 Task: Find connections with filter location Esztergom with filter topic #bestadvicewith filter profile language Potuguese with filter current company Center for Creative Leadership with filter school St. Teresa's College  with filter industry Loan Brokers with filter service category DJing with filter keywords title Customer Care Associate
Action: Mouse moved to (678, 96)
Screenshot: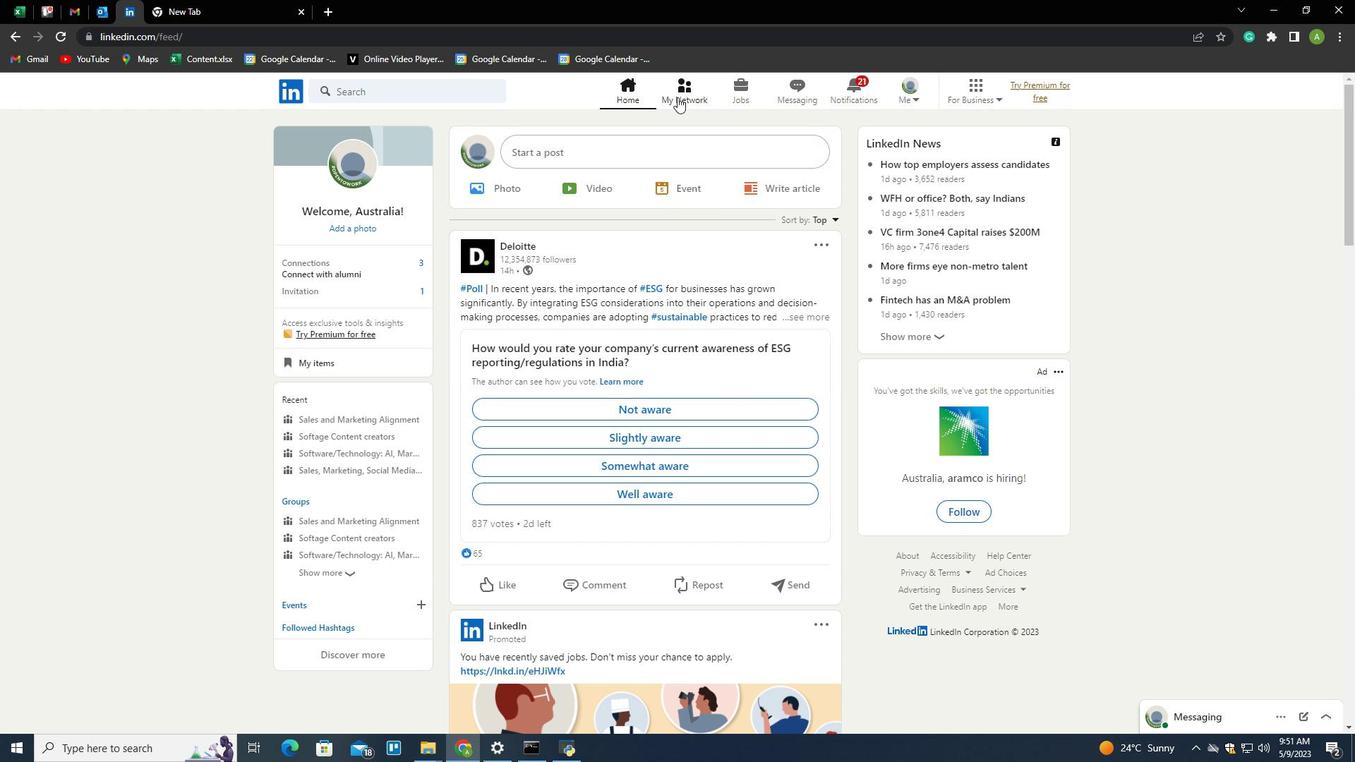 
Action: Mouse pressed left at (678, 96)
Screenshot: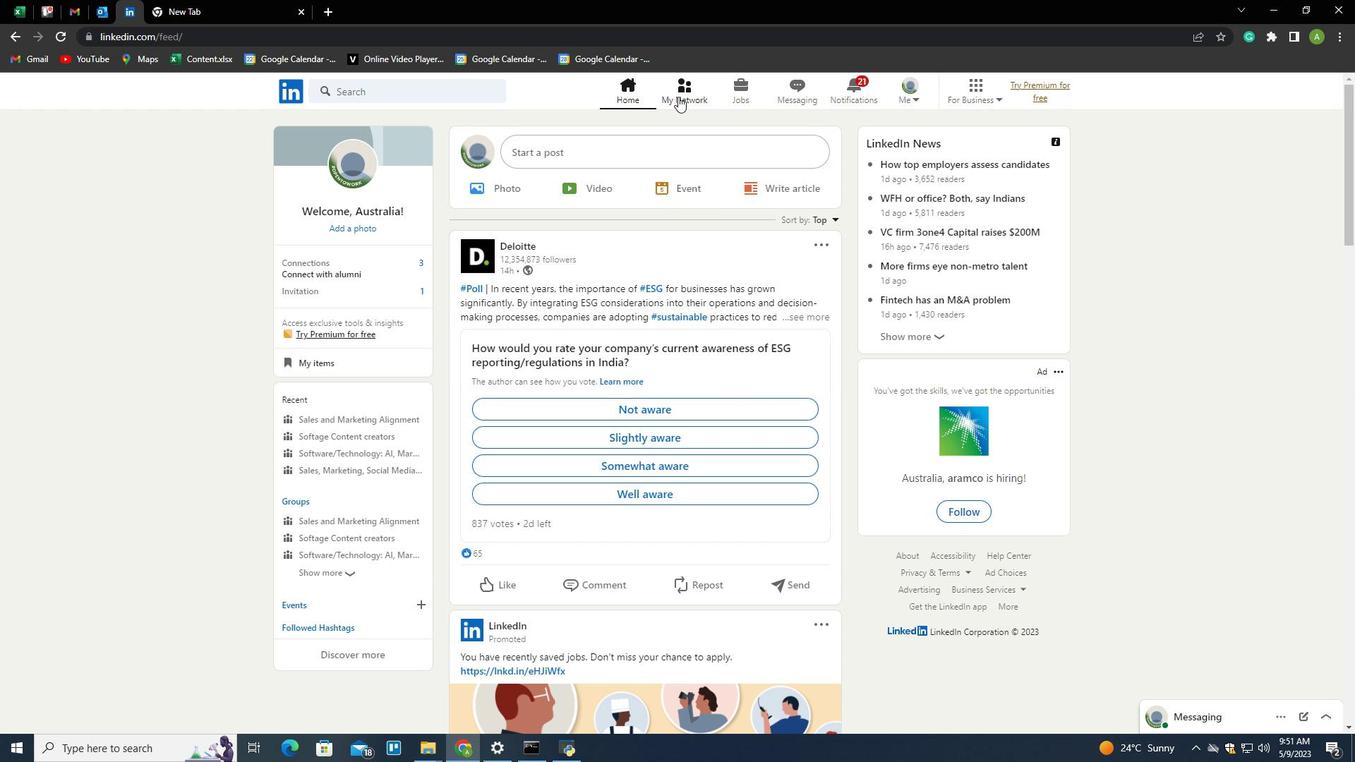 
Action: Mouse moved to (340, 170)
Screenshot: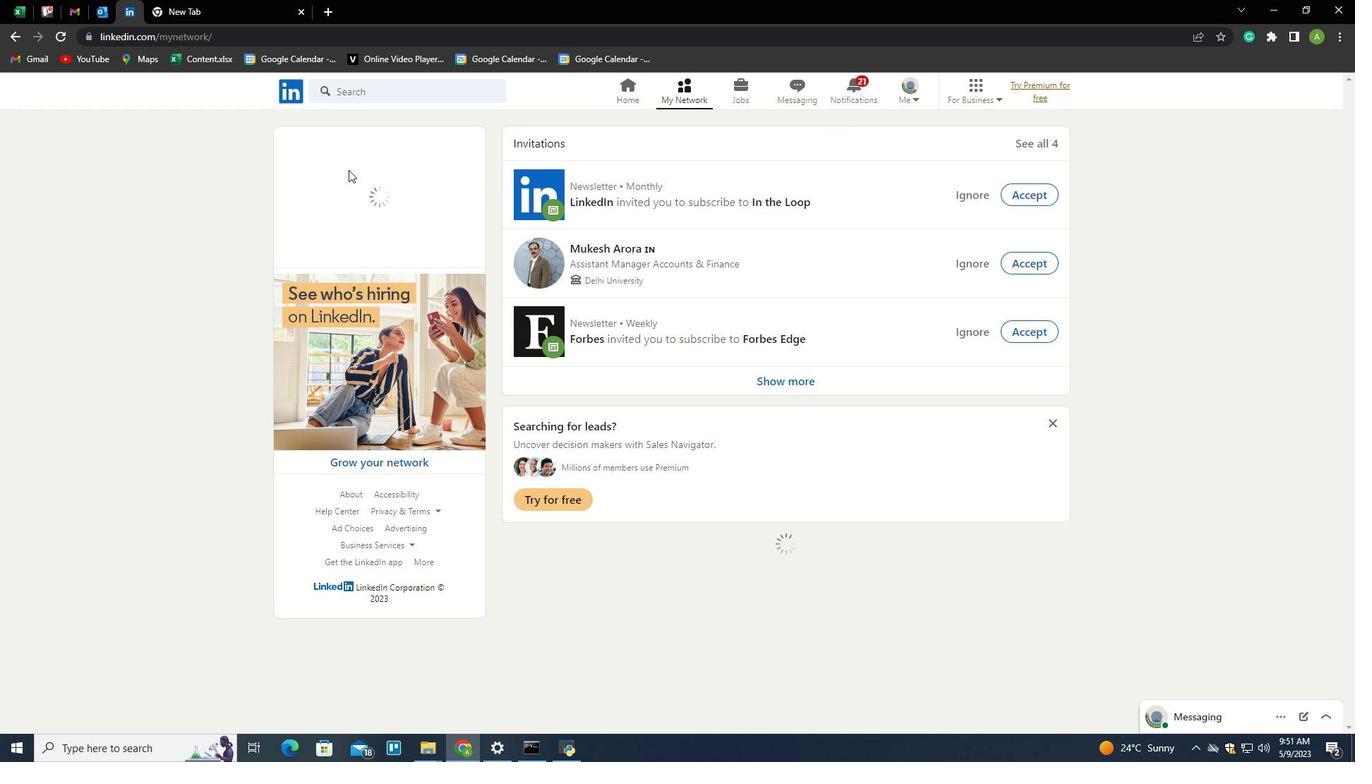 
Action: Mouse pressed left at (340, 170)
Screenshot: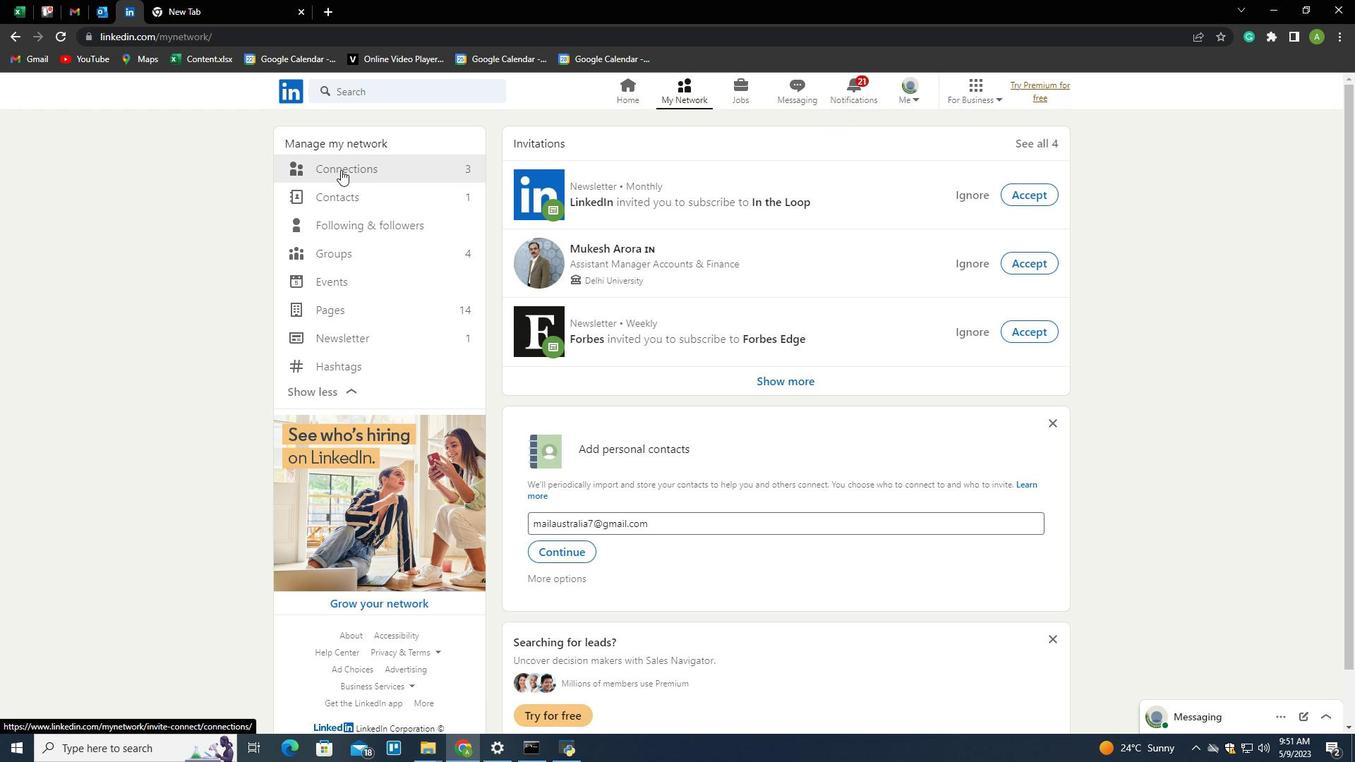 
Action: Mouse moved to (797, 160)
Screenshot: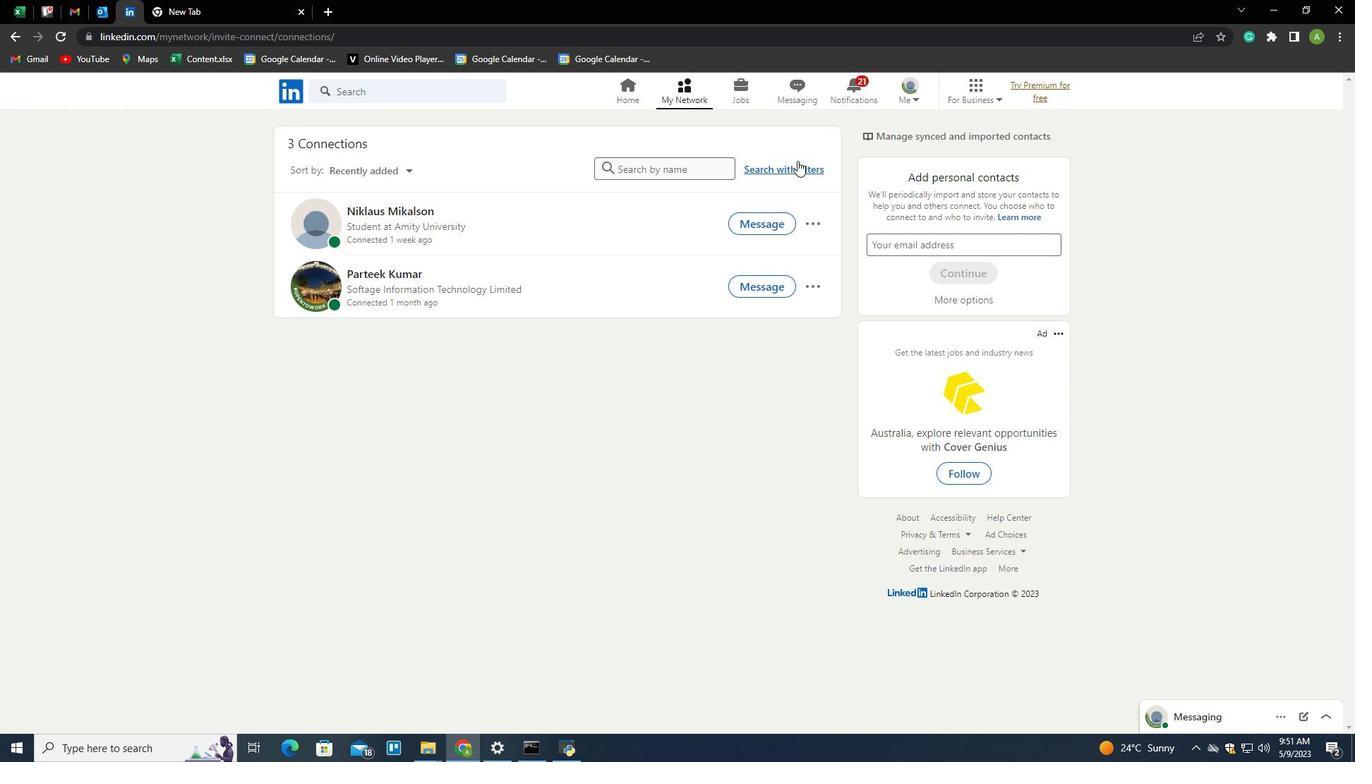 
Action: Mouse pressed left at (797, 160)
Screenshot: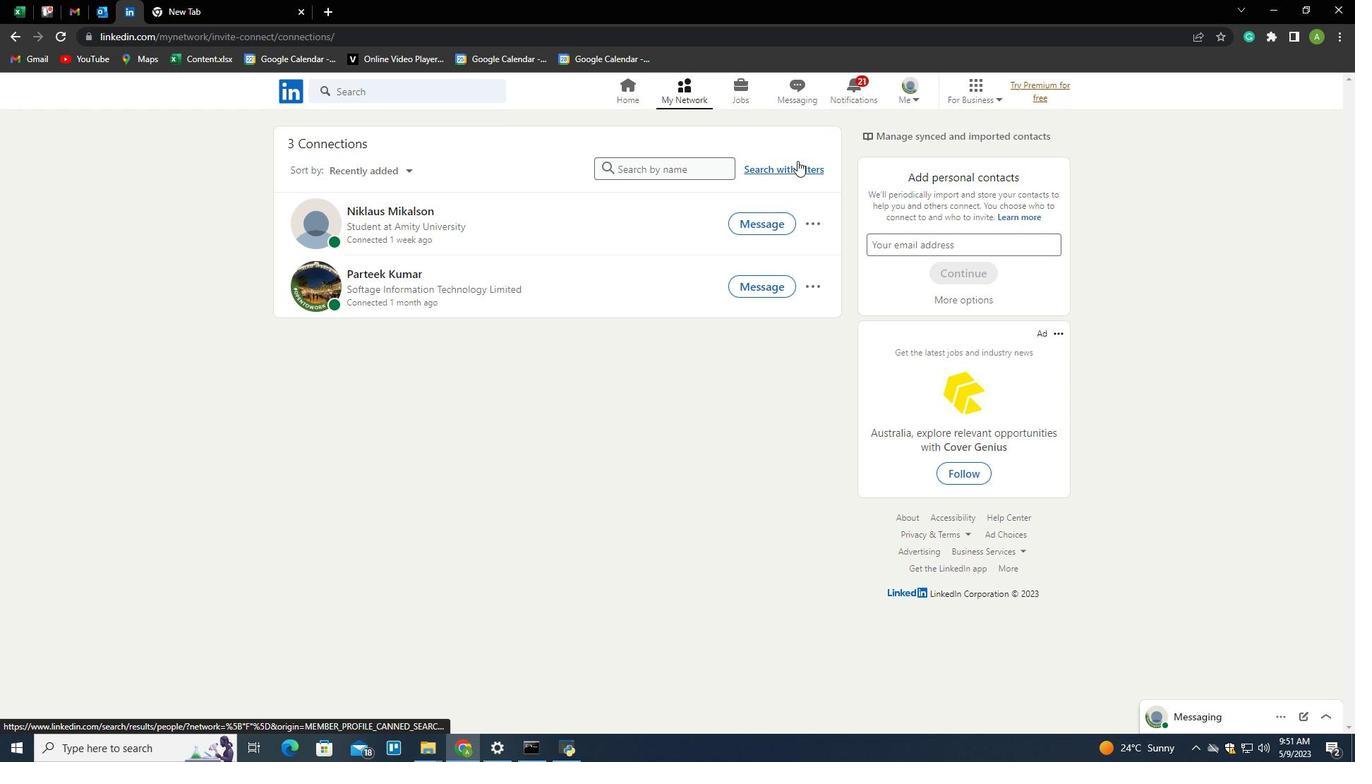 
Action: Mouse moved to (722, 127)
Screenshot: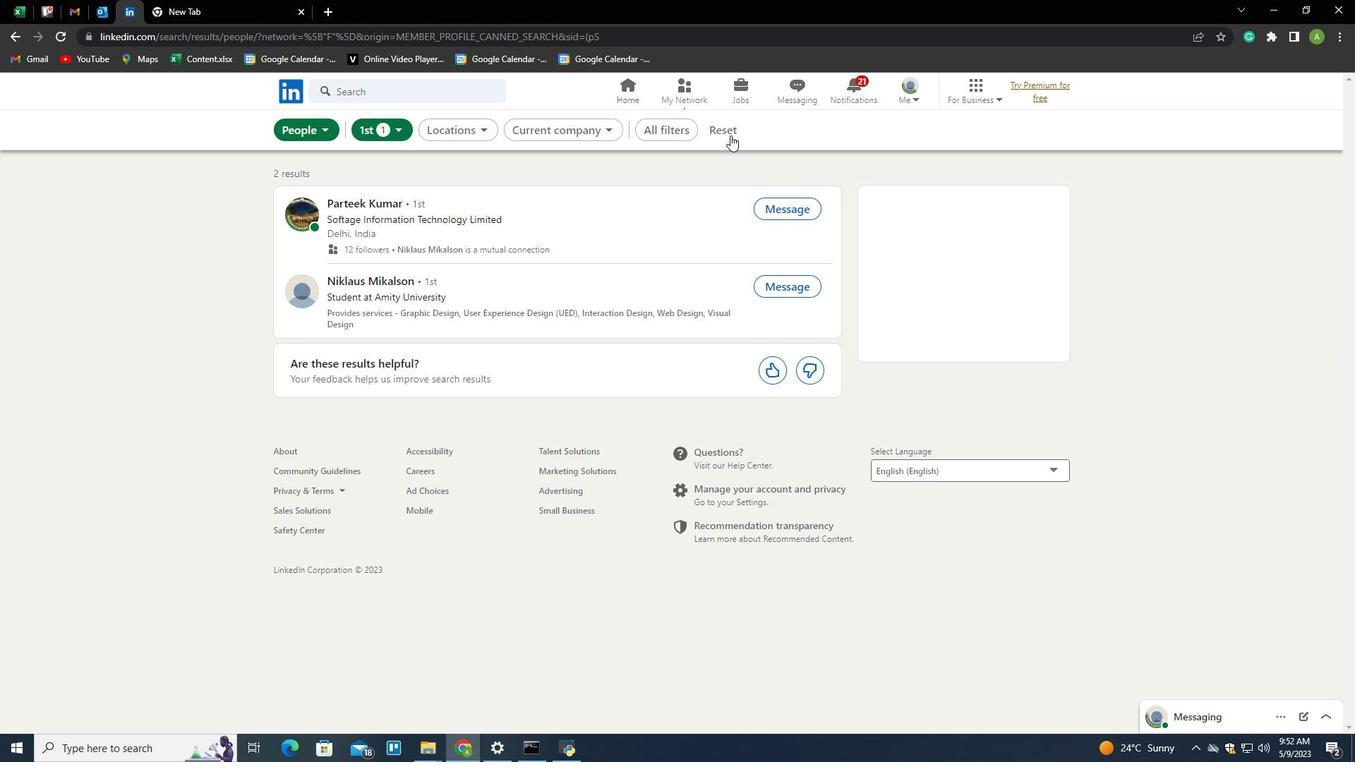 
Action: Mouse pressed left at (722, 127)
Screenshot: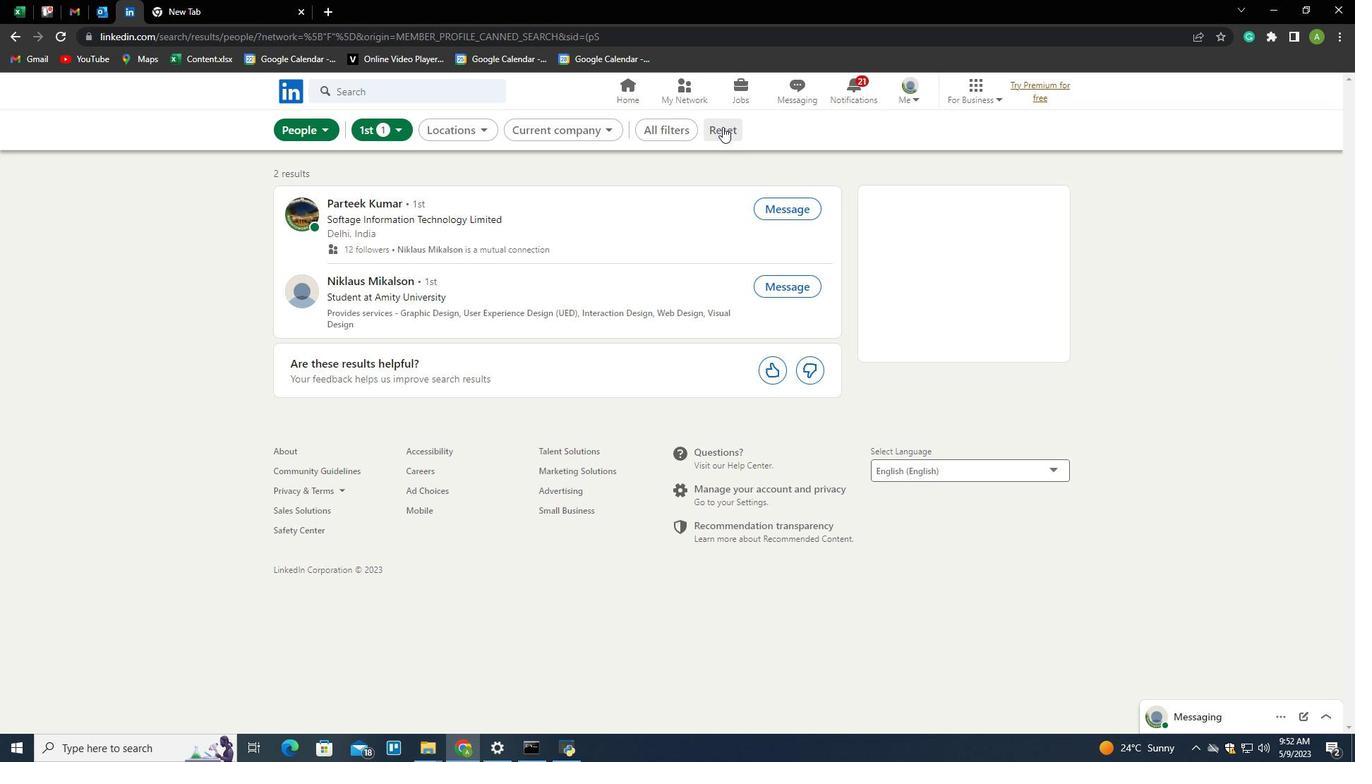 
Action: Mouse moved to (704, 132)
Screenshot: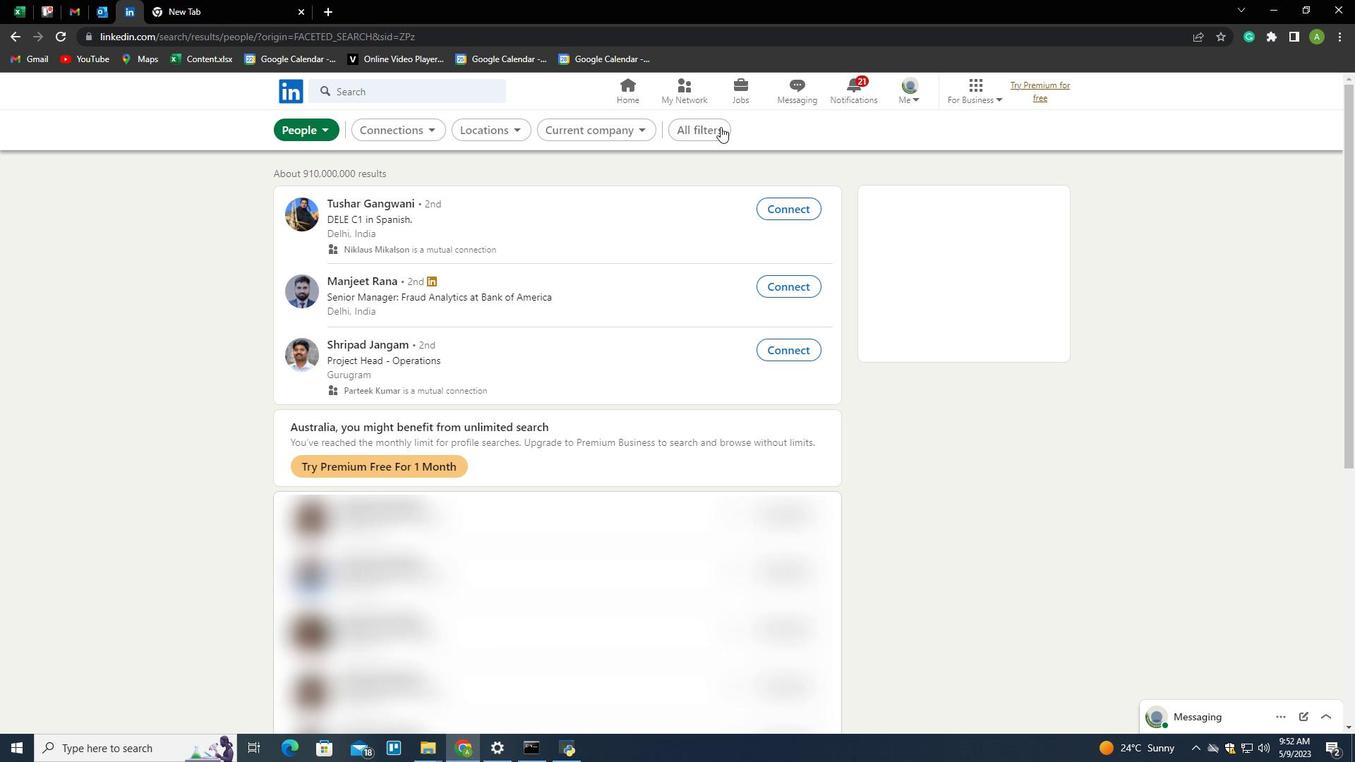
Action: Mouse pressed left at (704, 132)
Screenshot: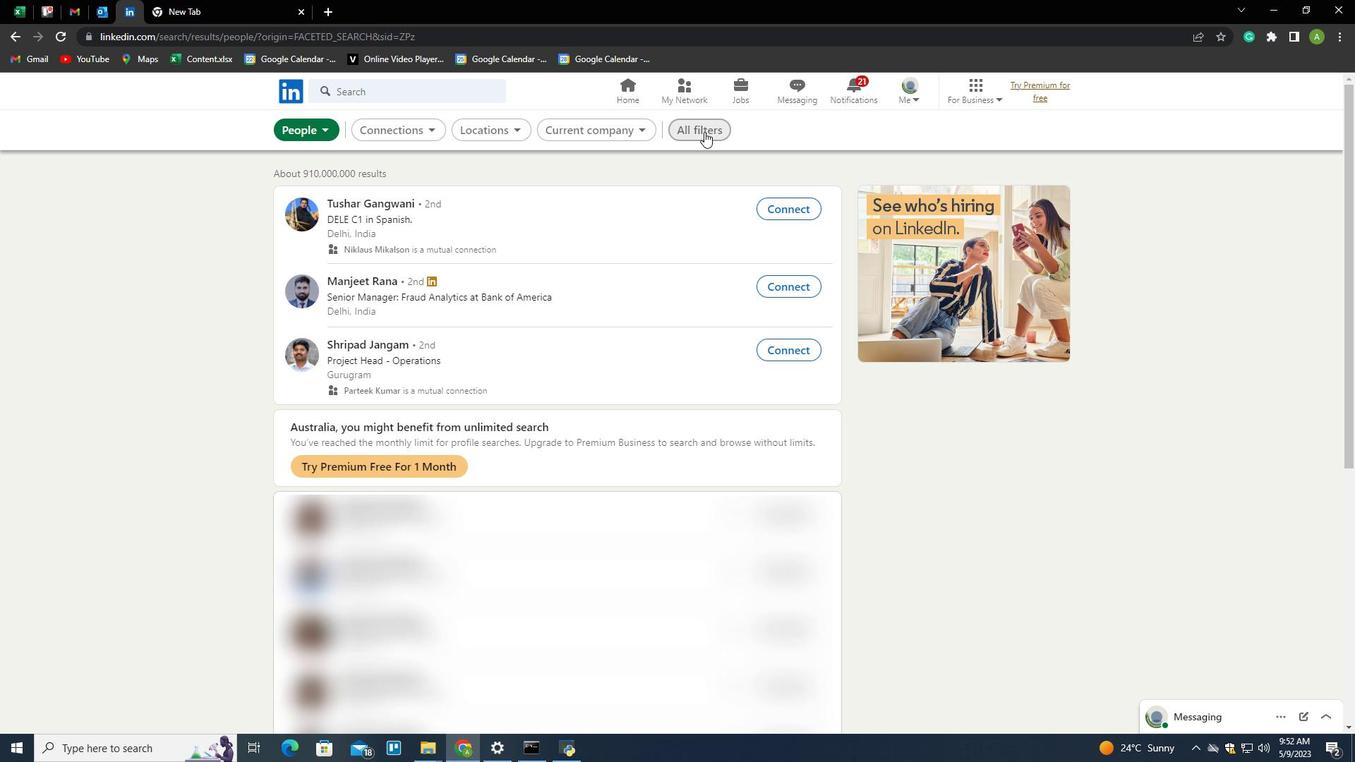 
Action: Mouse moved to (1150, 418)
Screenshot: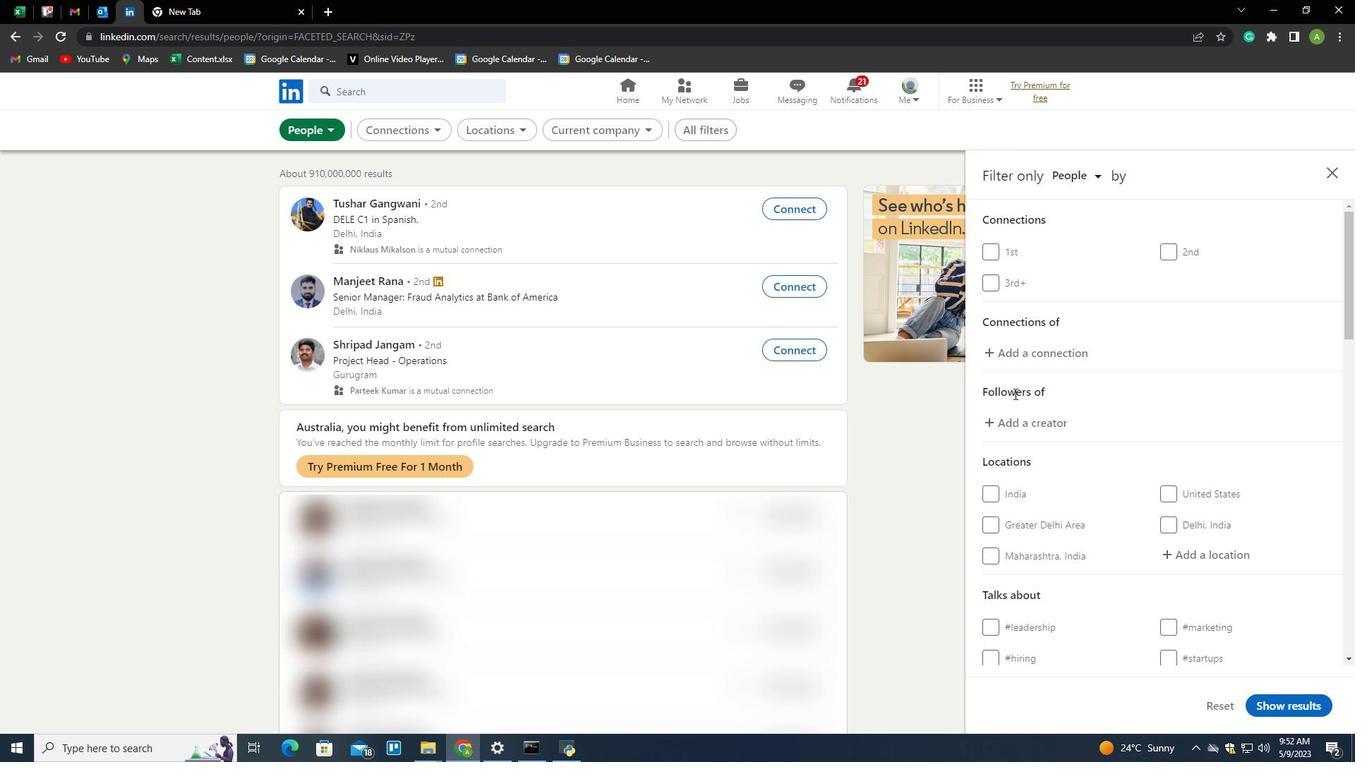 
Action: Mouse scrolled (1150, 417) with delta (0, 0)
Screenshot: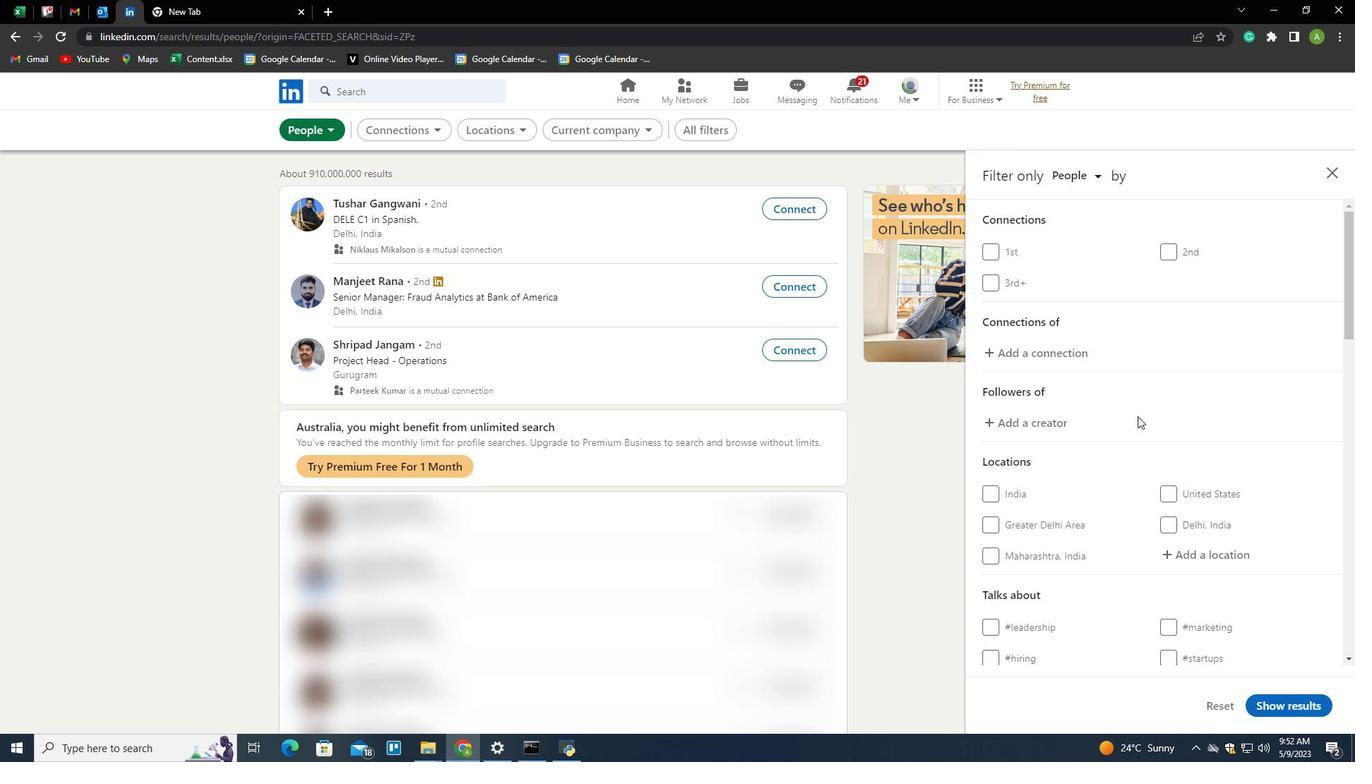 
Action: Mouse scrolled (1150, 417) with delta (0, 0)
Screenshot: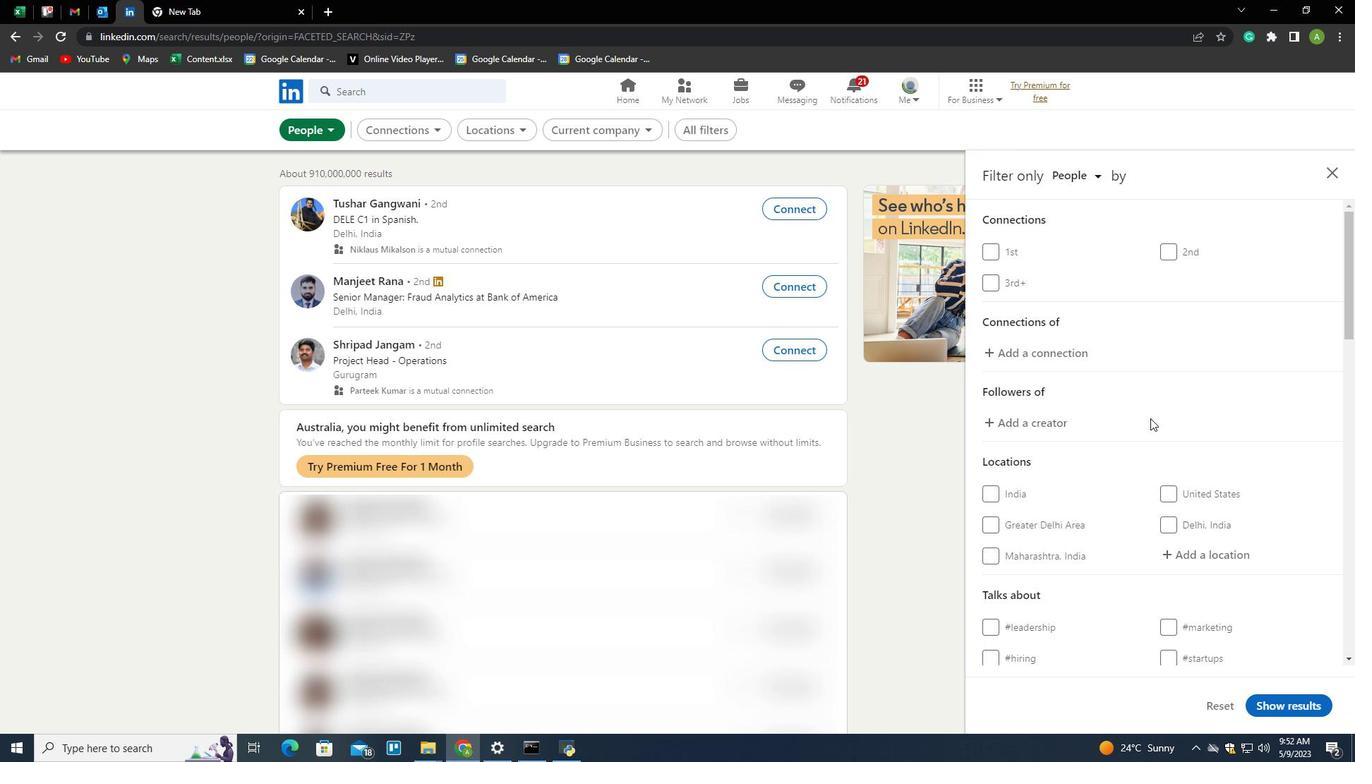 
Action: Mouse scrolled (1150, 417) with delta (0, 0)
Screenshot: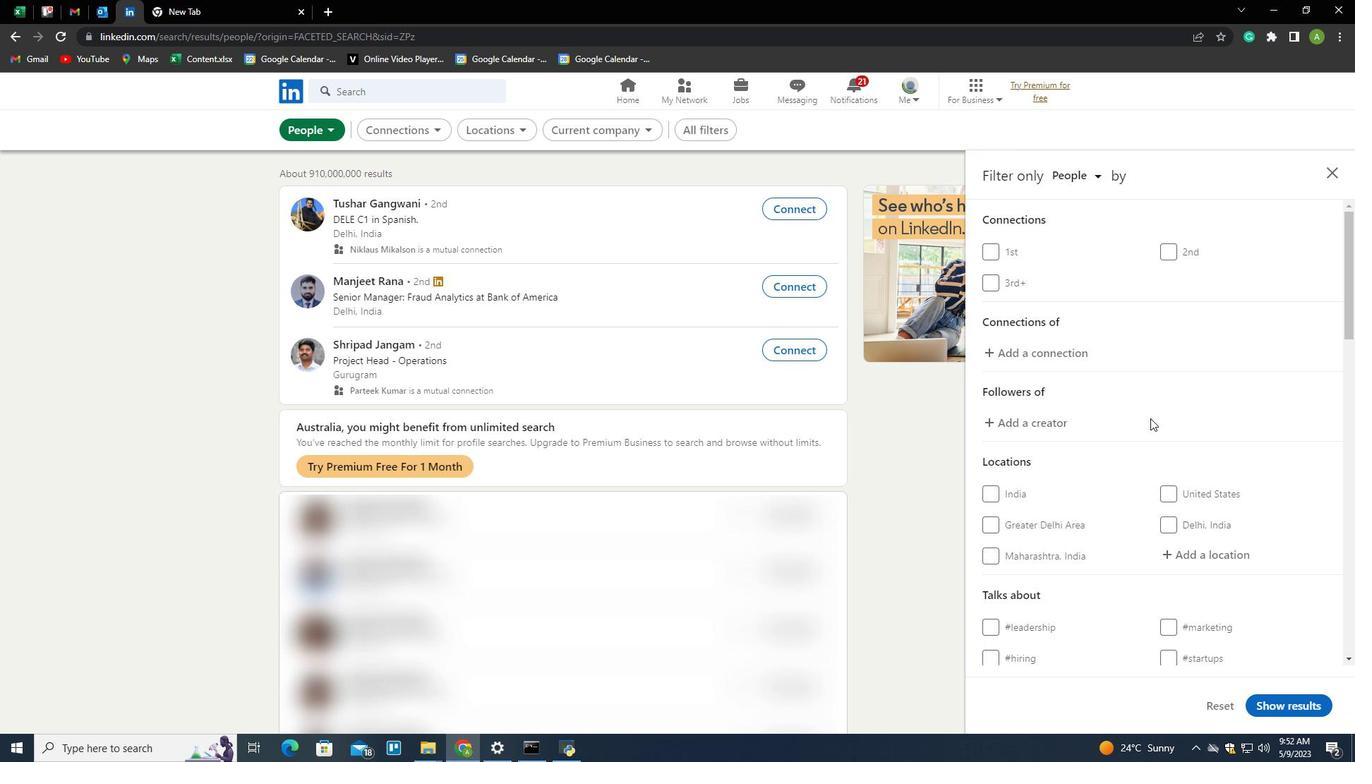 
Action: Mouse moved to (1190, 342)
Screenshot: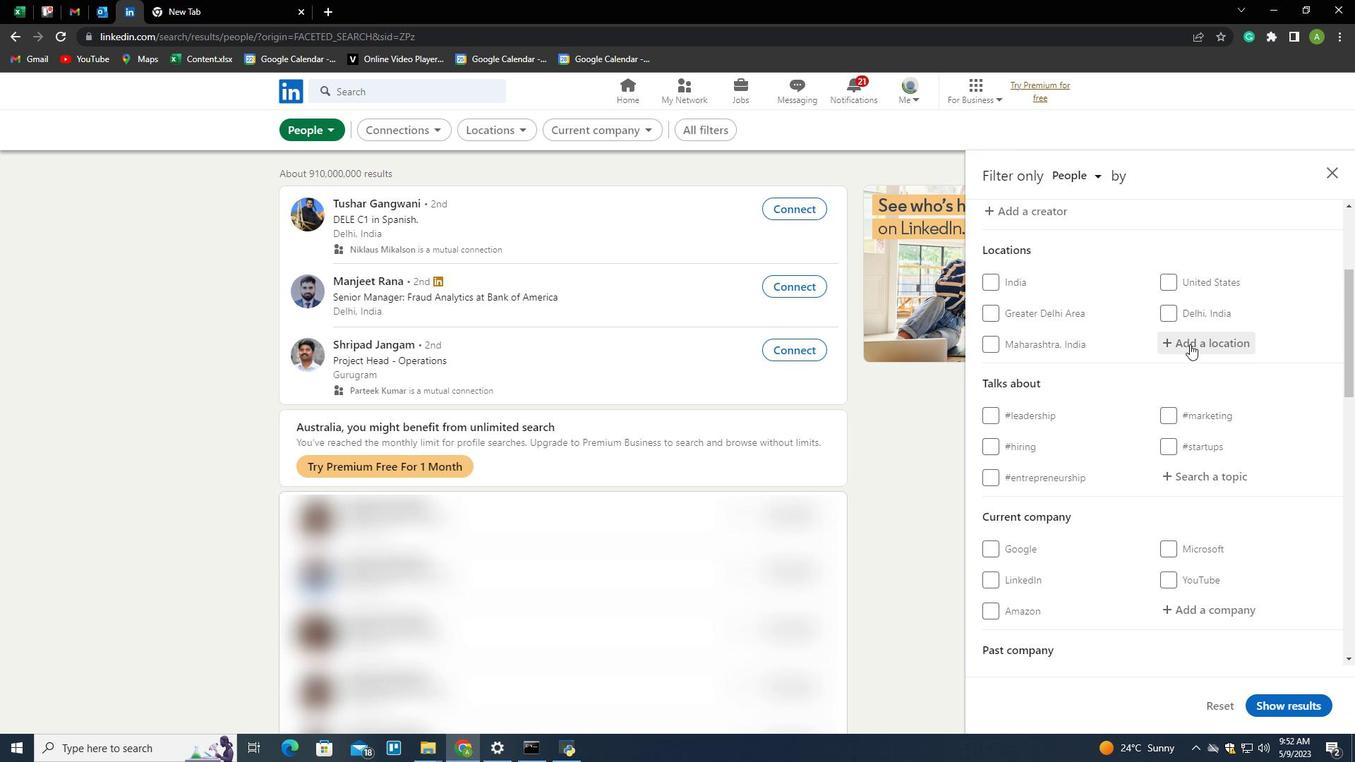 
Action: Mouse pressed left at (1190, 342)
Screenshot: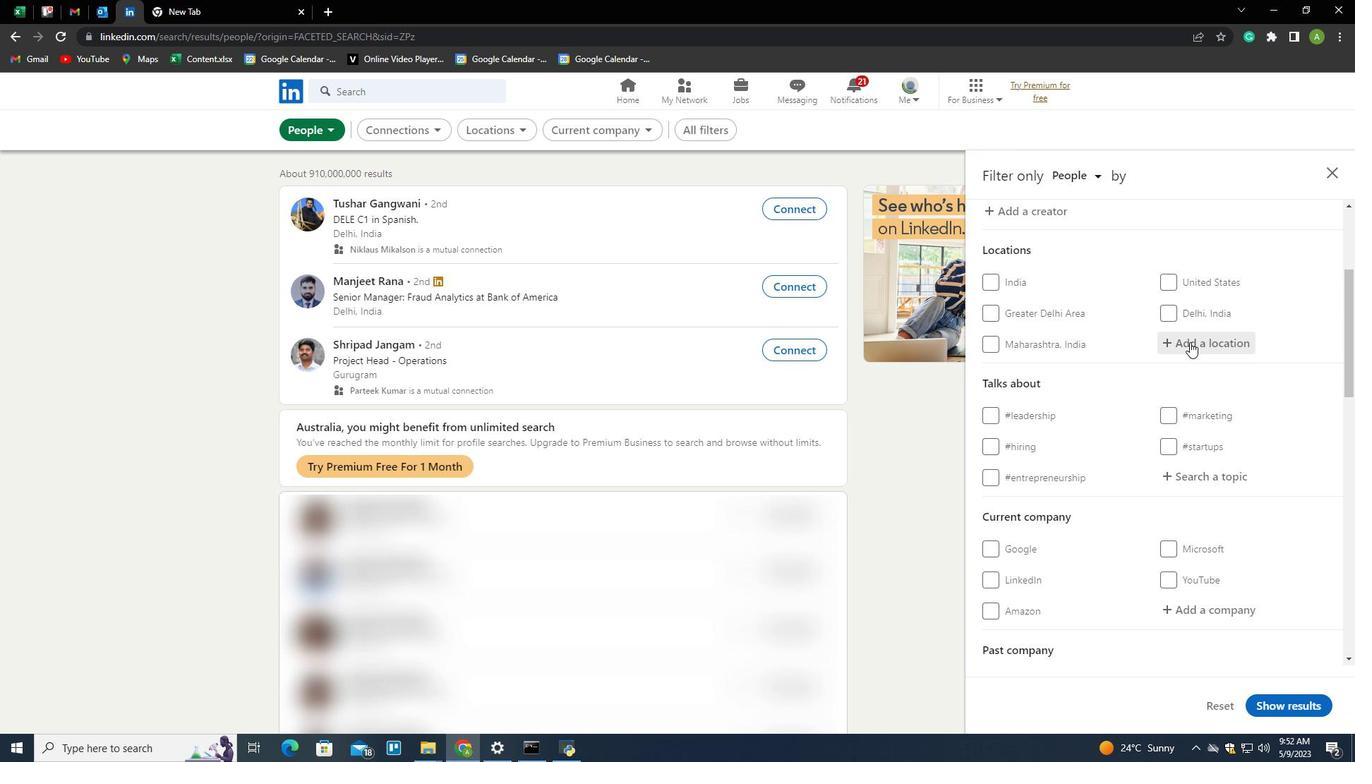 
Action: Key pressed <Key.shift>
Screenshot: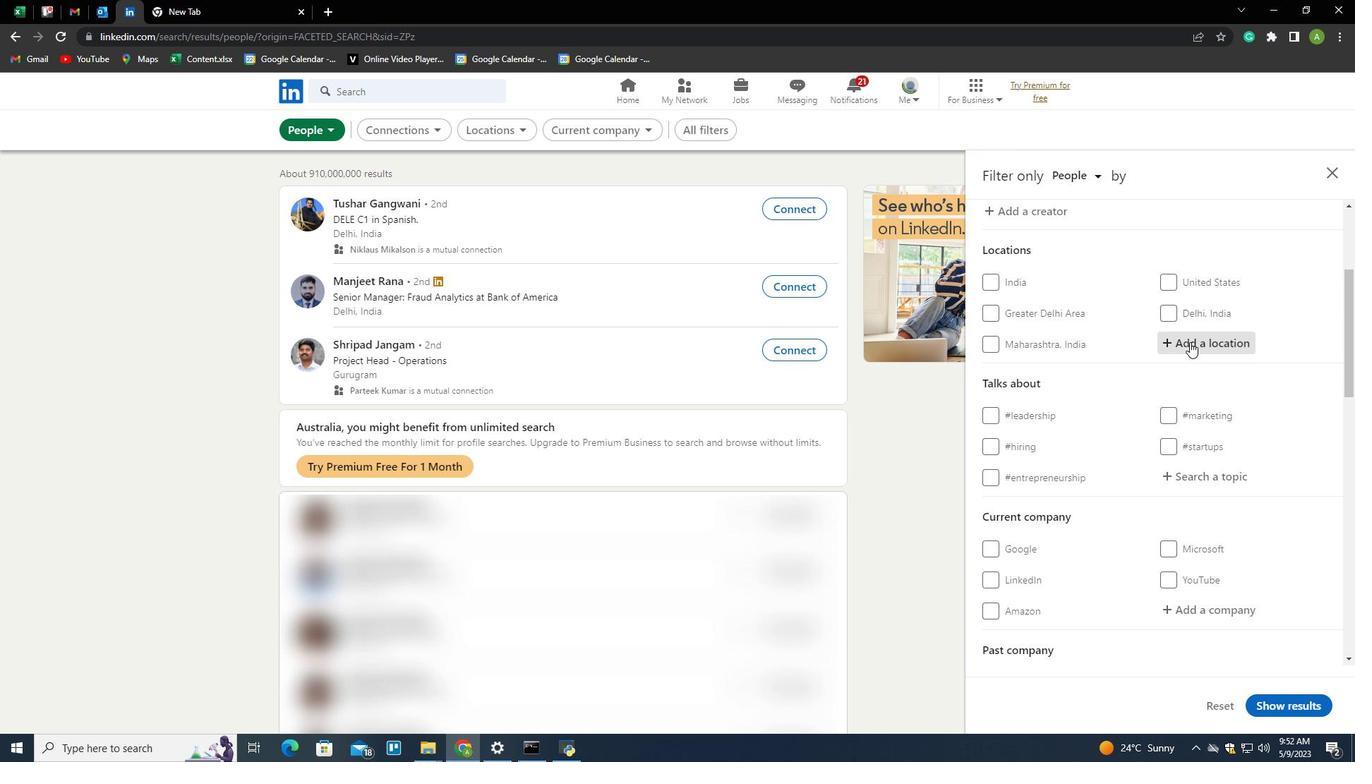 
Action: Mouse moved to (1181, 342)
Screenshot: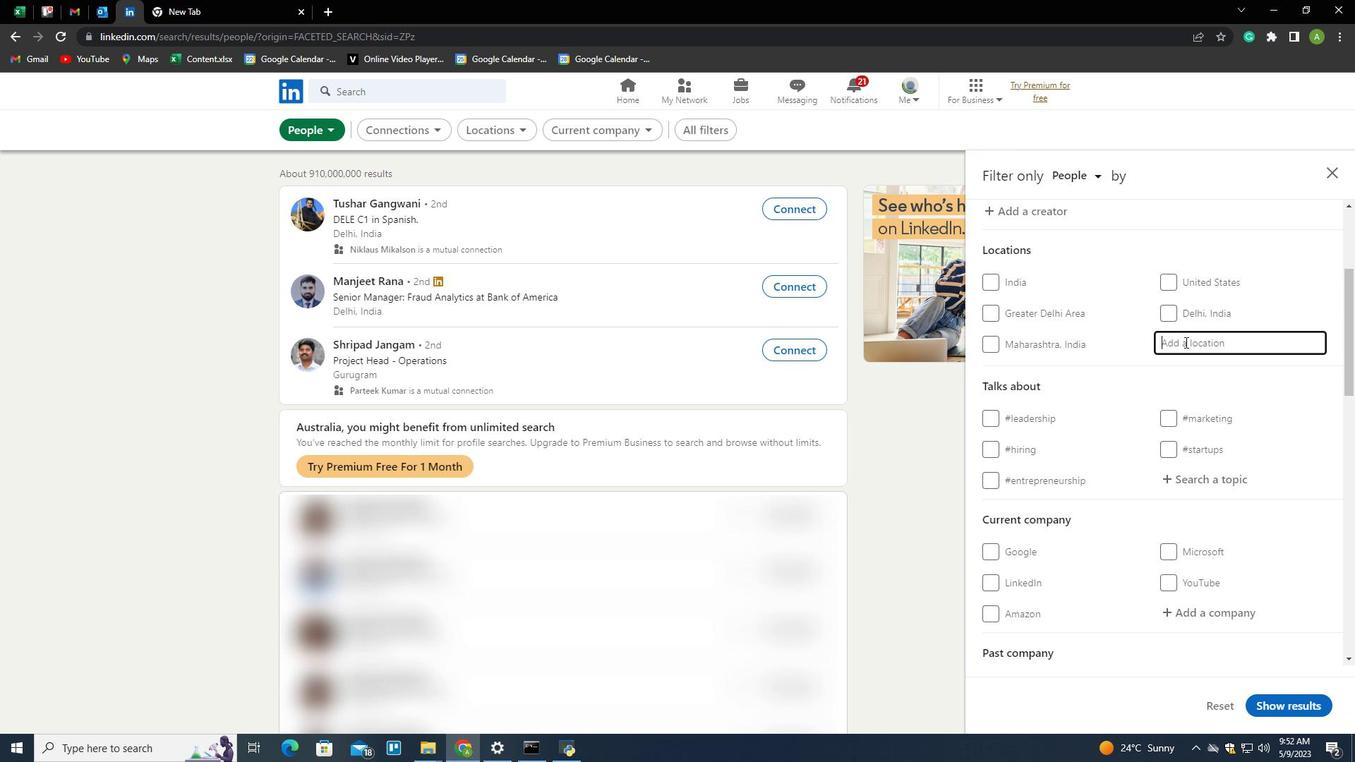 
Action: Key pressed E
Screenshot: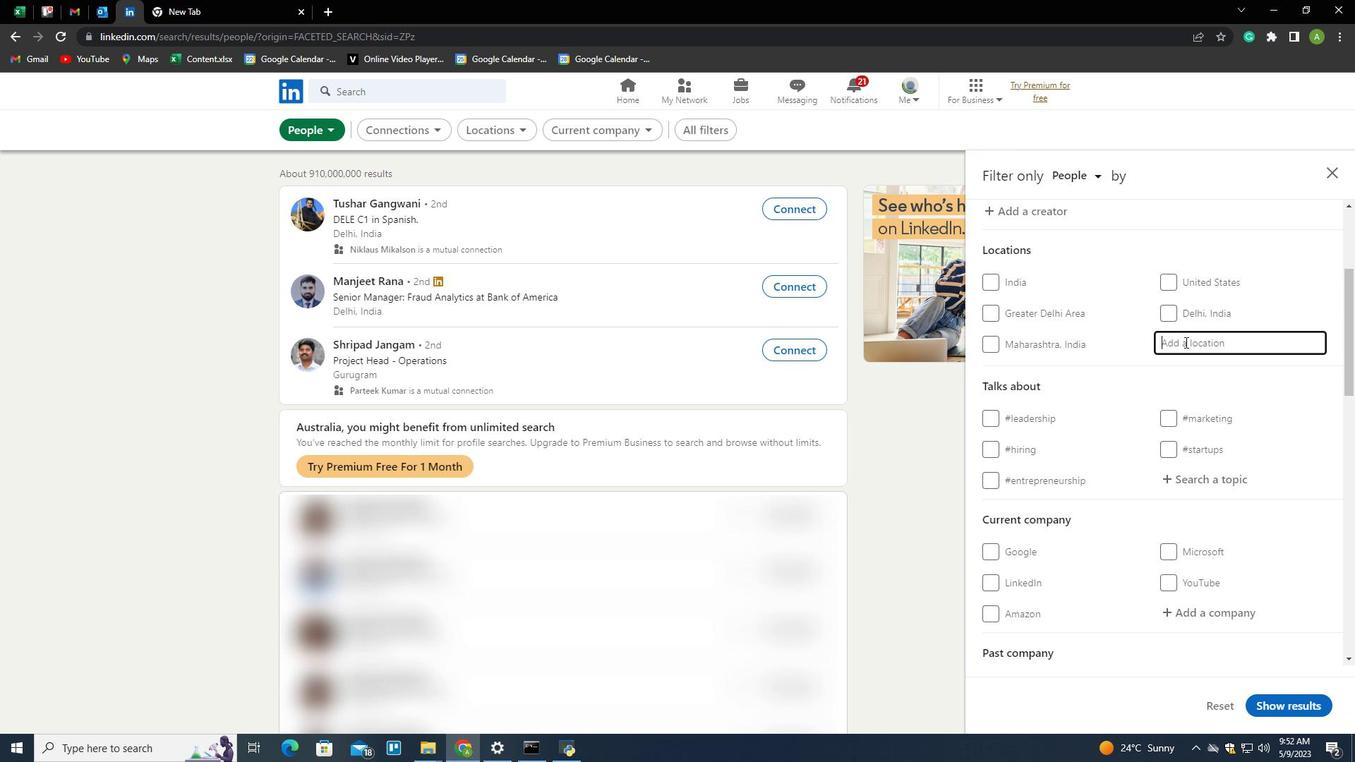
Action: Mouse moved to (1103, 295)
Screenshot: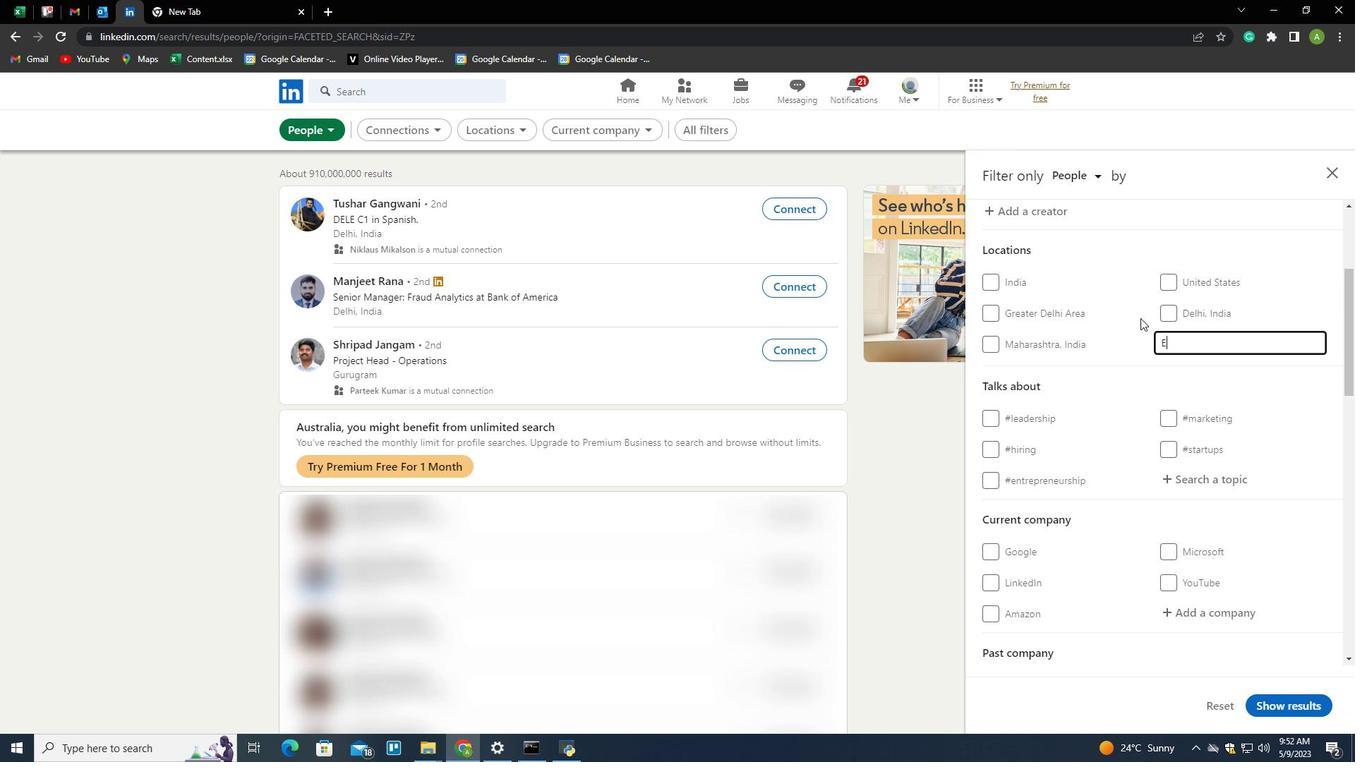 
Action: Key pressed szterf<Key.backspace>gom<Key.down><Key.enter>
Screenshot: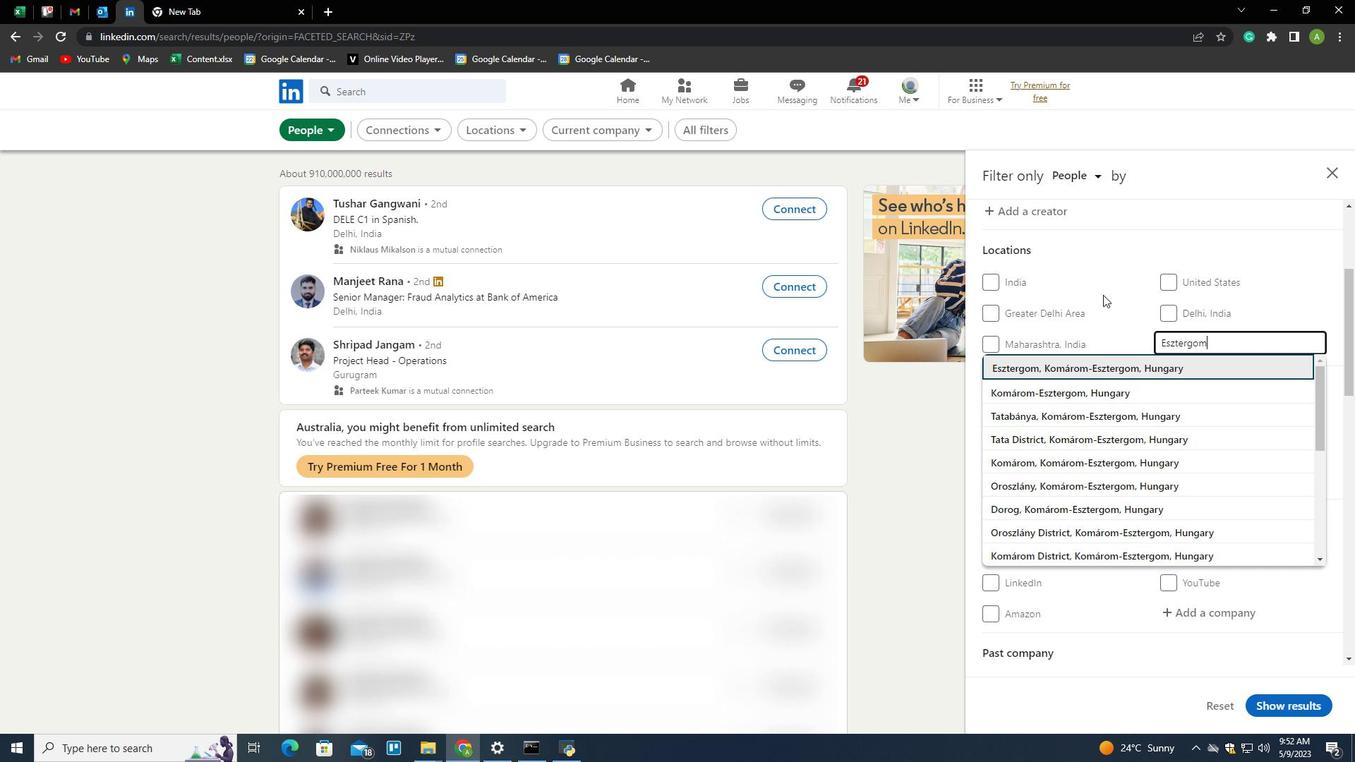 
Action: Mouse scrolled (1103, 294) with delta (0, 0)
Screenshot: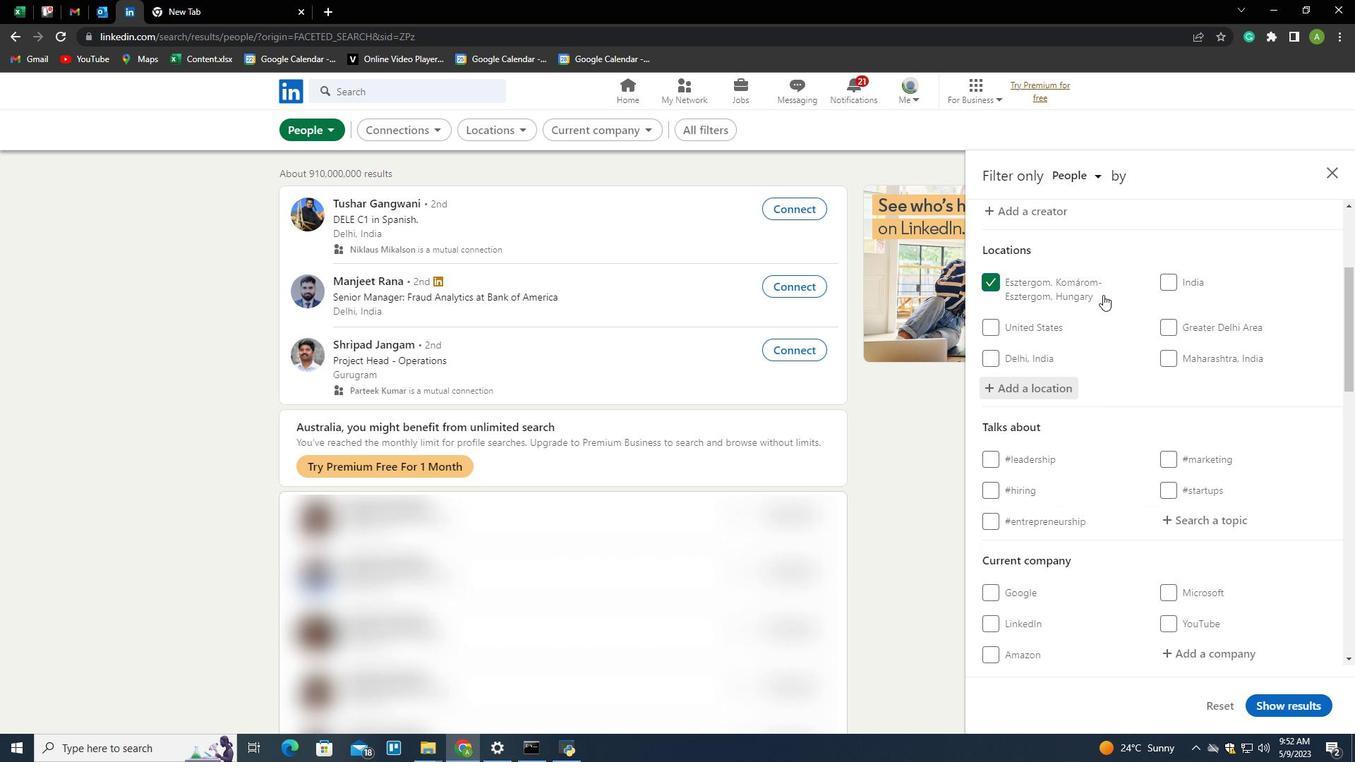 
Action: Mouse scrolled (1103, 294) with delta (0, 0)
Screenshot: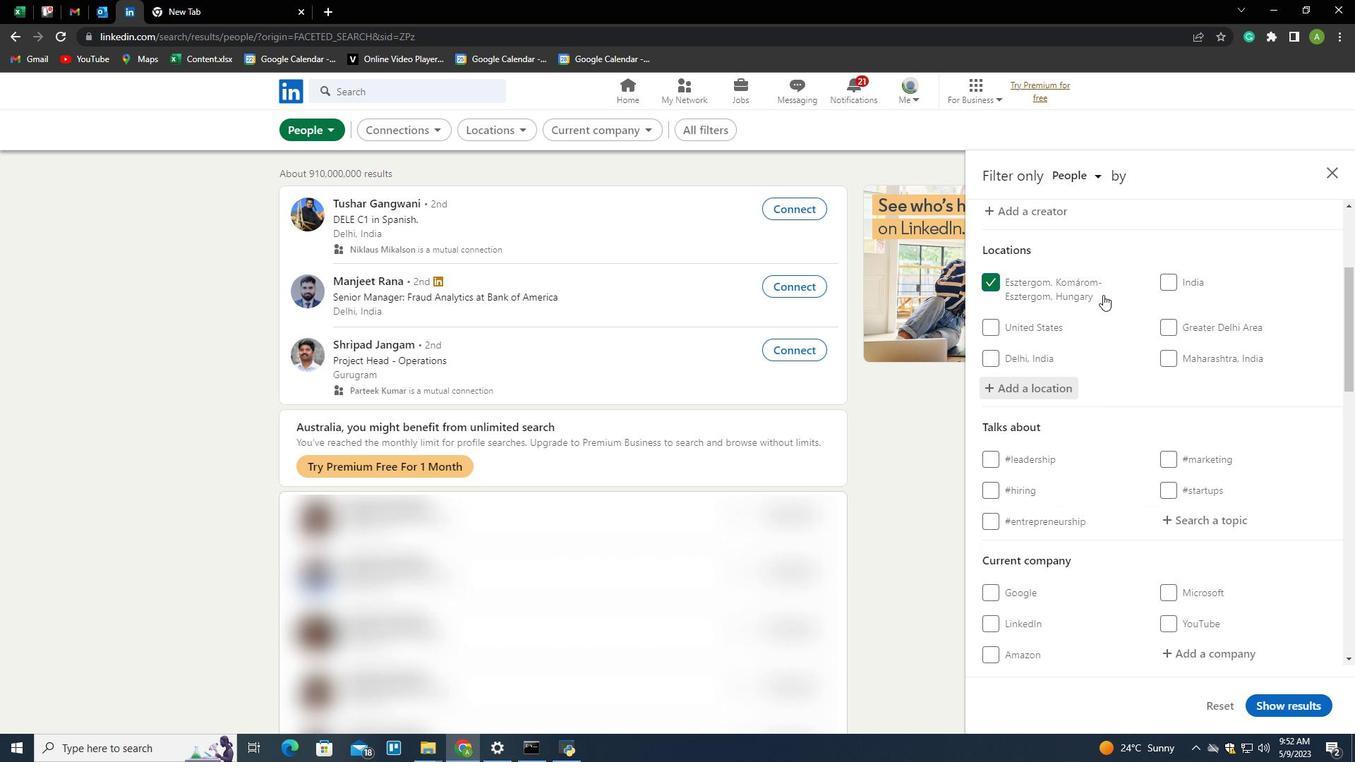 
Action: Mouse scrolled (1103, 294) with delta (0, 0)
Screenshot: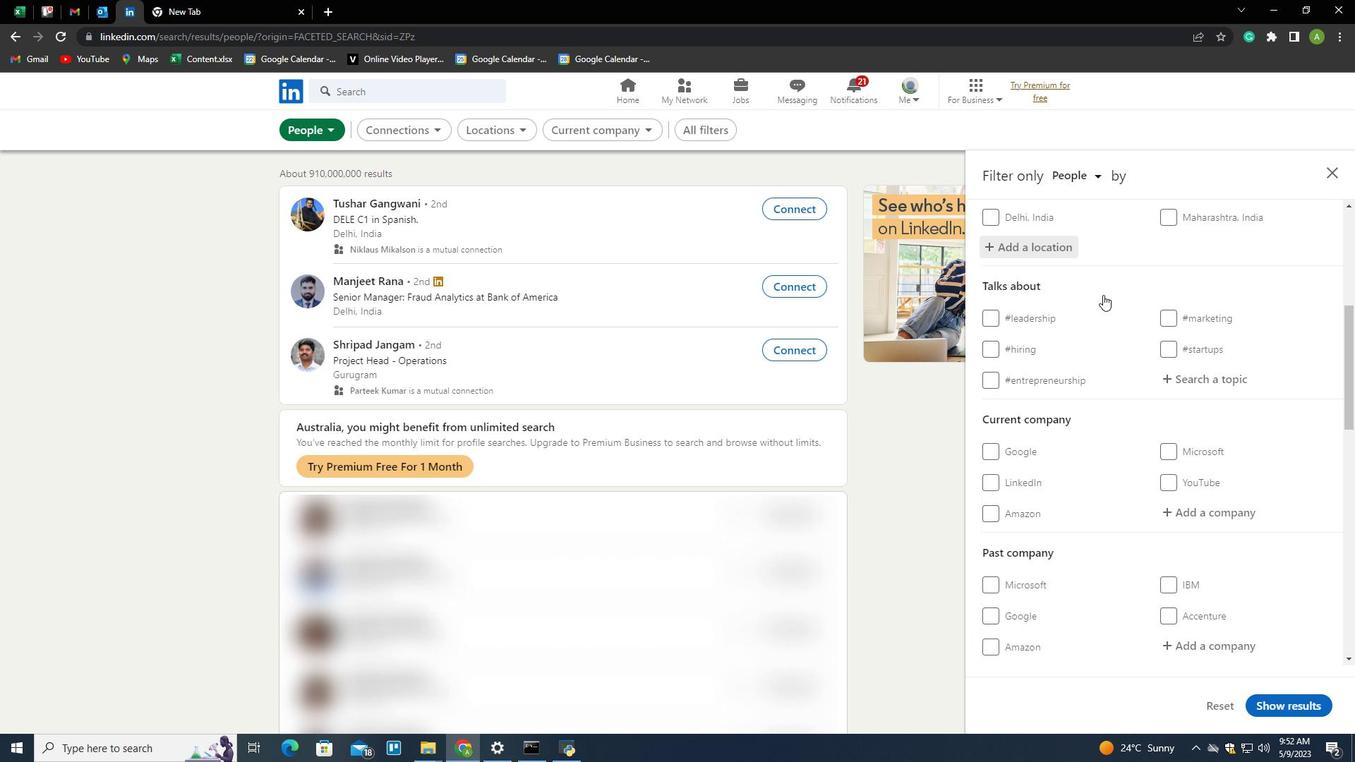 
Action: Mouse moved to (1200, 312)
Screenshot: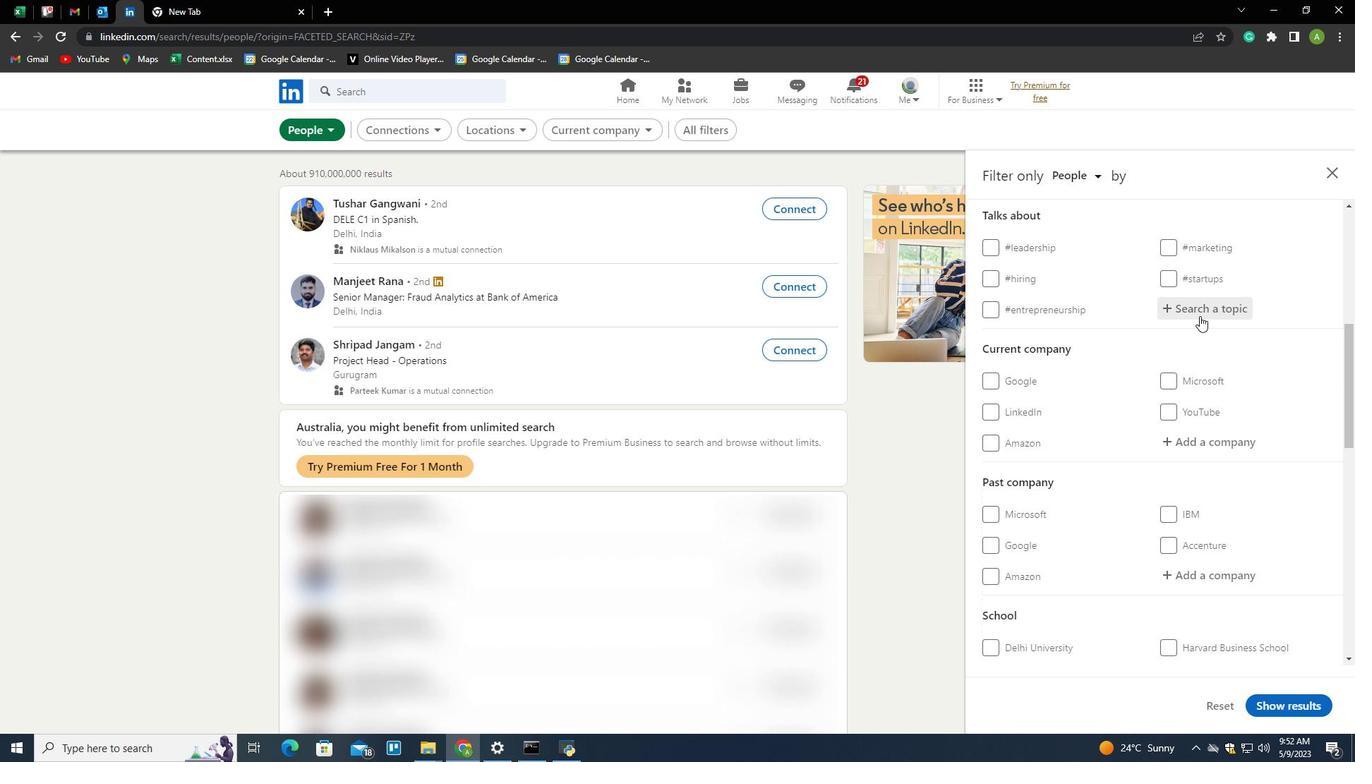 
Action: Mouse pressed left at (1200, 312)
Screenshot: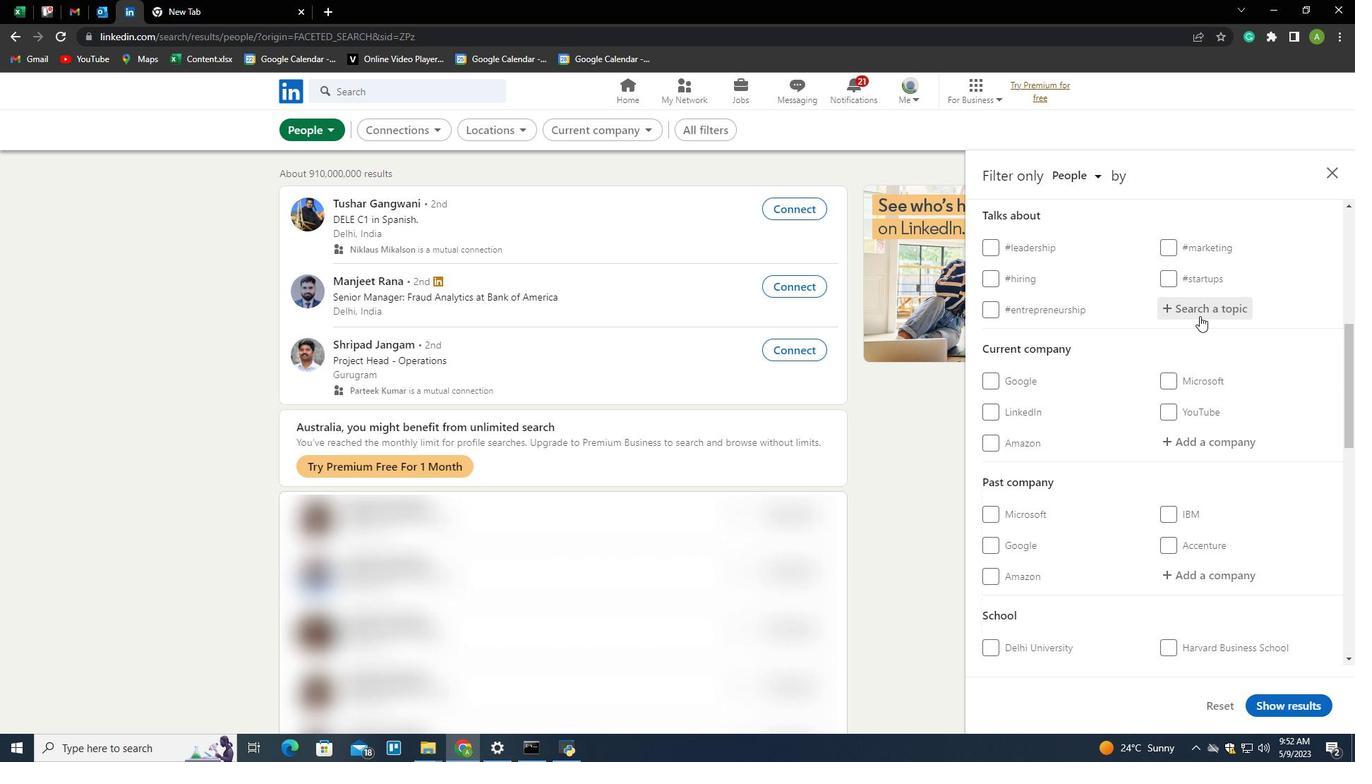 
Action: Key pressed <Key.shift>Bes
Screenshot: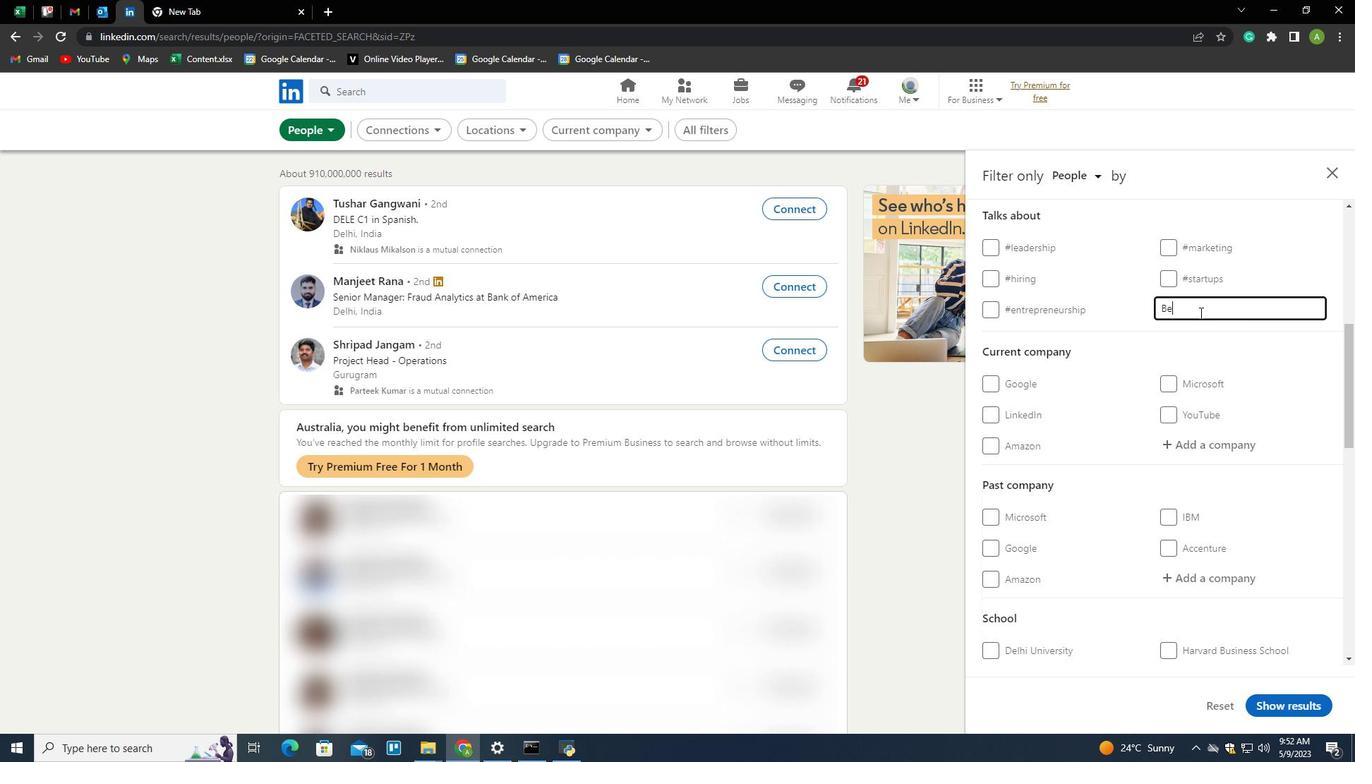 
Action: Mouse moved to (1200, 312)
Screenshot: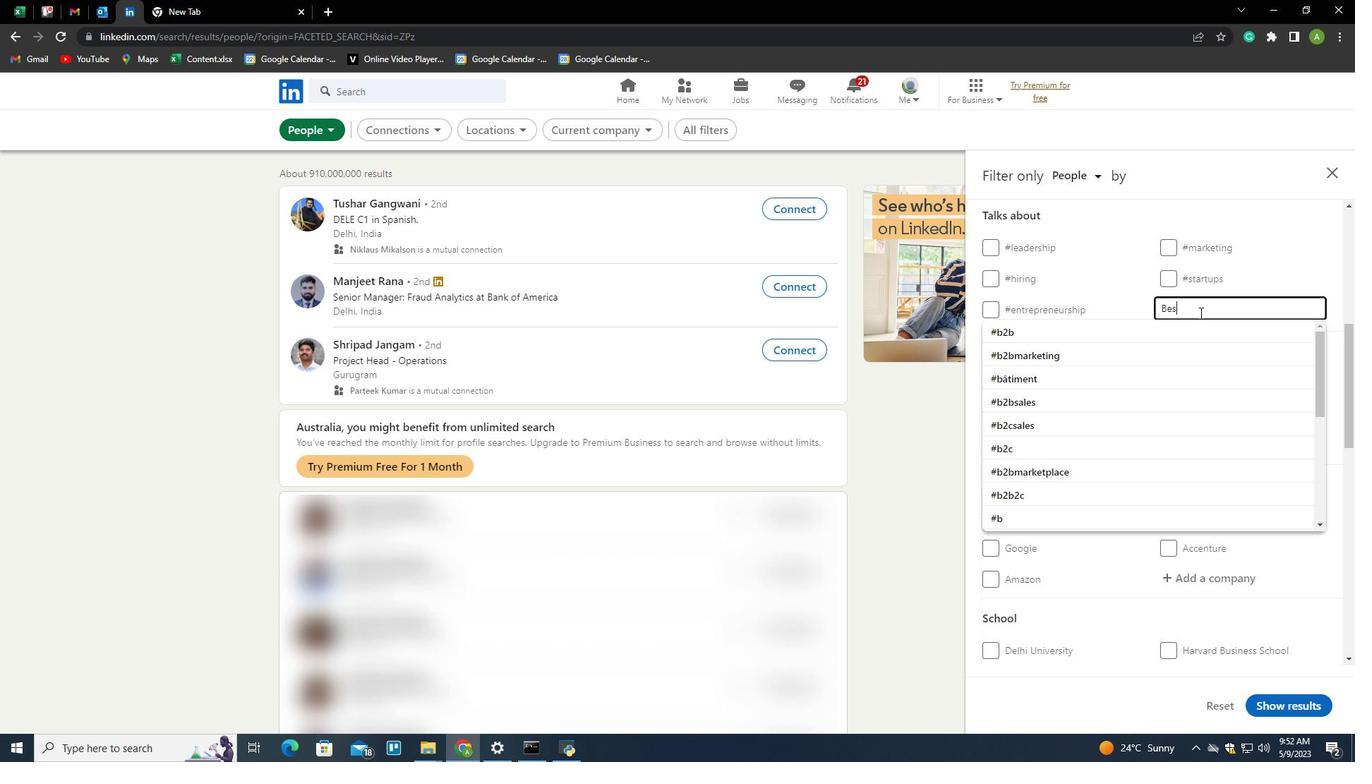 
Action: Key pressed tadvice<Key.down><Key.enter>
Screenshot: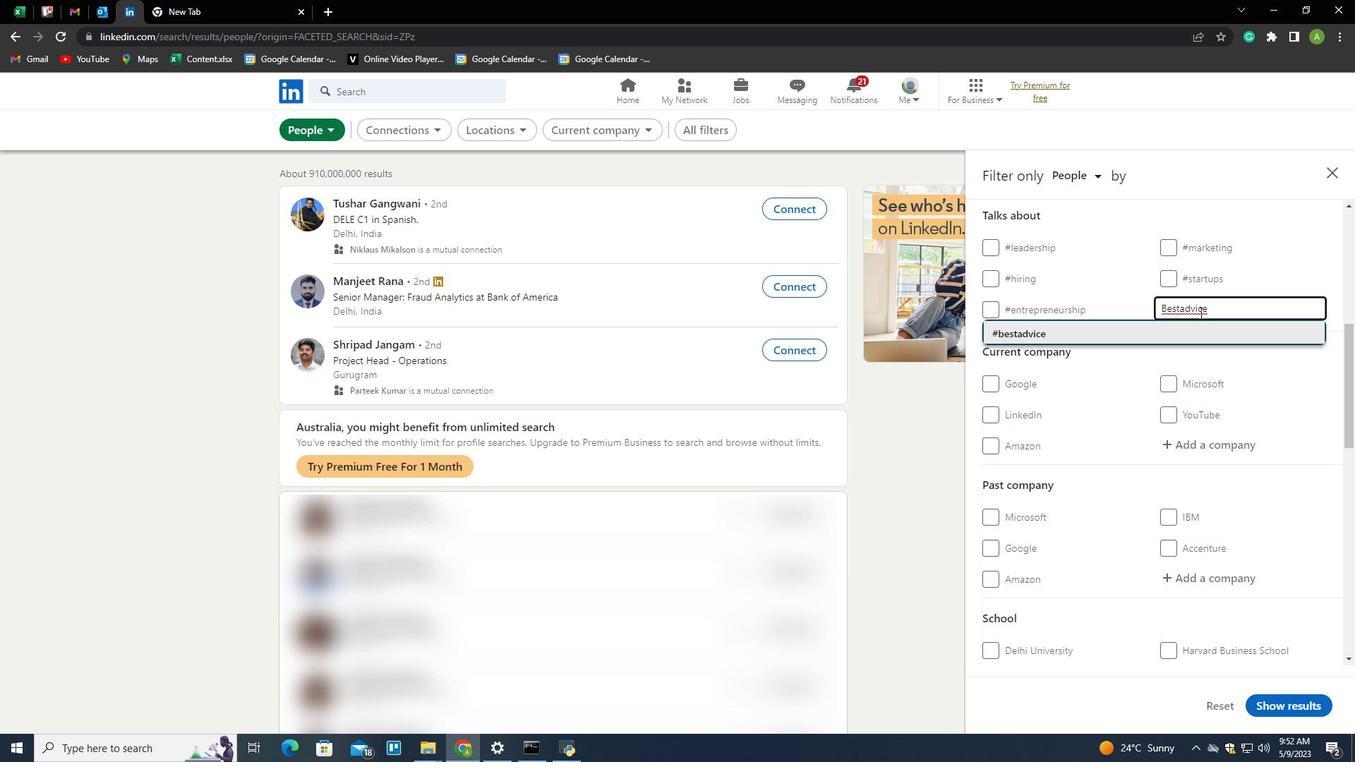 
Action: Mouse moved to (1178, 325)
Screenshot: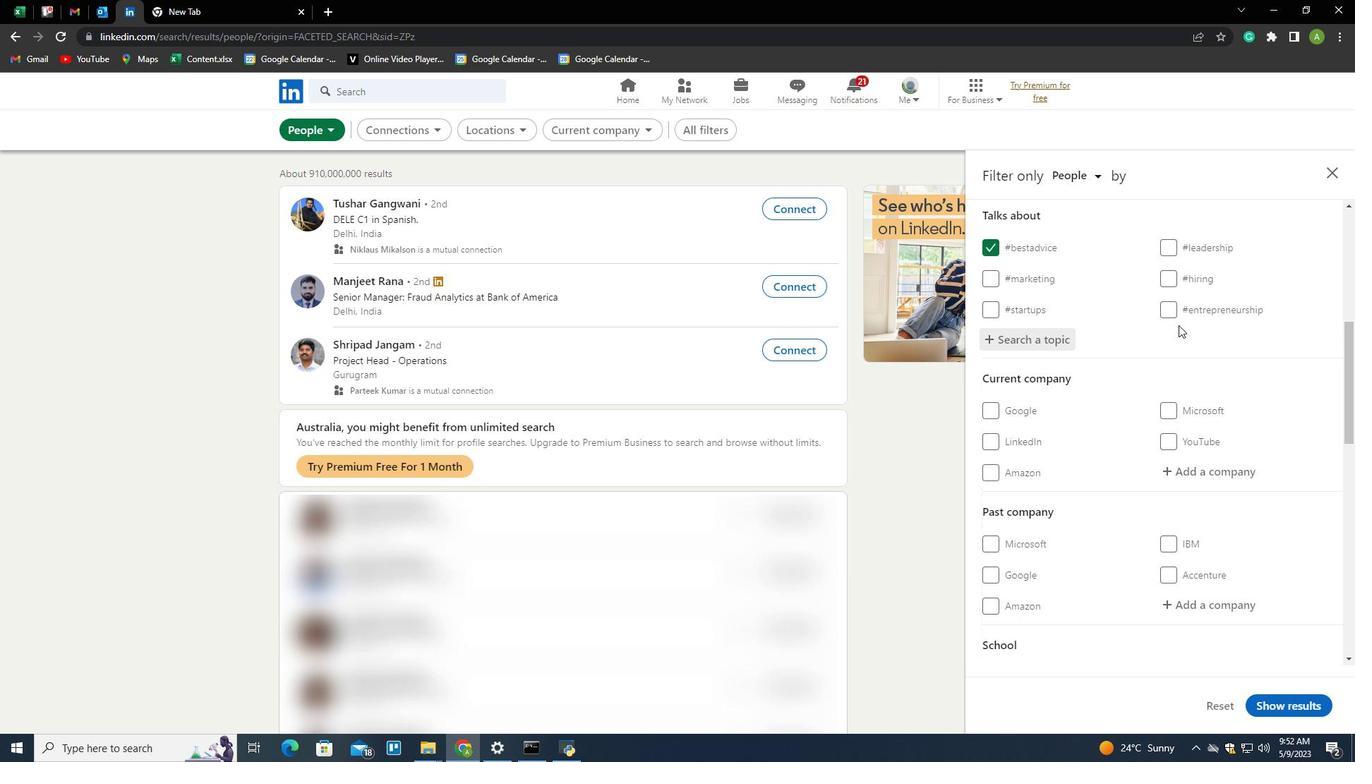 
Action: Mouse scrolled (1178, 324) with delta (0, 0)
Screenshot: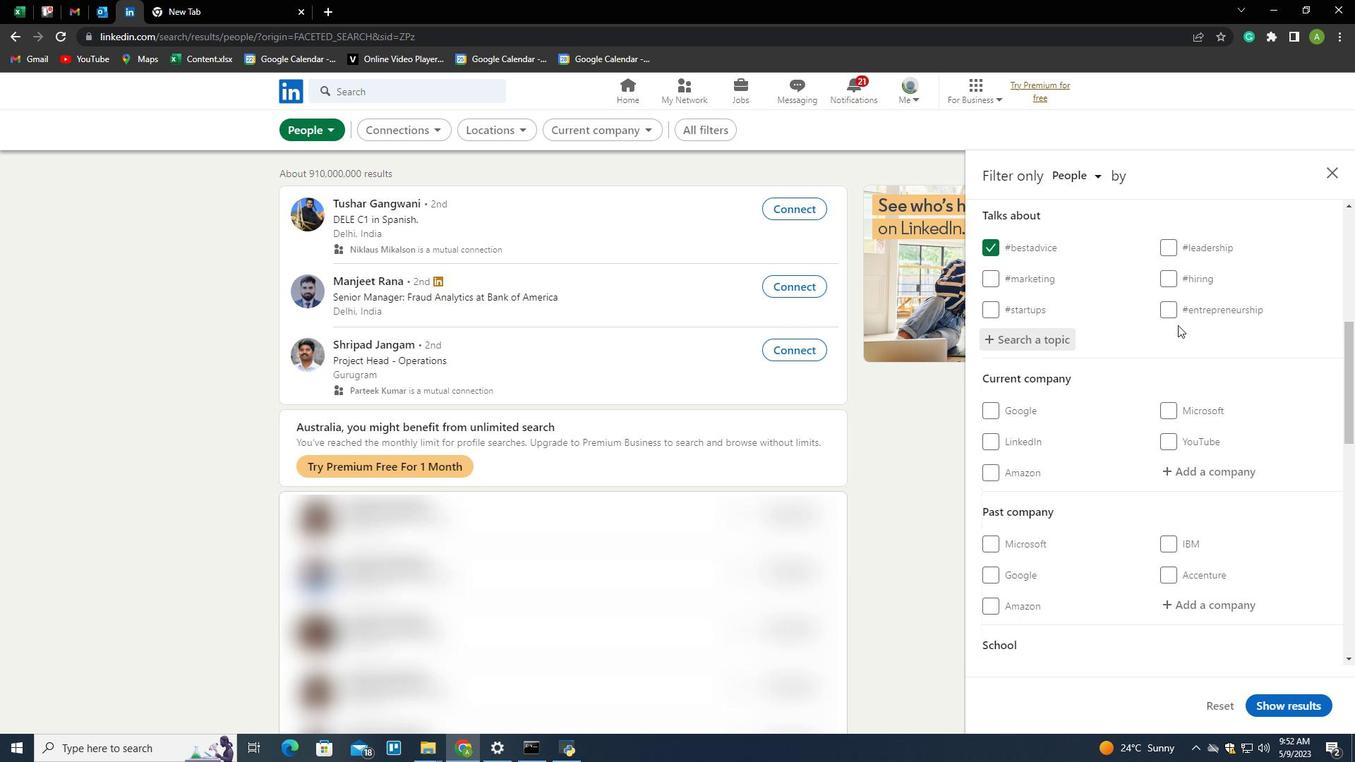 
Action: Mouse scrolled (1178, 324) with delta (0, 0)
Screenshot: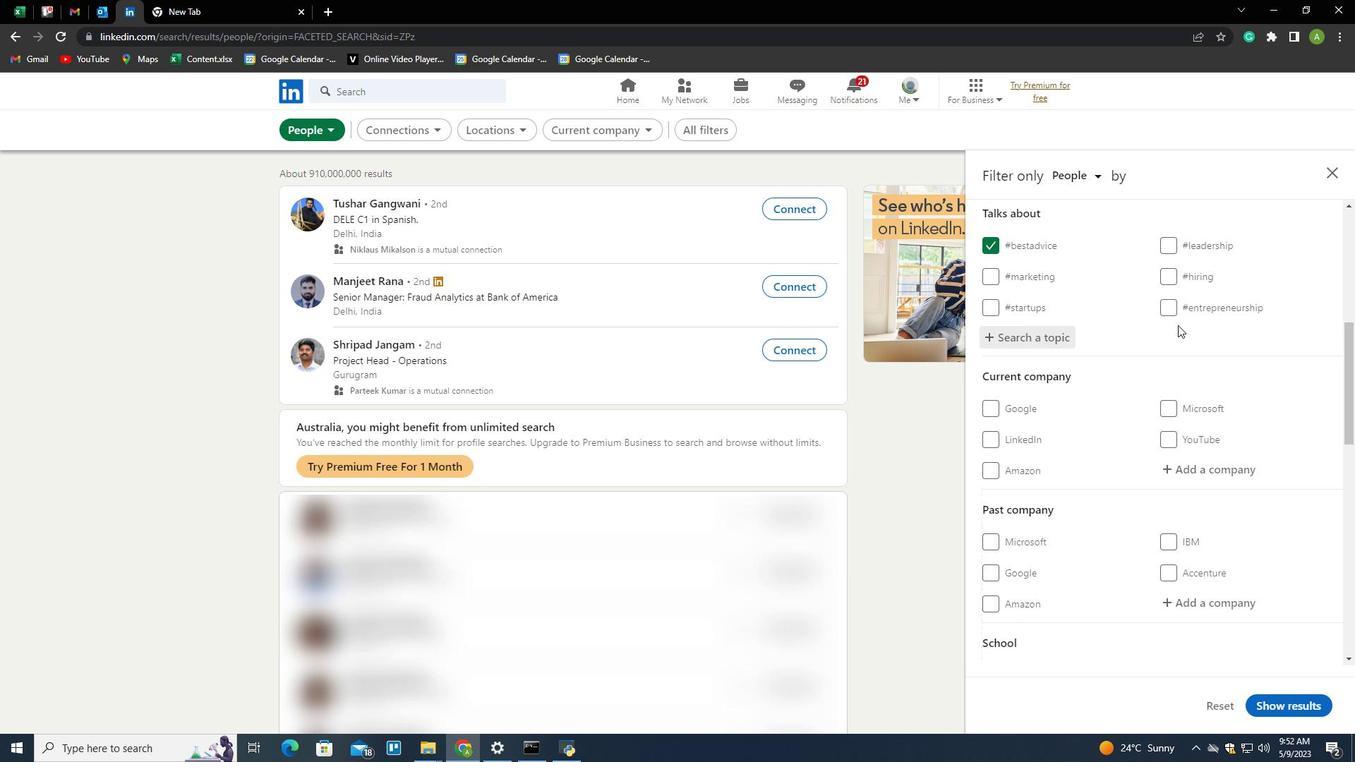 
Action: Mouse scrolled (1178, 324) with delta (0, 0)
Screenshot: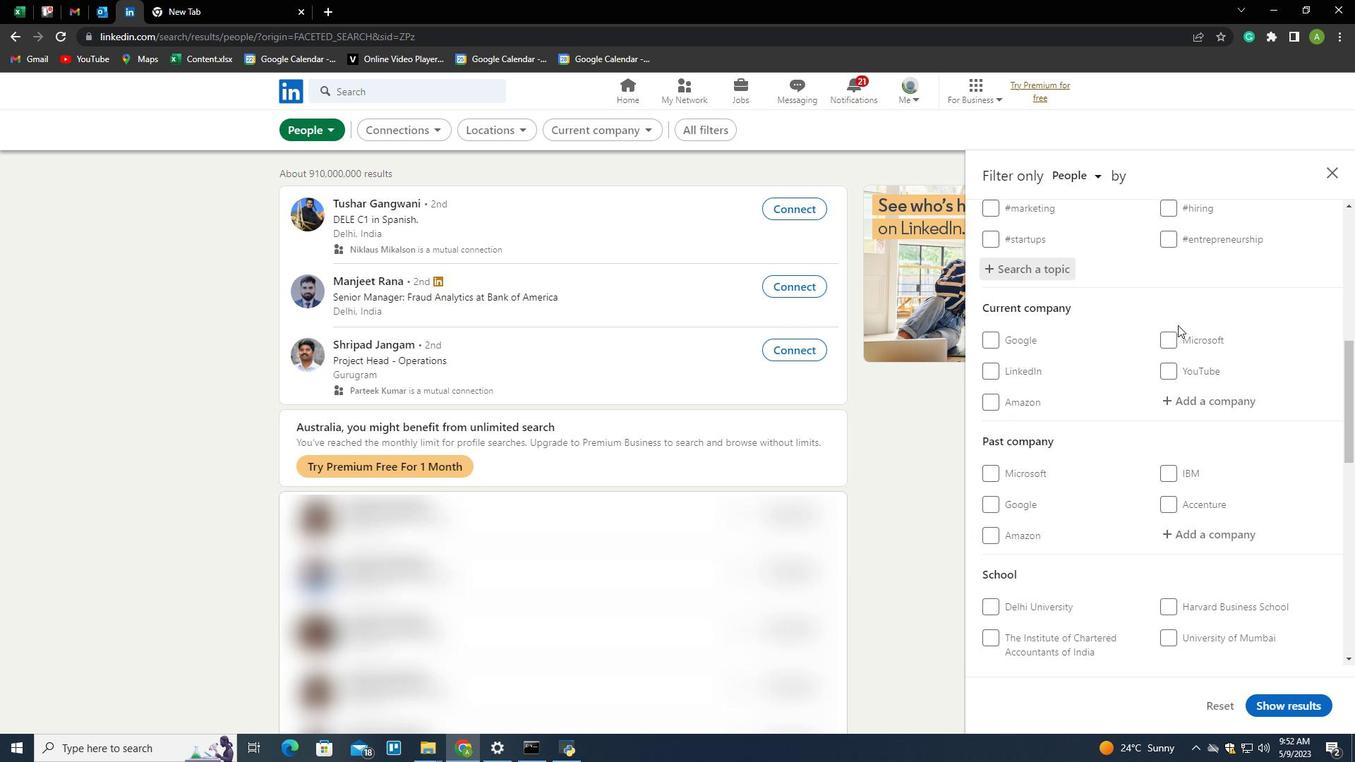 
Action: Mouse scrolled (1178, 324) with delta (0, 0)
Screenshot: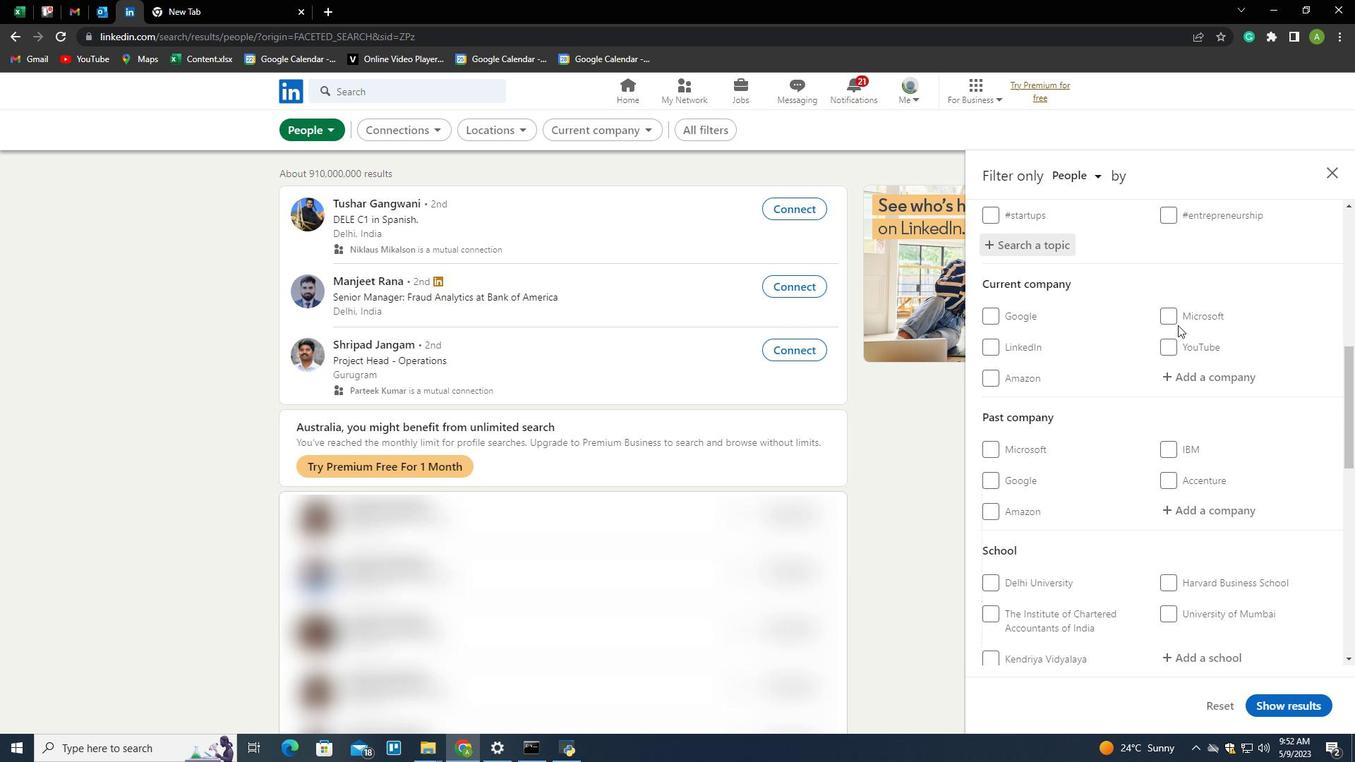 
Action: Mouse scrolled (1178, 324) with delta (0, 0)
Screenshot: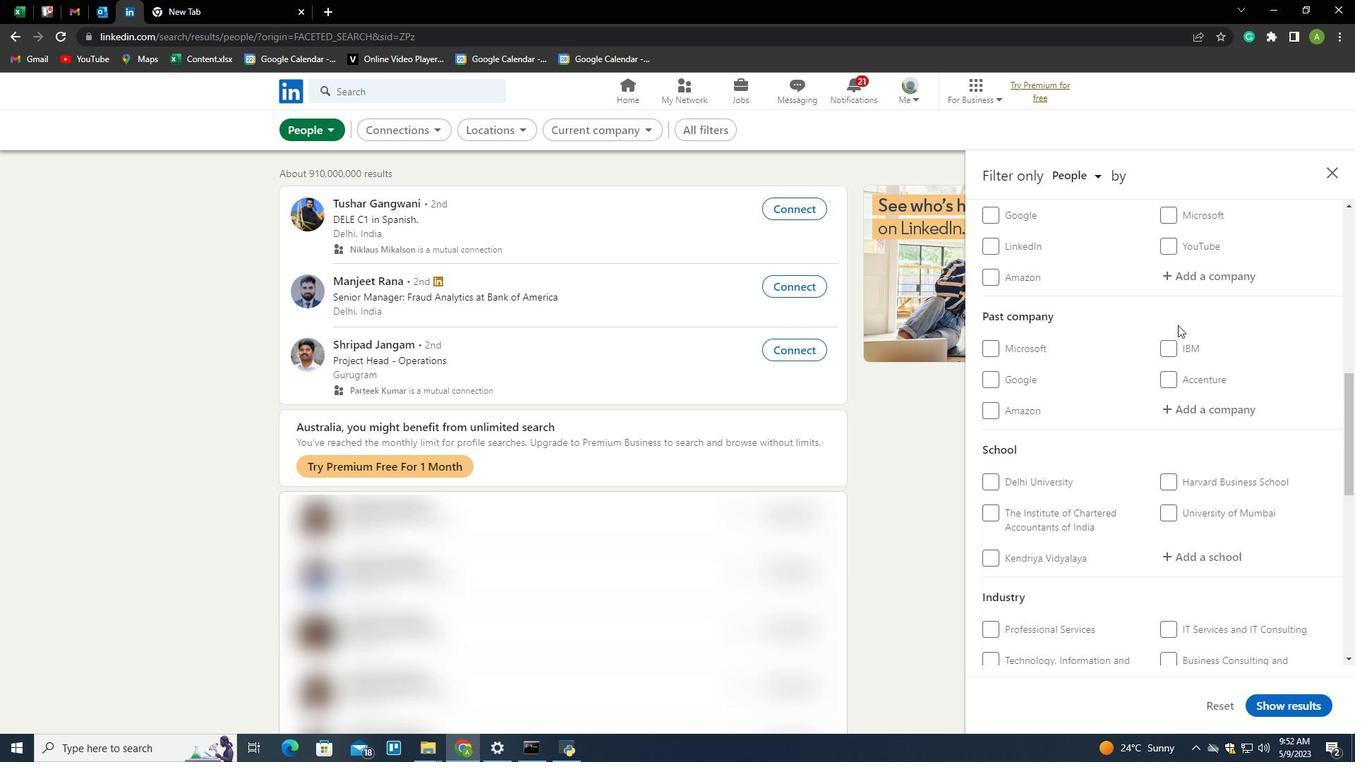 
Action: Mouse scrolled (1178, 324) with delta (0, 0)
Screenshot: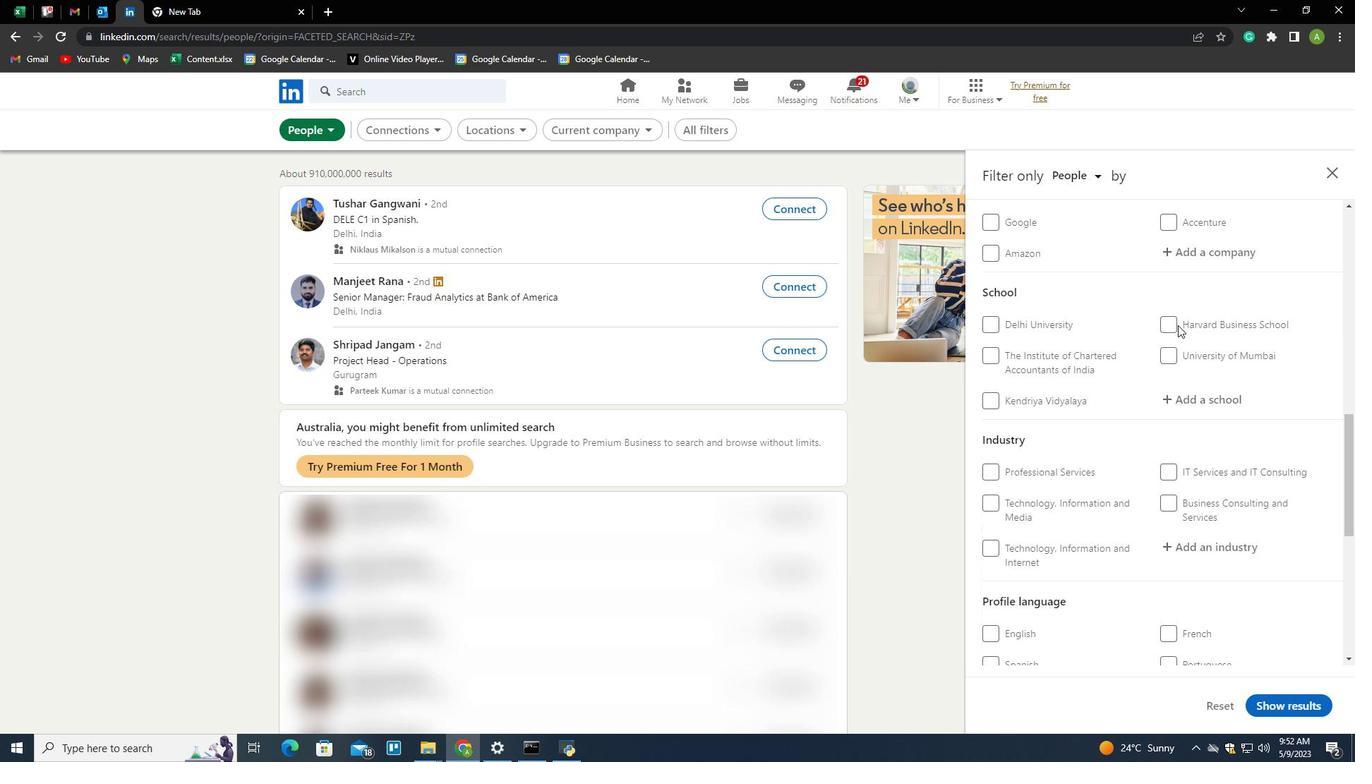
Action: Mouse scrolled (1178, 324) with delta (0, 0)
Screenshot: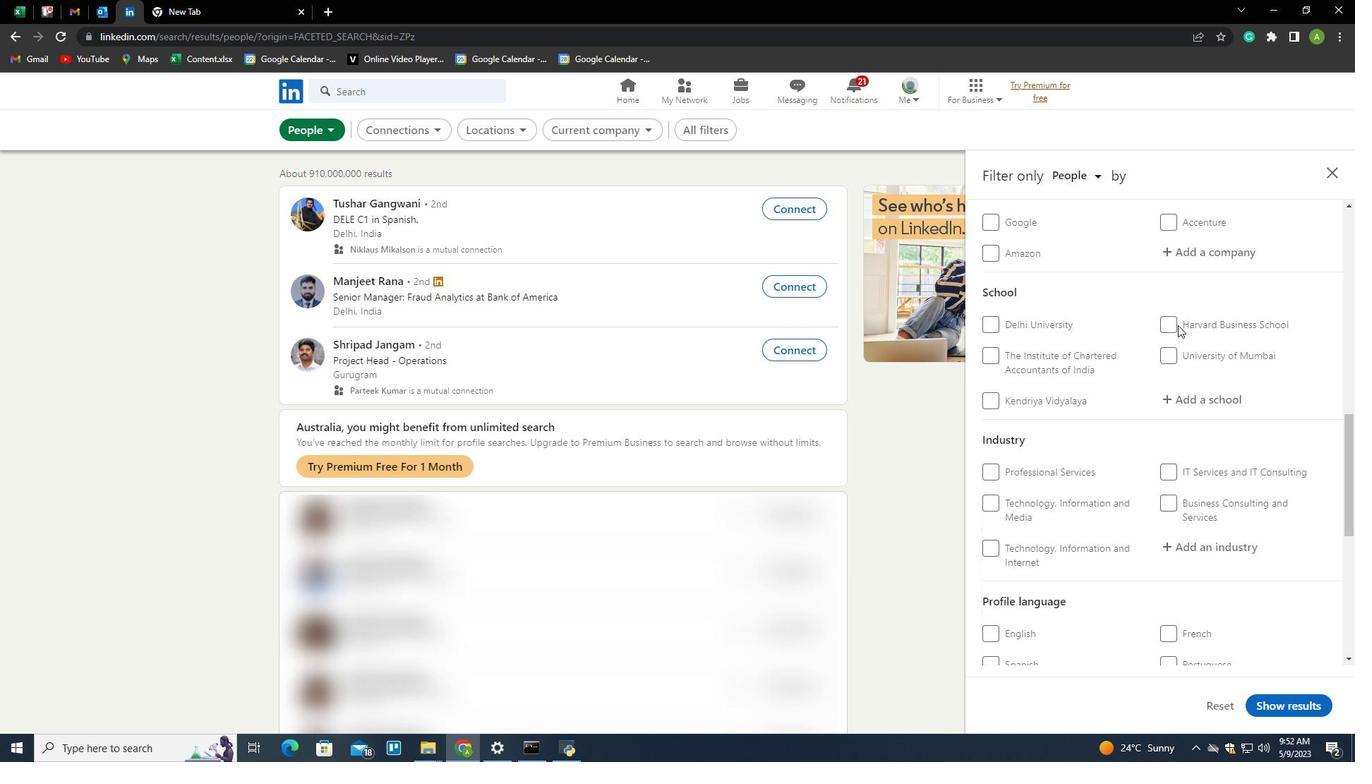 
Action: Mouse scrolled (1178, 324) with delta (0, 0)
Screenshot: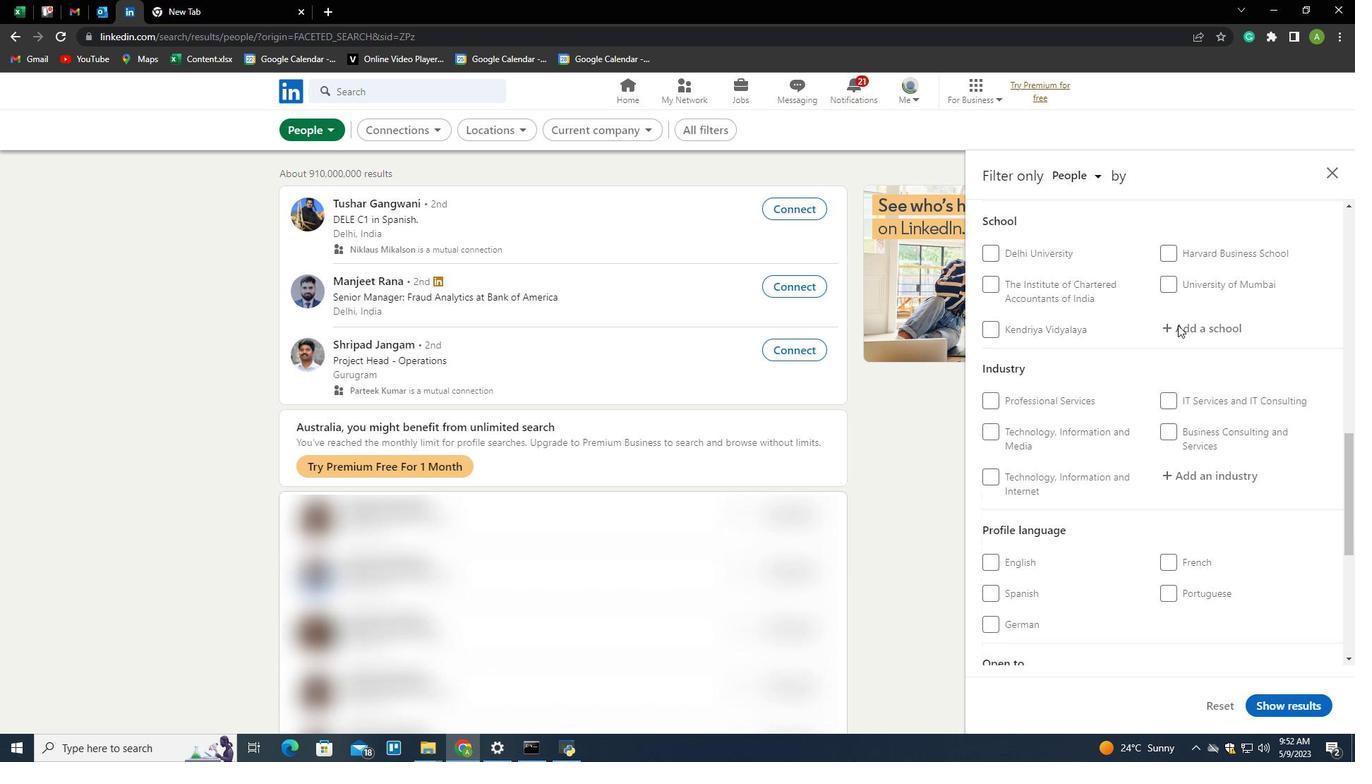 
Action: Mouse scrolled (1178, 324) with delta (0, 0)
Screenshot: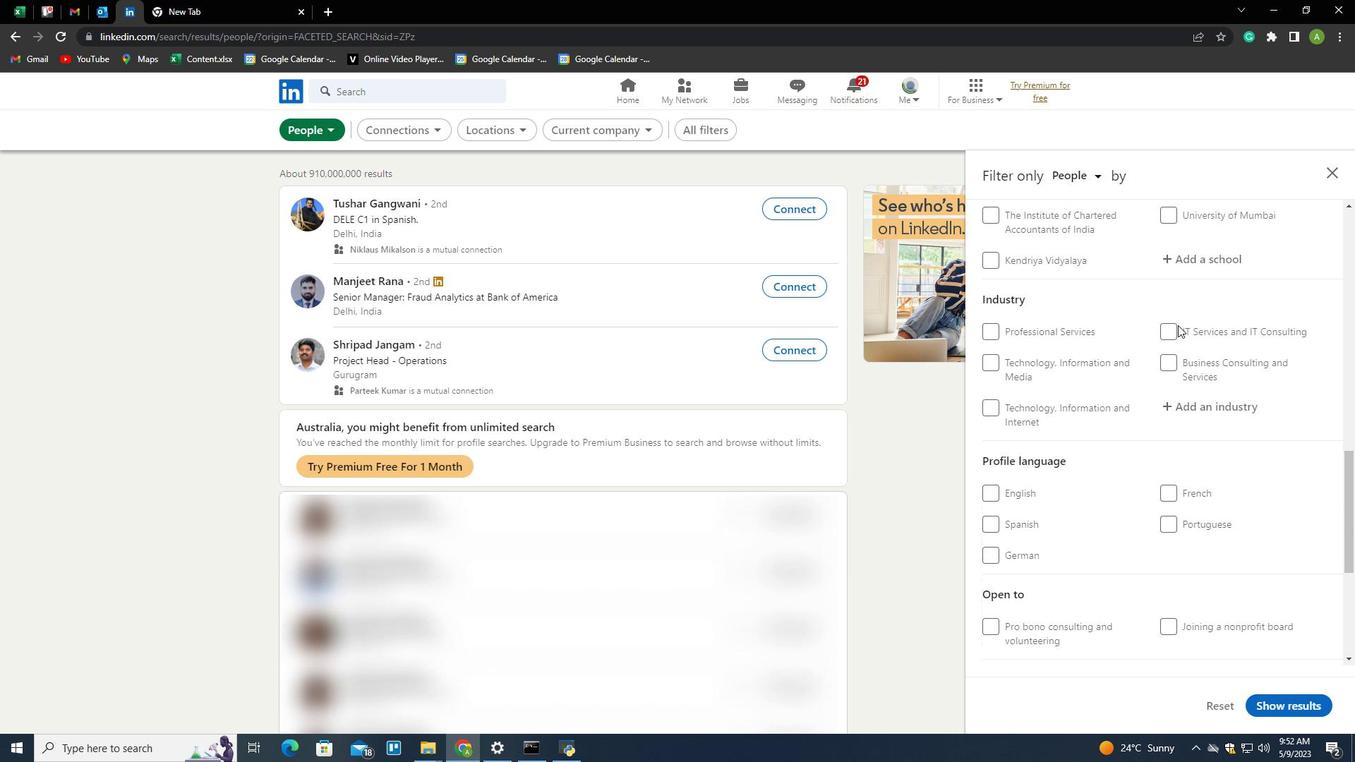 
Action: Mouse moved to (1174, 382)
Screenshot: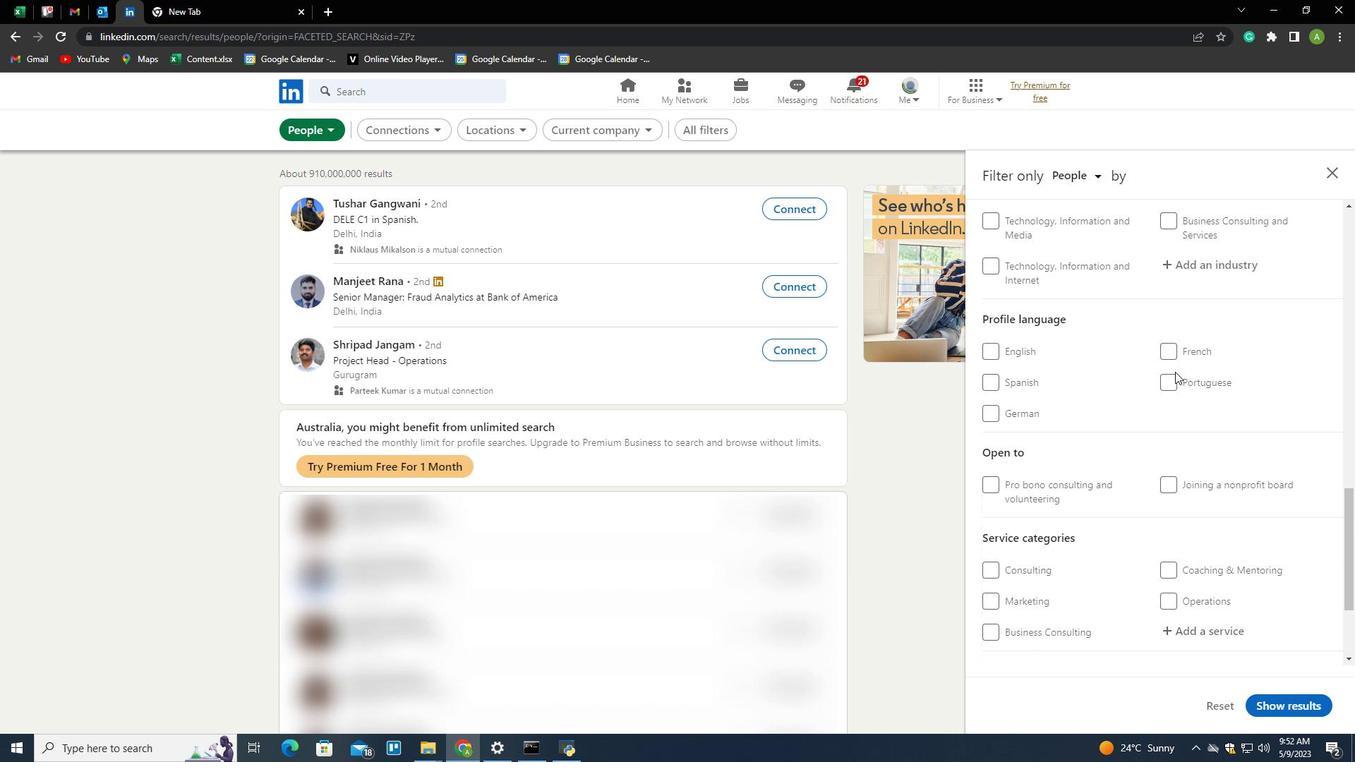 
Action: Mouse pressed left at (1174, 382)
Screenshot: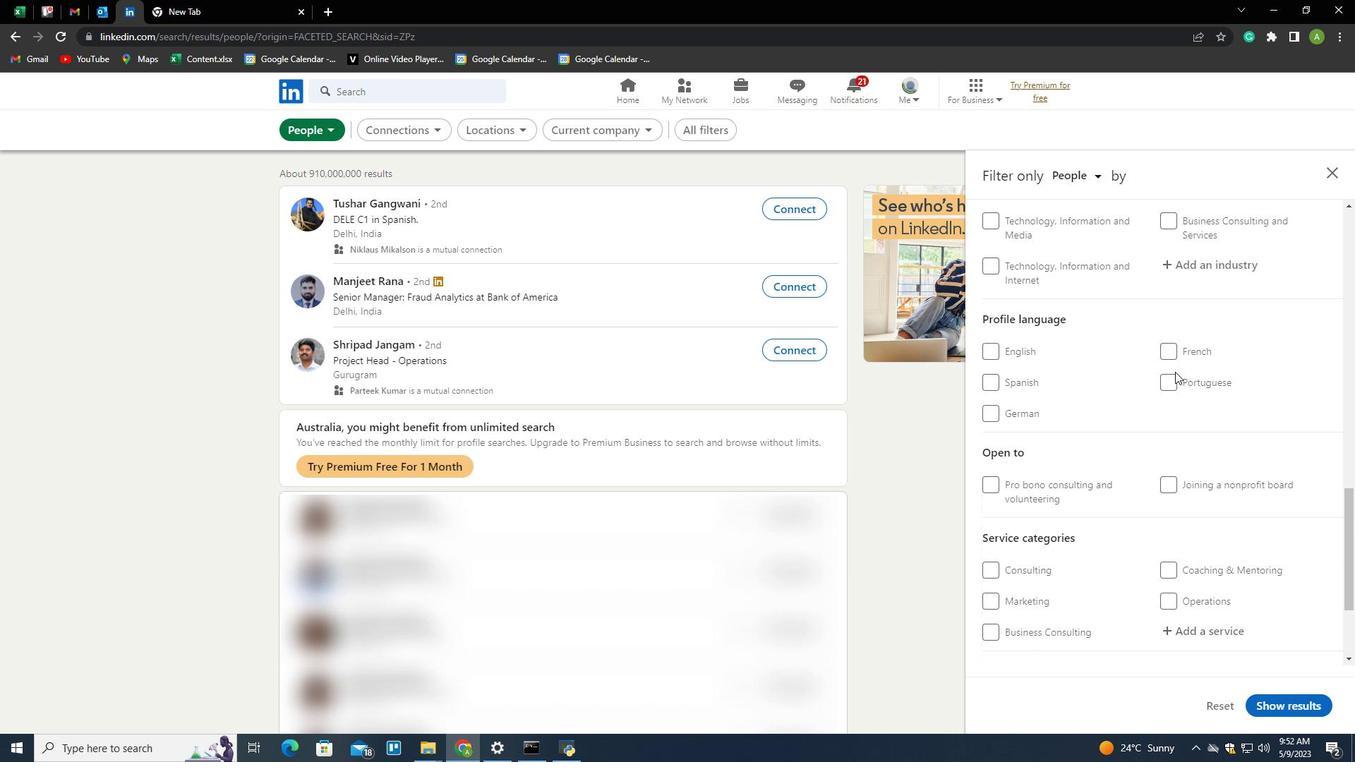 
Action: Mouse moved to (1189, 373)
Screenshot: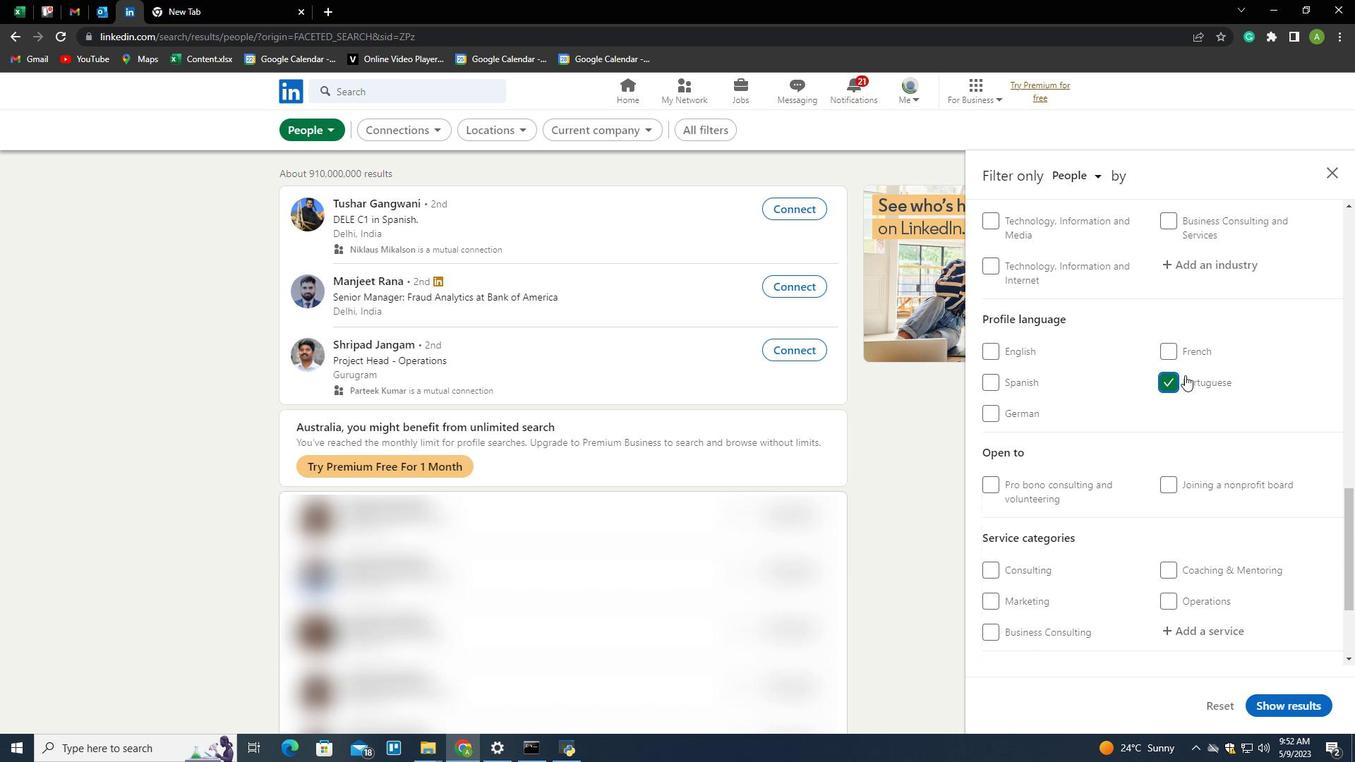 
Action: Mouse scrolled (1189, 374) with delta (0, 0)
Screenshot: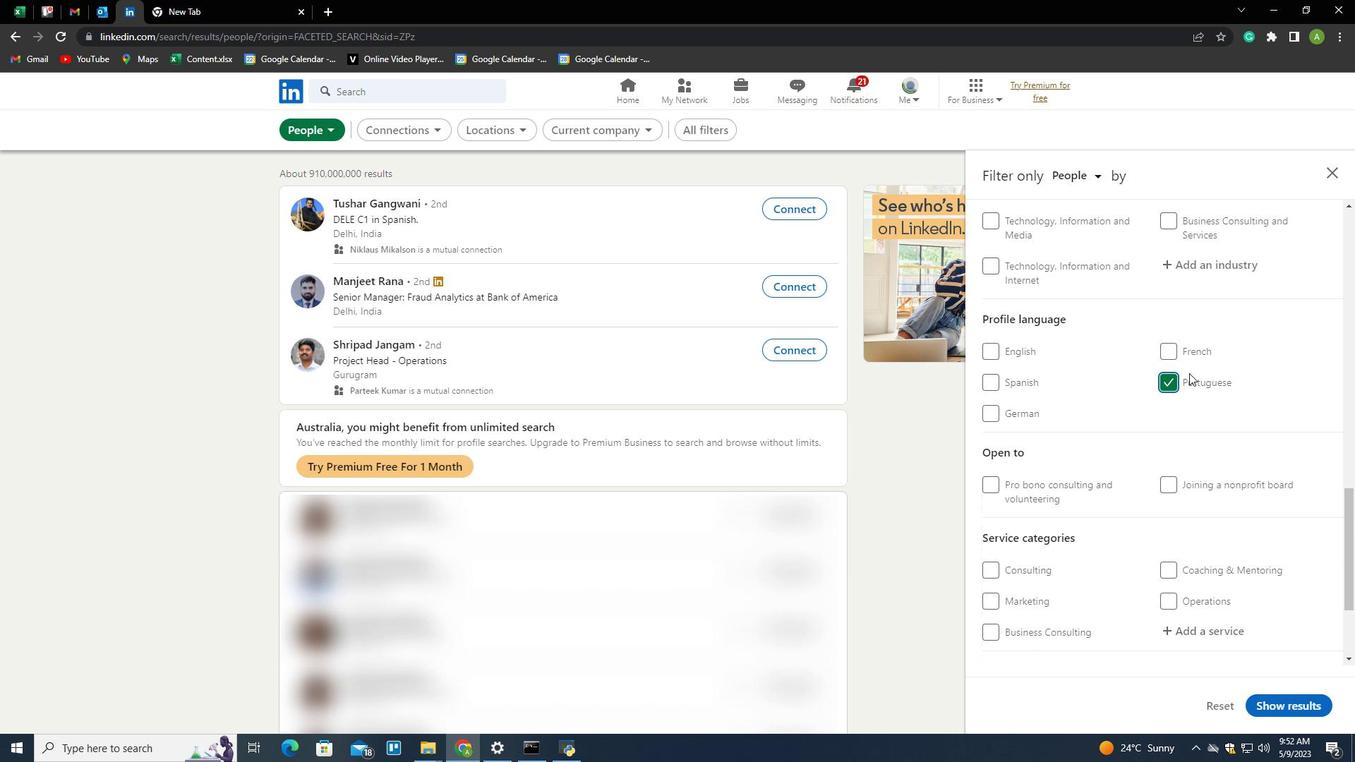 
Action: Mouse scrolled (1189, 374) with delta (0, 0)
Screenshot: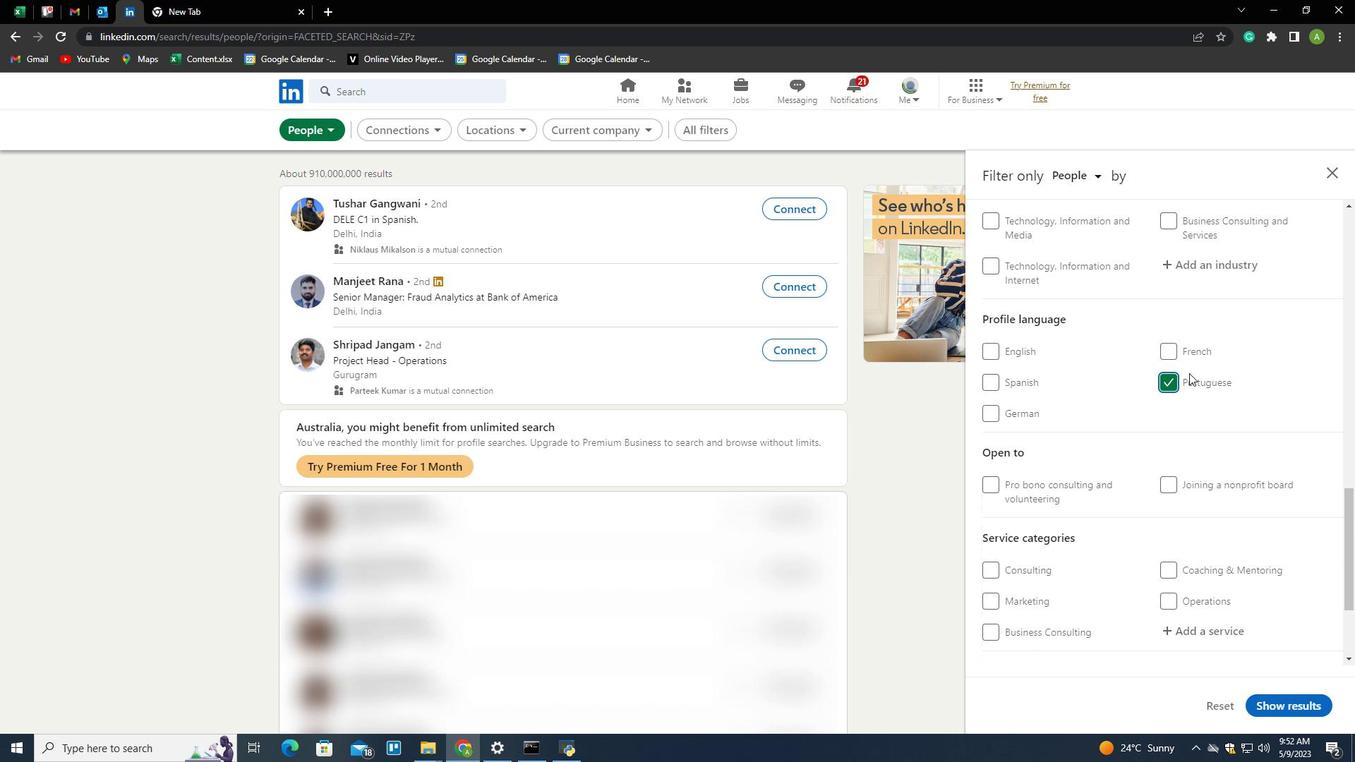
Action: Mouse scrolled (1189, 374) with delta (0, 0)
Screenshot: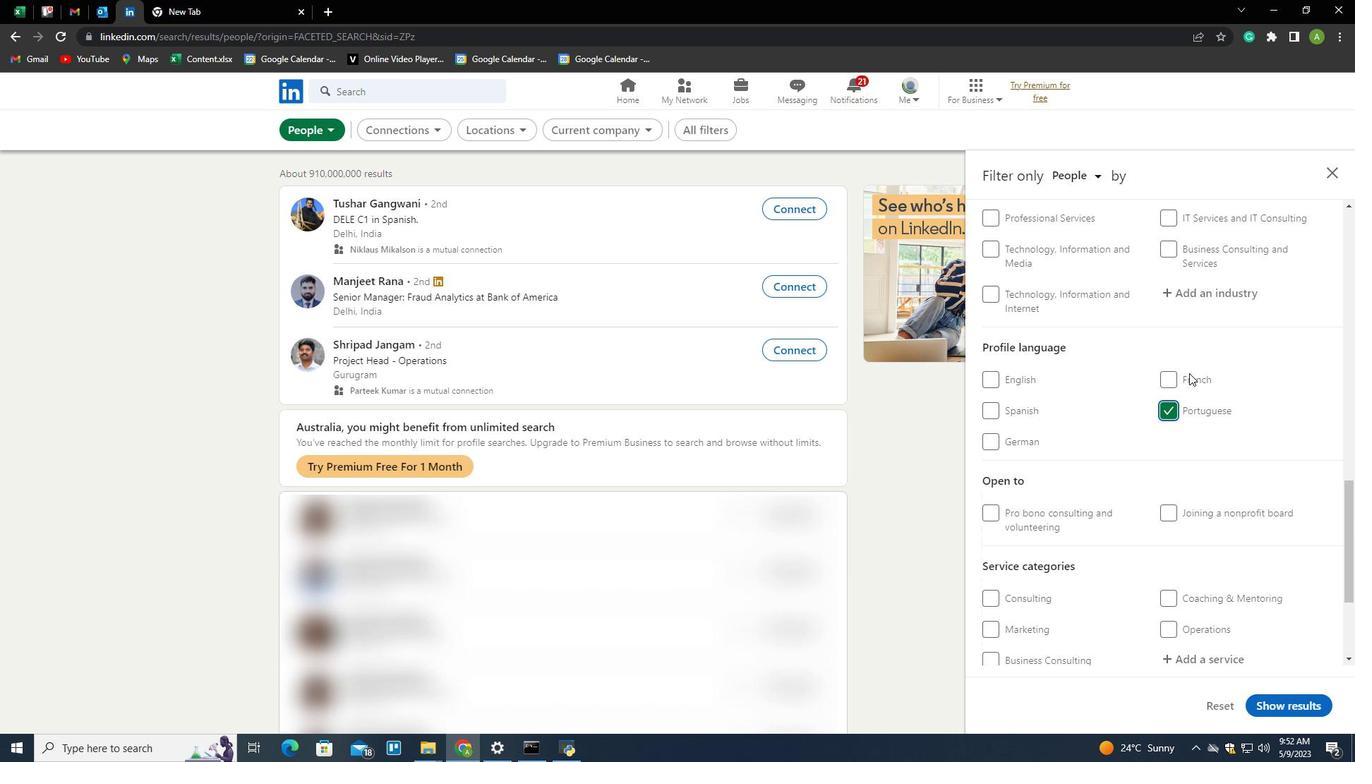 
Action: Mouse scrolled (1189, 374) with delta (0, 0)
Screenshot: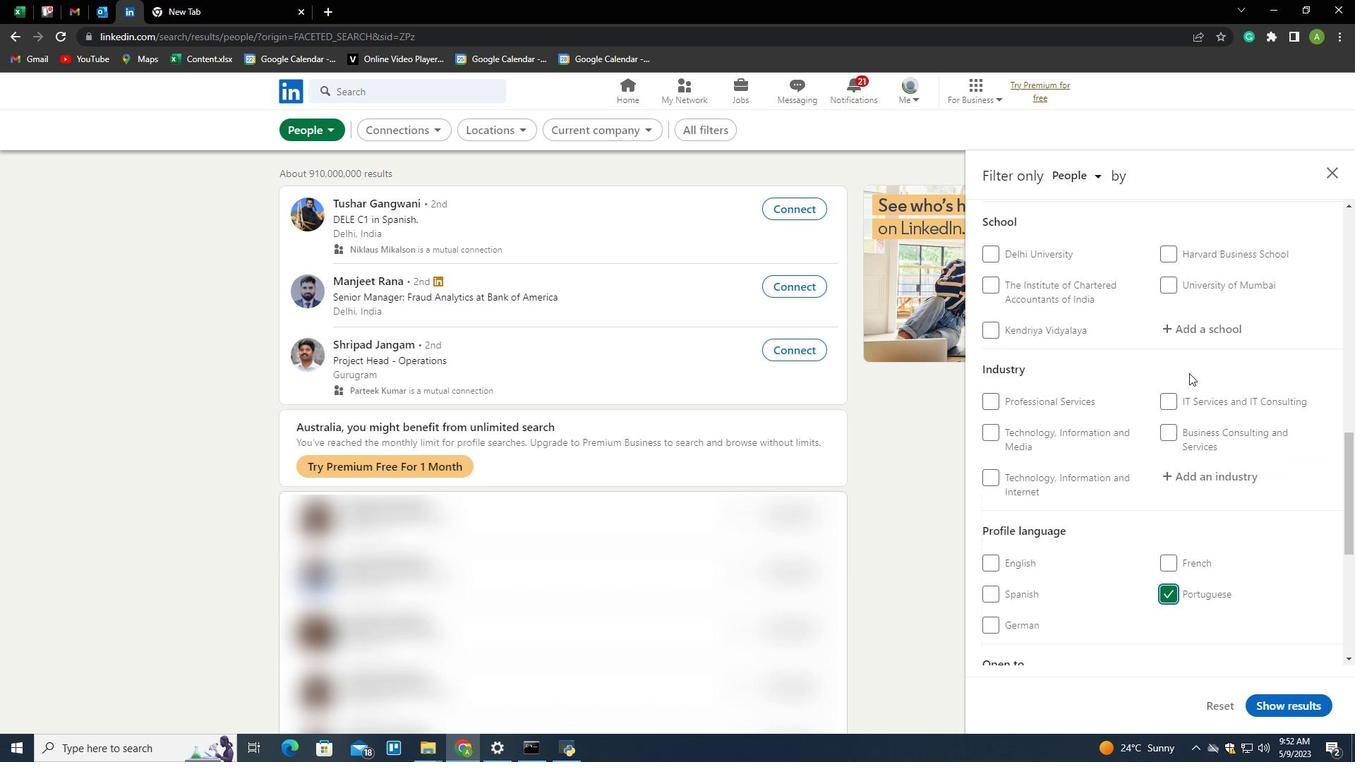 
Action: Mouse scrolled (1189, 374) with delta (0, 0)
Screenshot: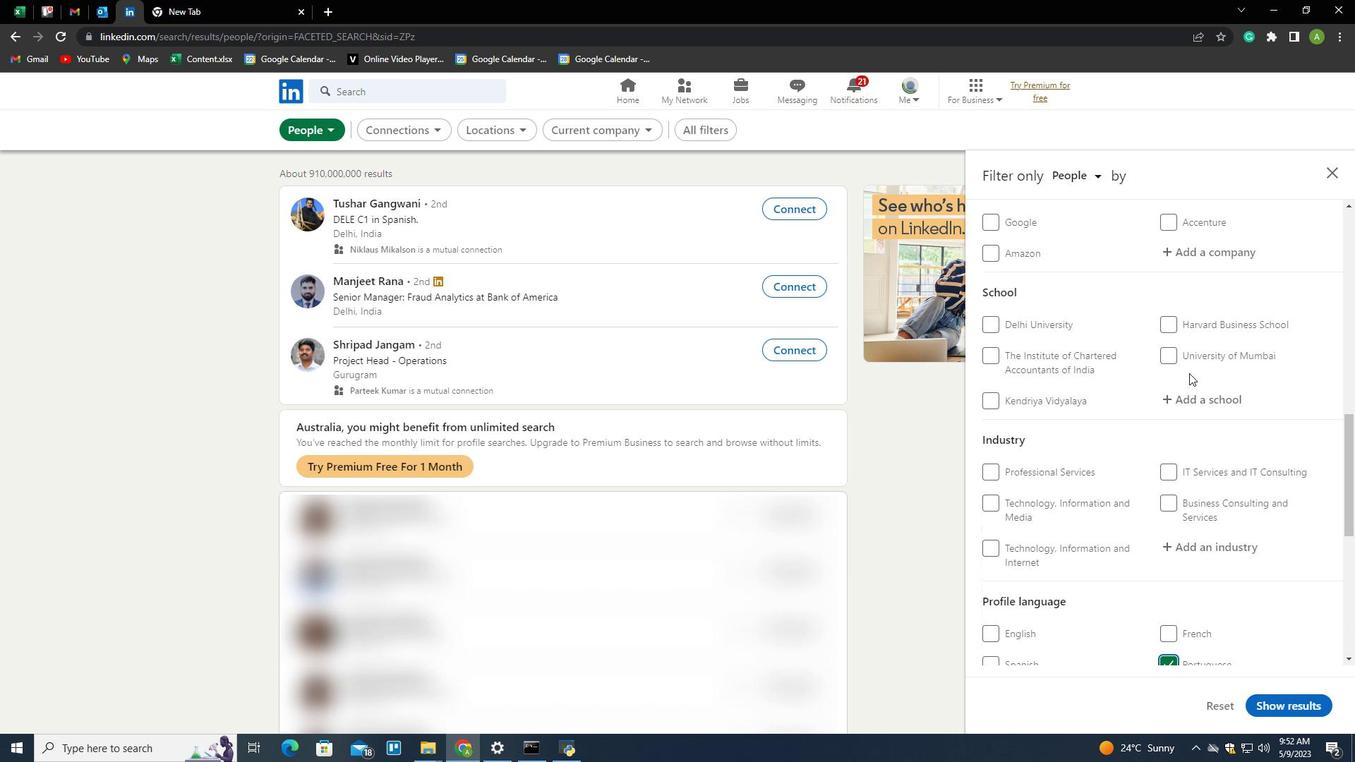 
Action: Mouse scrolled (1189, 374) with delta (0, 0)
Screenshot: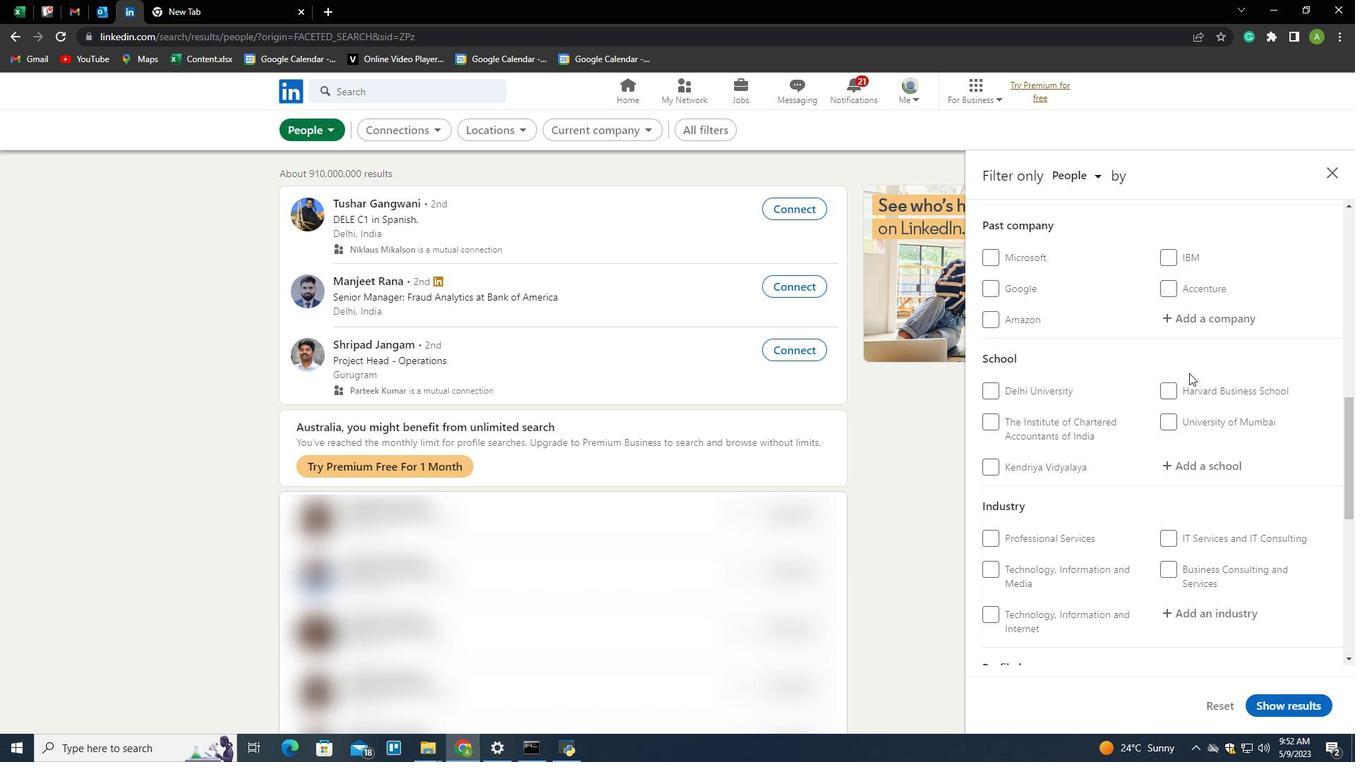 
Action: Mouse scrolled (1189, 374) with delta (0, 0)
Screenshot: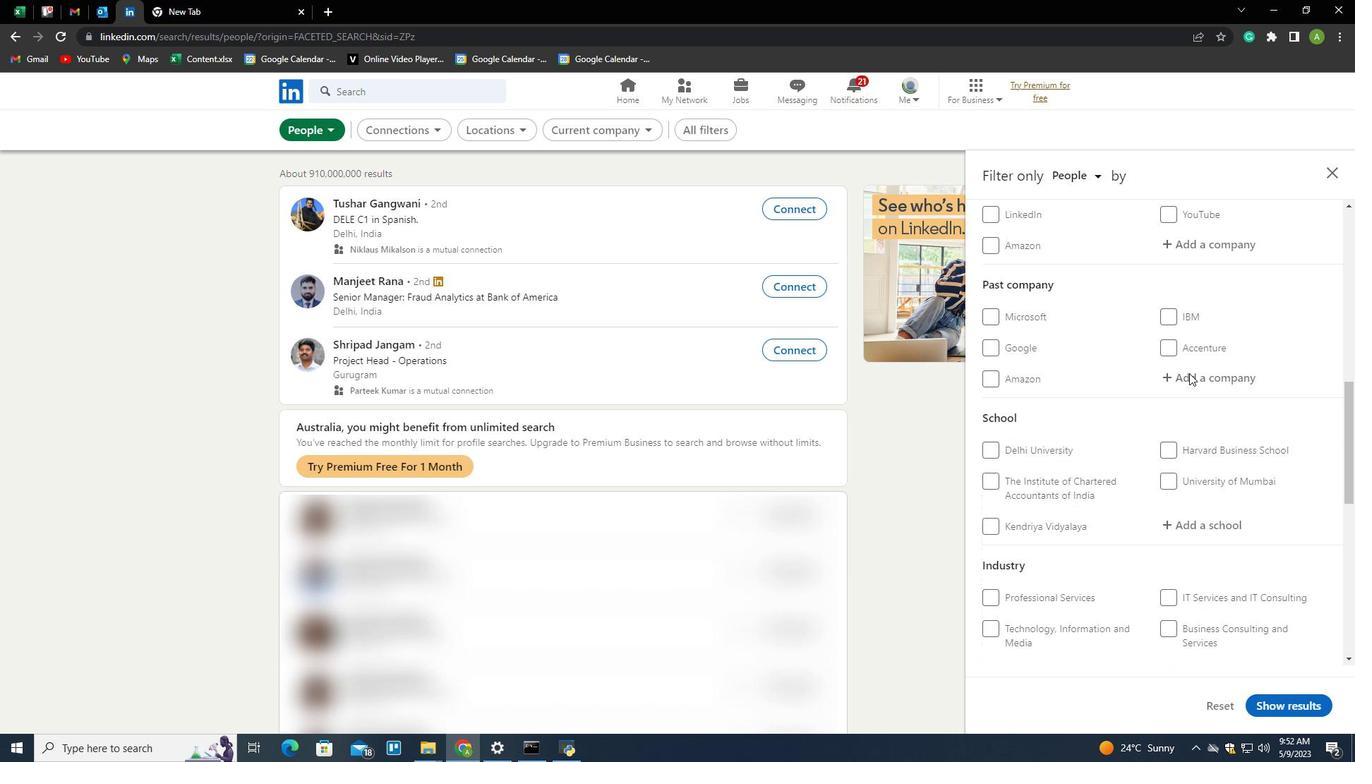 
Action: Mouse scrolled (1189, 374) with delta (0, 0)
Screenshot: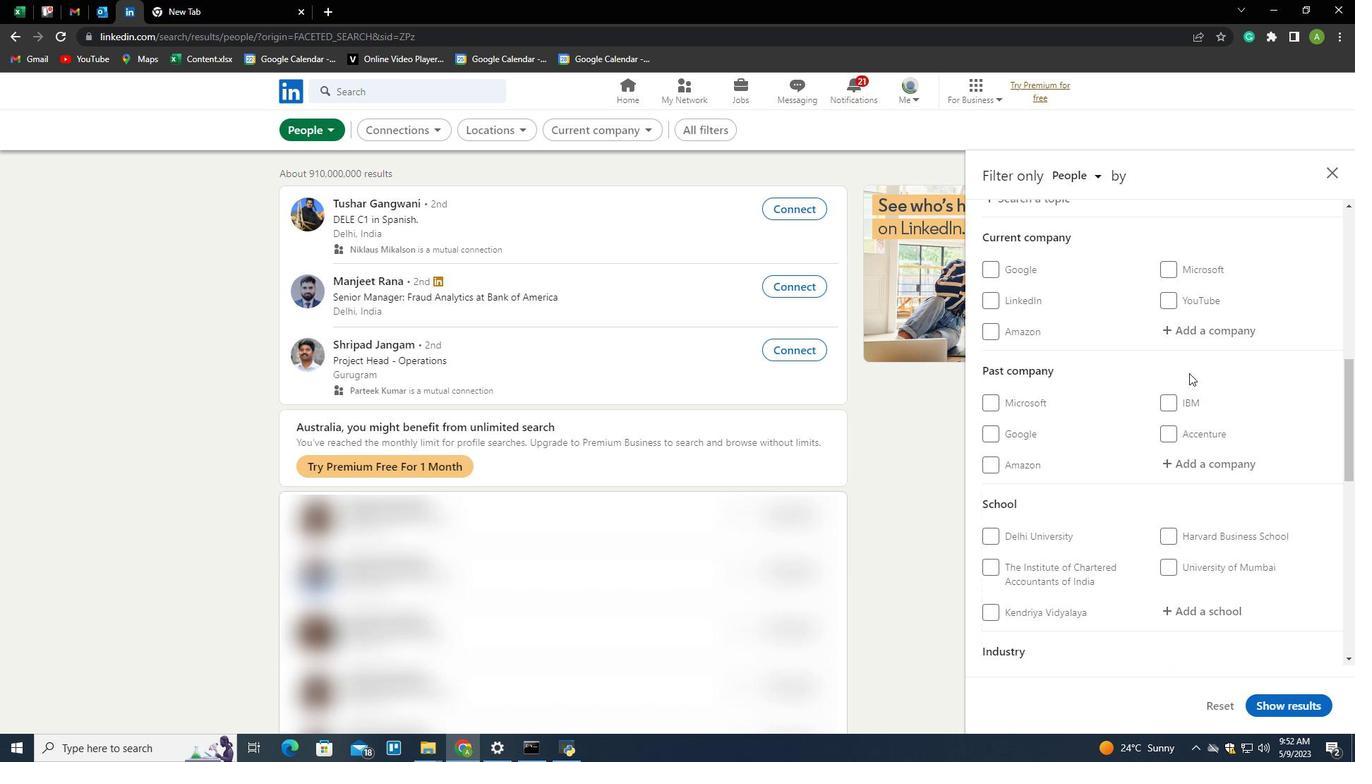 
Action: Mouse moved to (1188, 398)
Screenshot: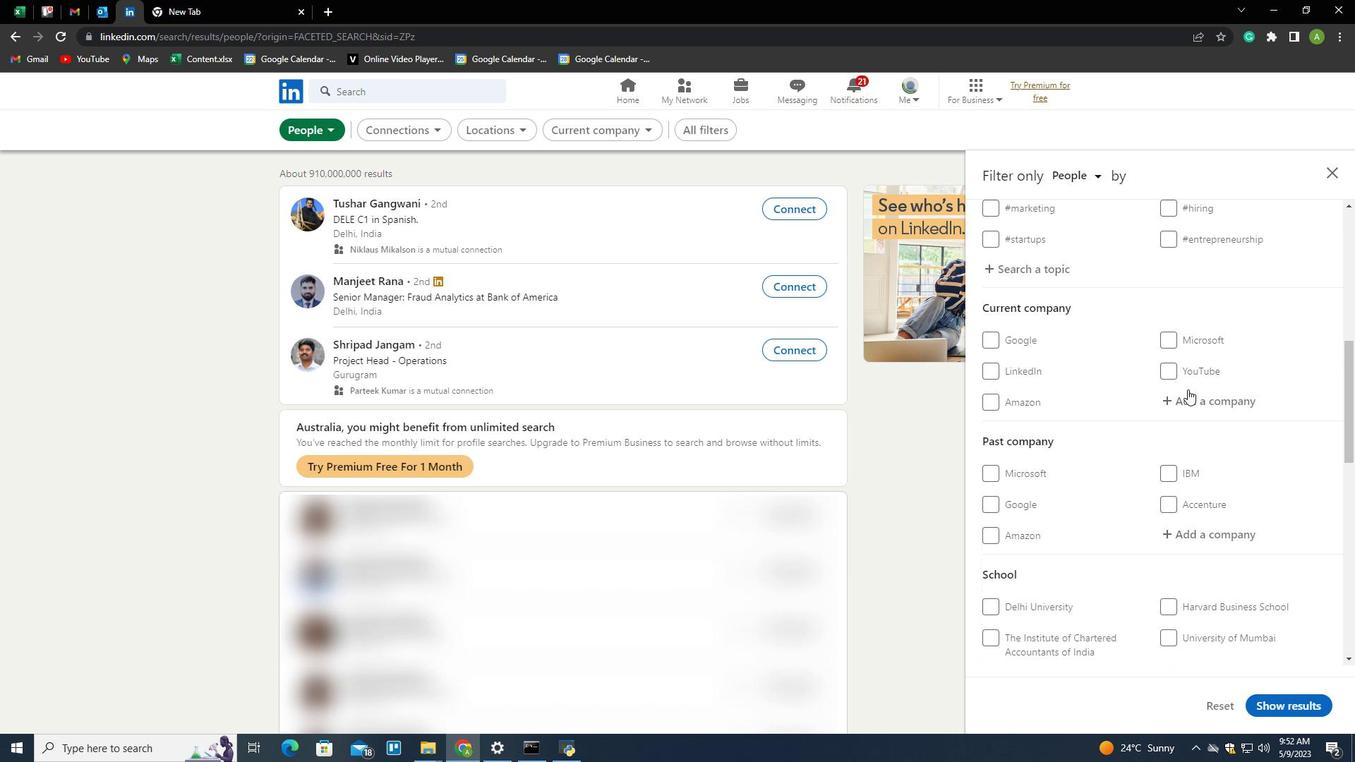 
Action: Mouse pressed left at (1188, 398)
Screenshot: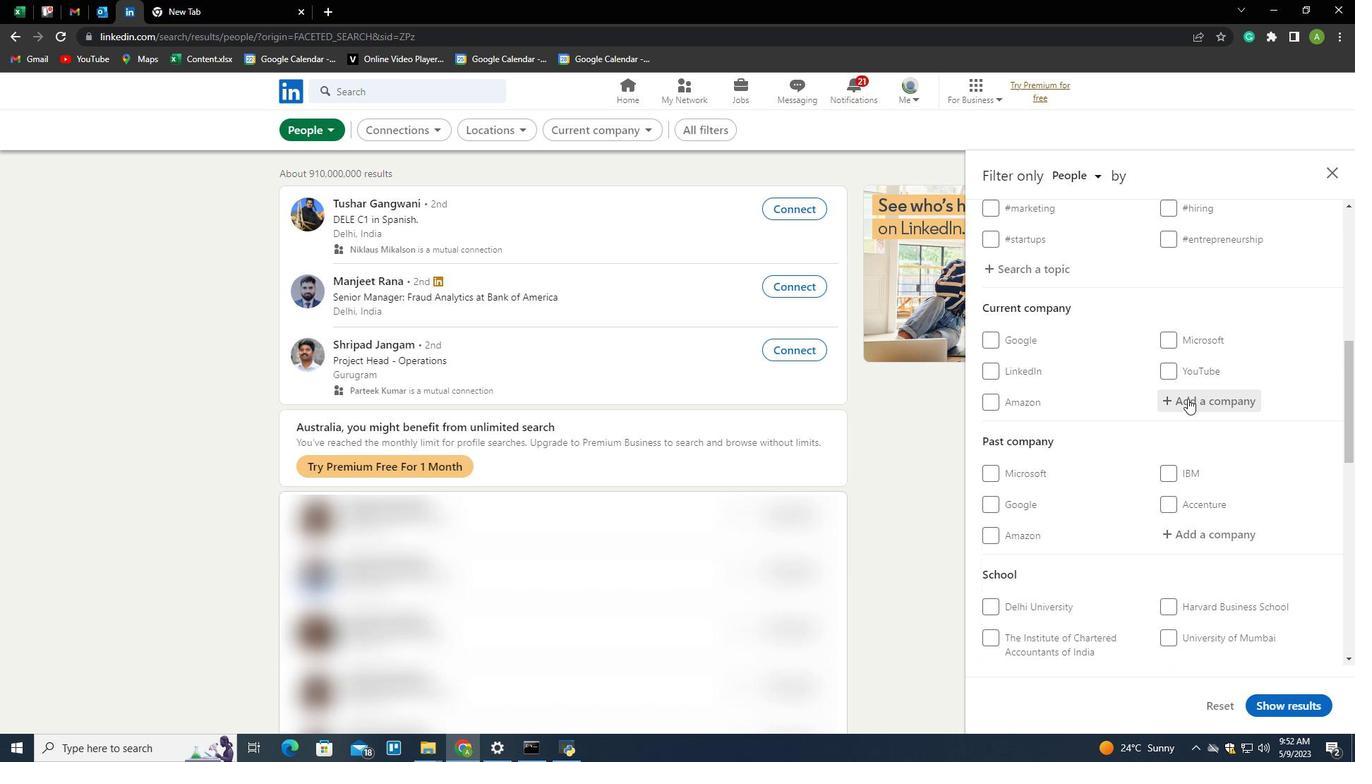 
Action: Key pressed <Key.shift>Center<Key.space>for<Key.space><Key.shift>Creative<Key.space><Key.shift>Leadership<Key.down><Key.enter>
Screenshot: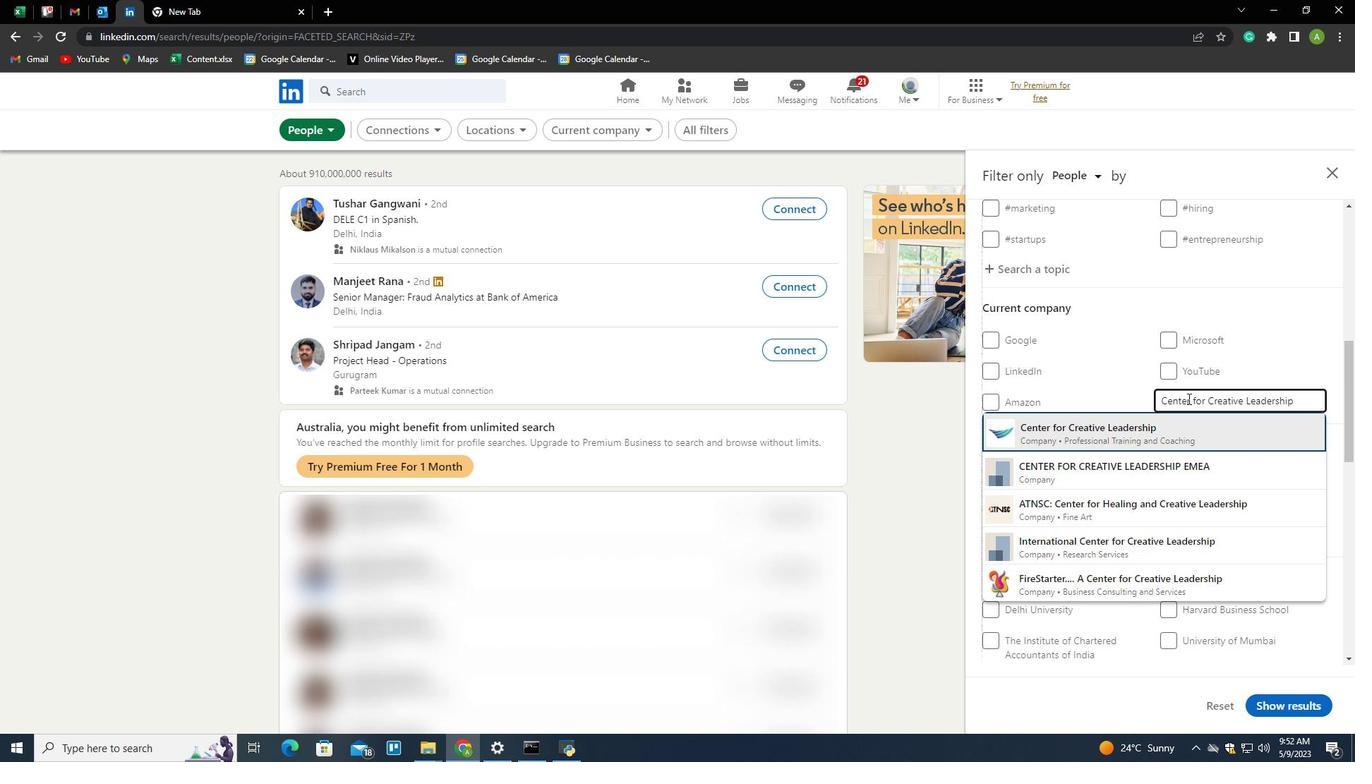 
Action: Mouse scrolled (1188, 398) with delta (0, 0)
Screenshot: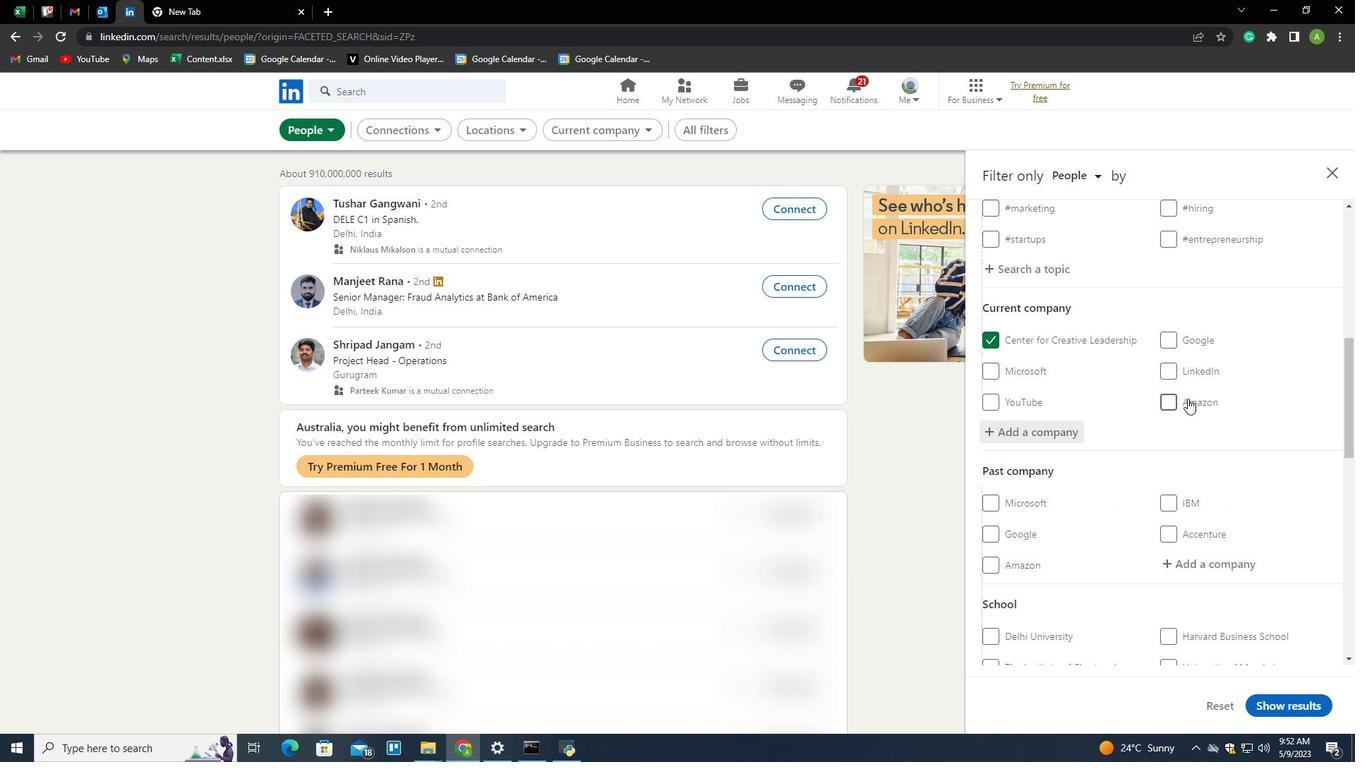 
Action: Mouse scrolled (1188, 398) with delta (0, 0)
Screenshot: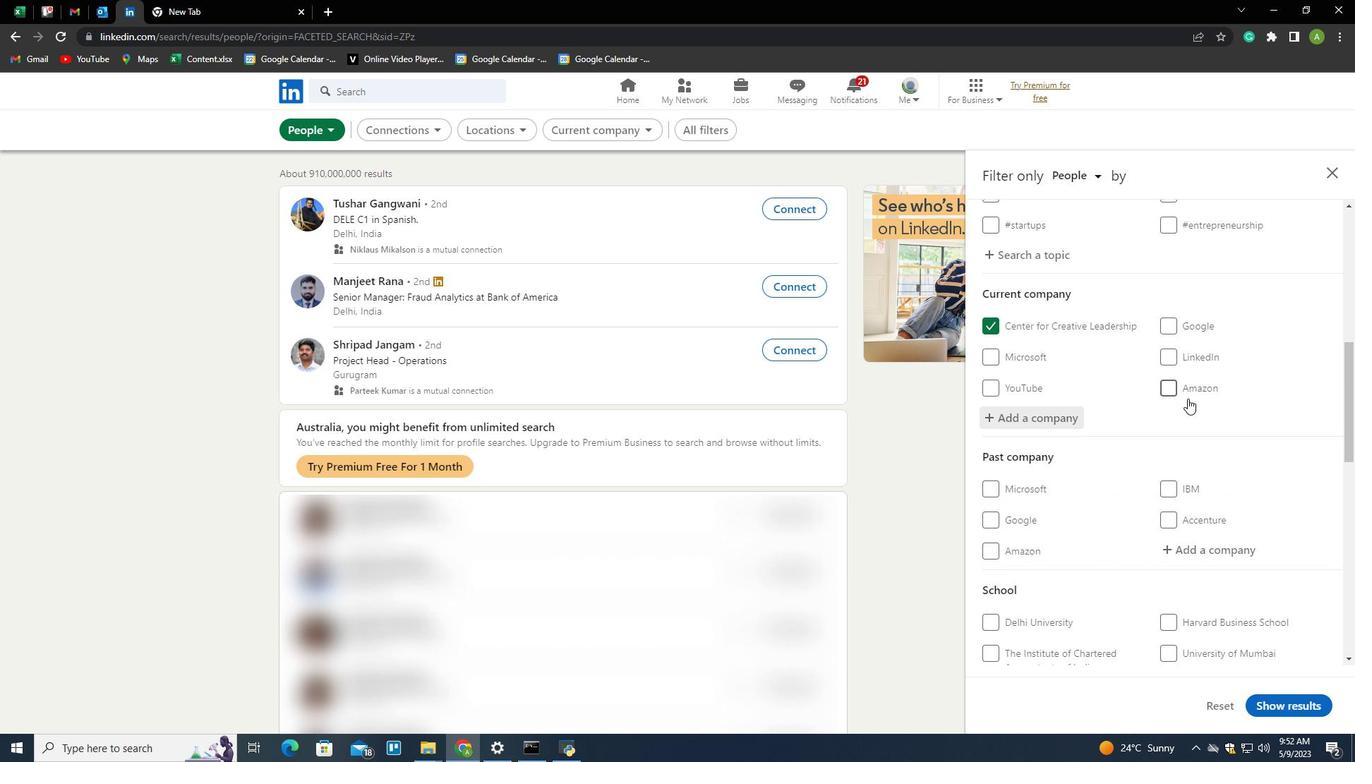 
Action: Mouse scrolled (1188, 398) with delta (0, 0)
Screenshot: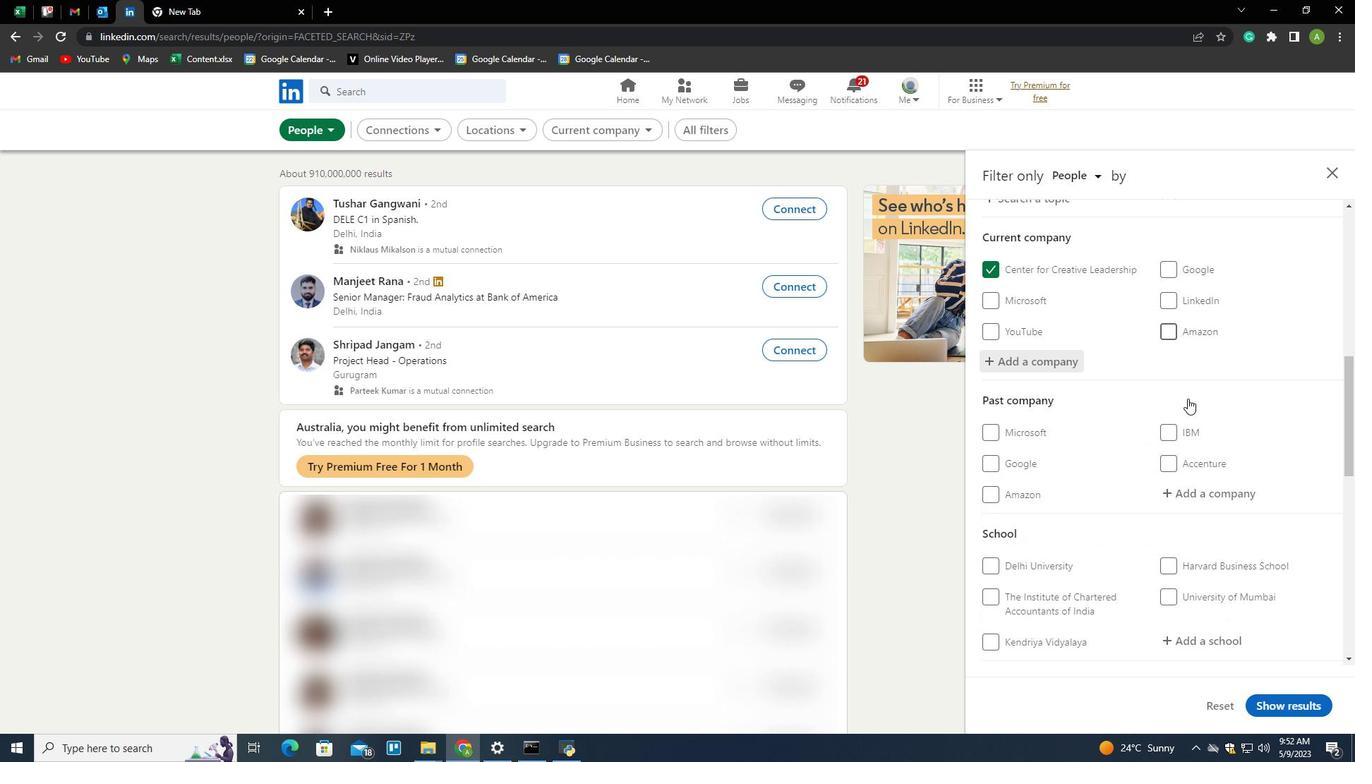 
Action: Mouse scrolled (1188, 398) with delta (0, 0)
Screenshot: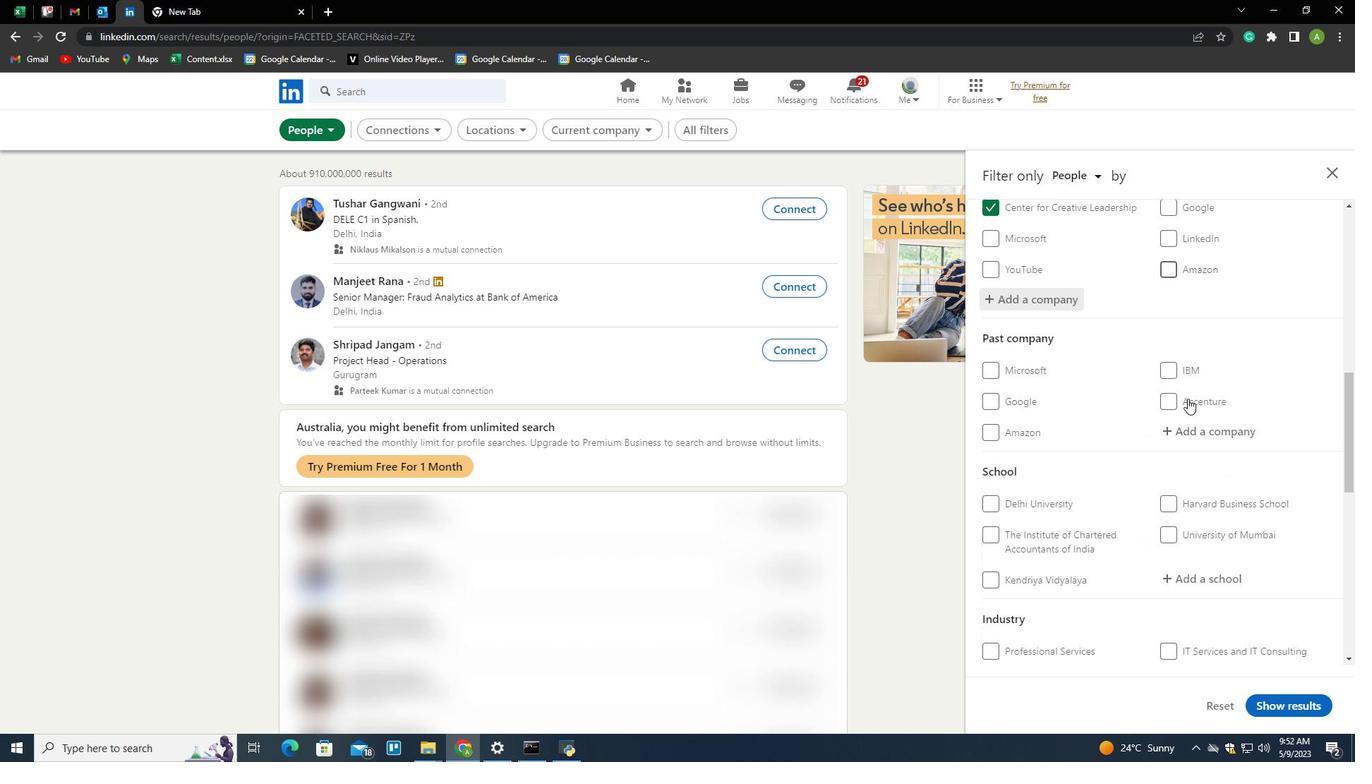 
Action: Mouse scrolled (1188, 398) with delta (0, 0)
Screenshot: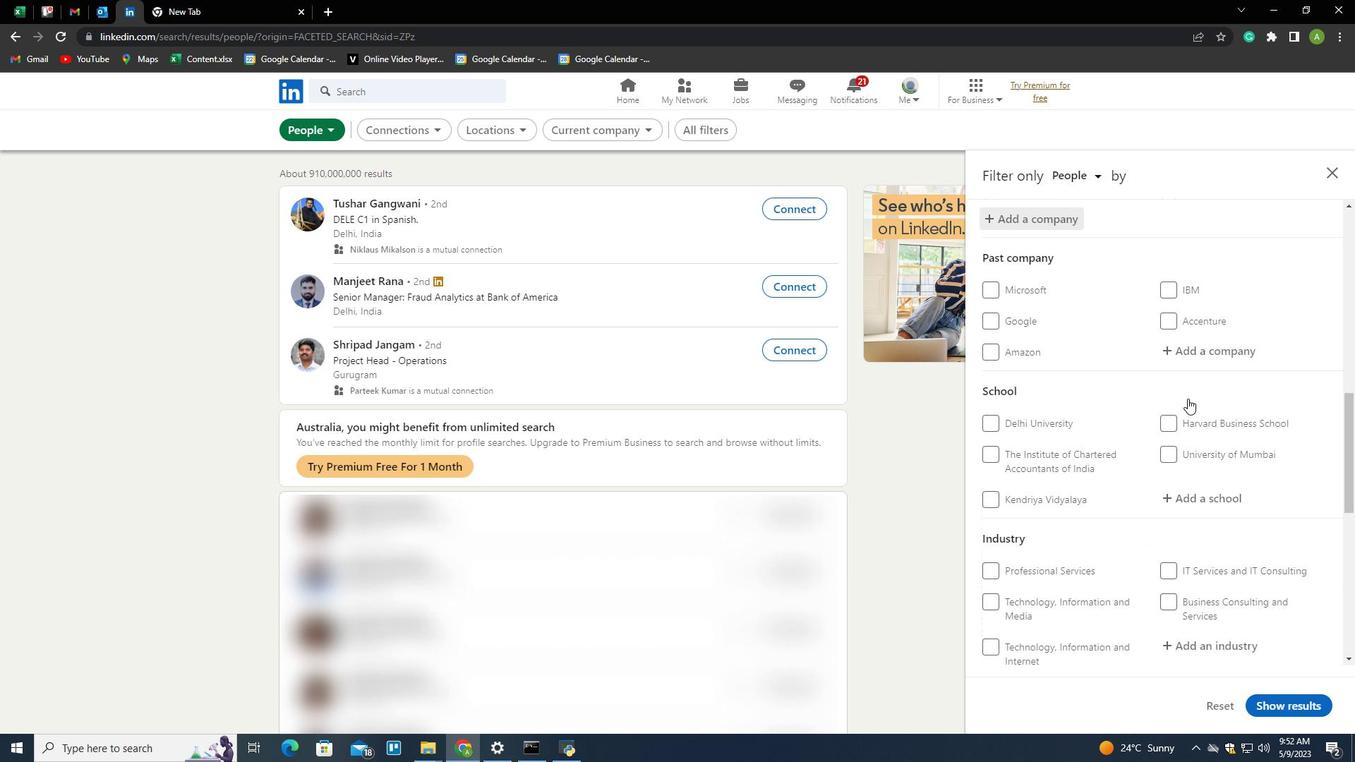 
Action: Mouse moved to (1192, 359)
Screenshot: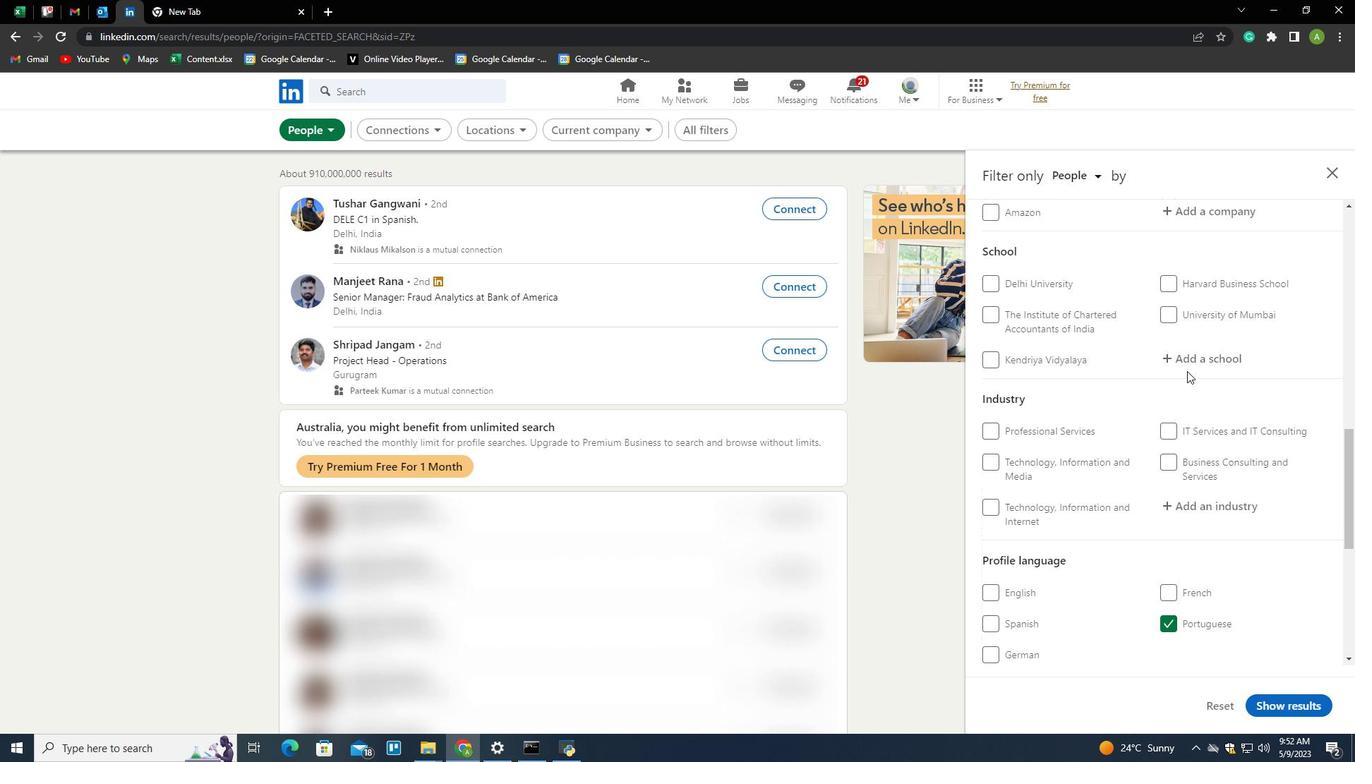 
Action: Mouse pressed left at (1192, 359)
Screenshot: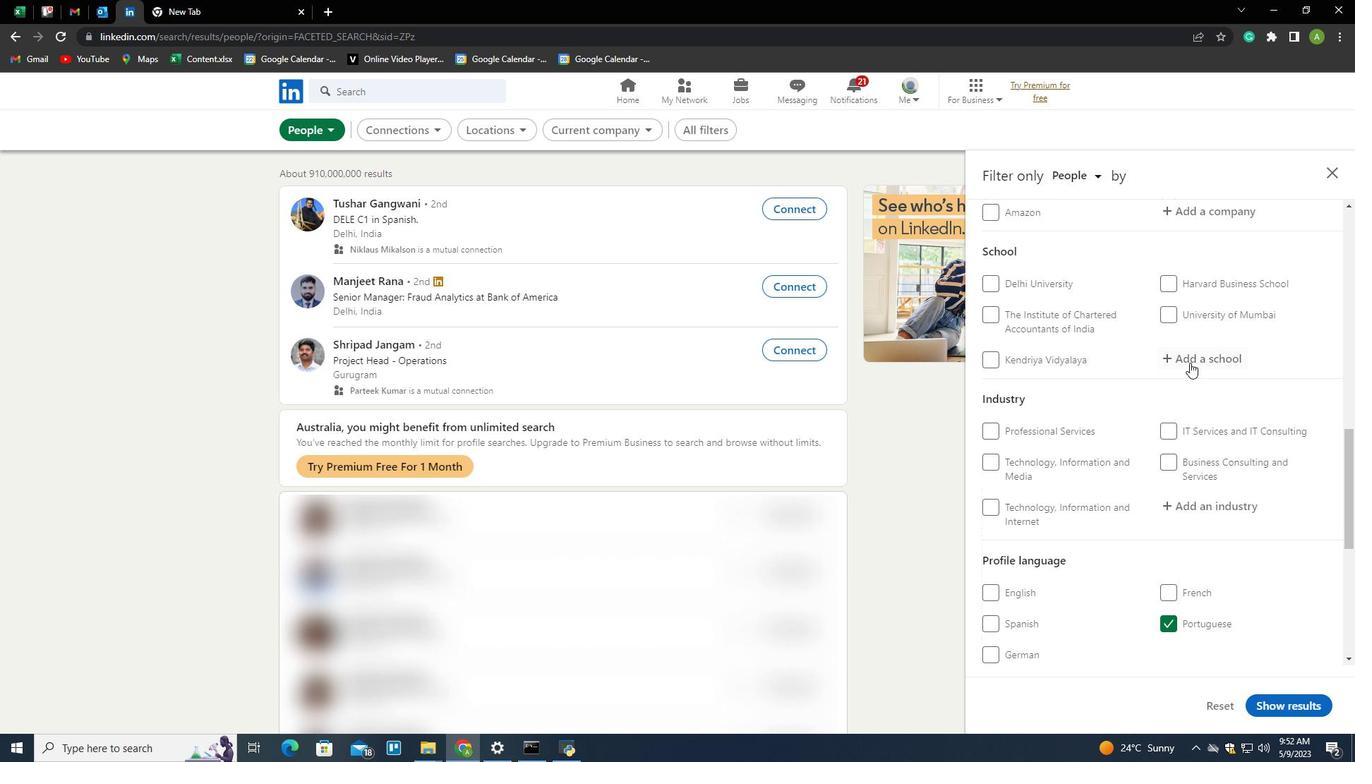 
Action: Key pressed <Key.shift>St,<Key.space><Key.shift>Teresas<Key.space><Key.shift>College<Key.down><Key.enter>
Screenshot: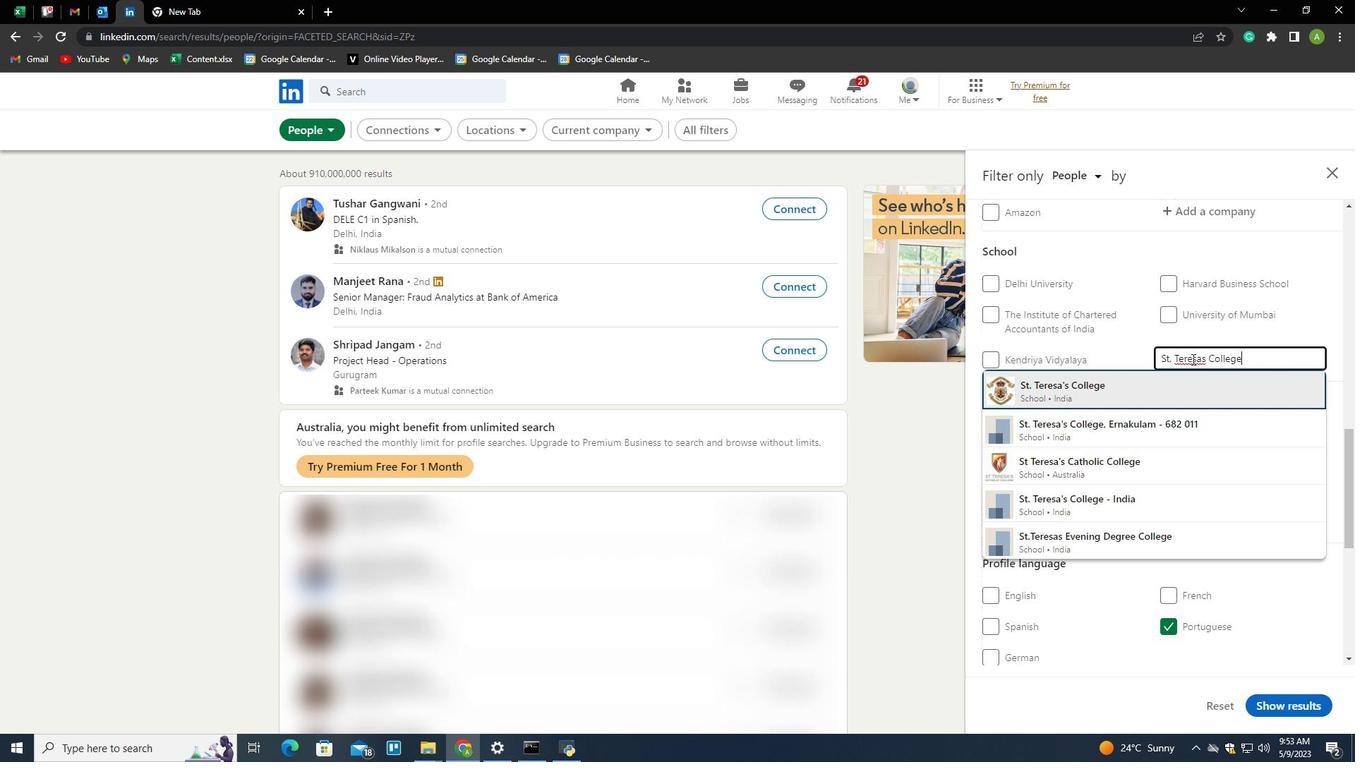 
Action: Mouse scrolled (1192, 358) with delta (0, 0)
Screenshot: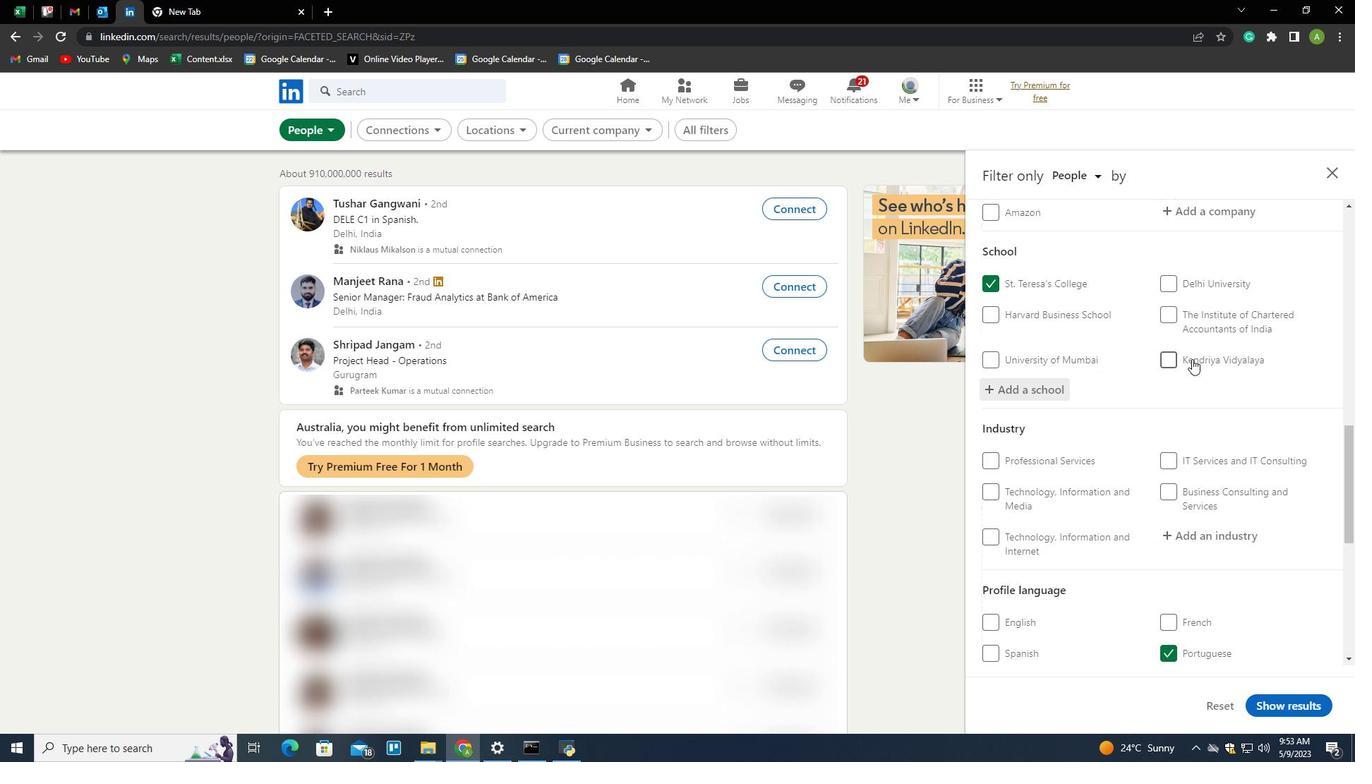 
Action: Mouse scrolled (1192, 358) with delta (0, 0)
Screenshot: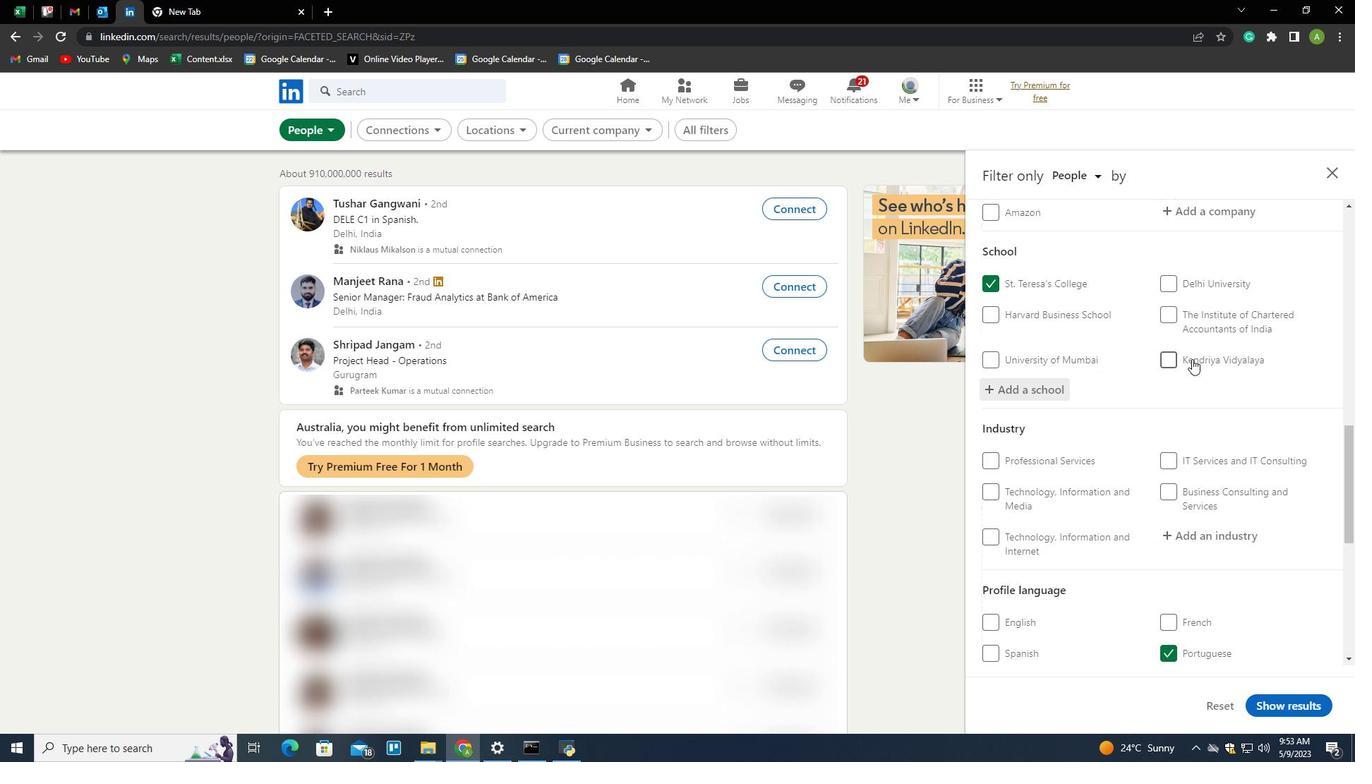 
Action: Mouse scrolled (1192, 358) with delta (0, 0)
Screenshot: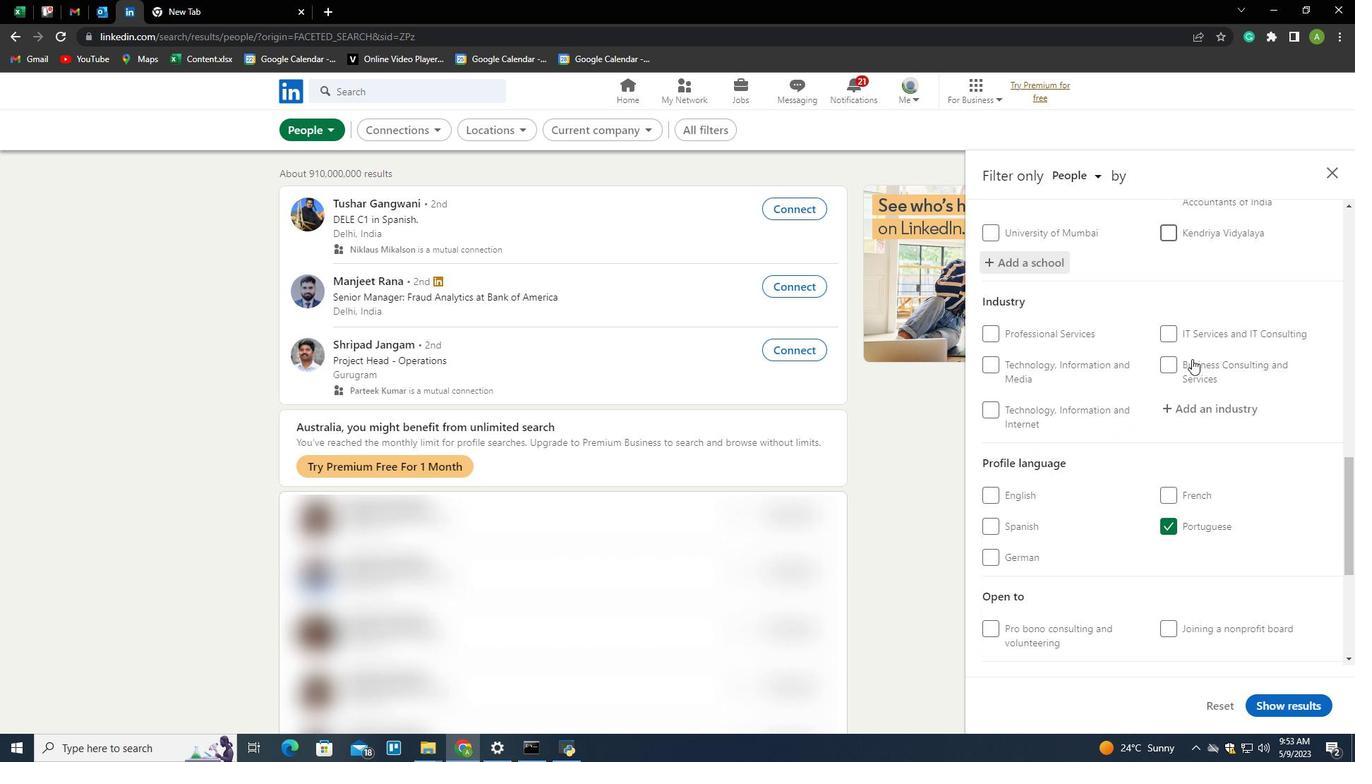 
Action: Mouse moved to (1184, 320)
Screenshot: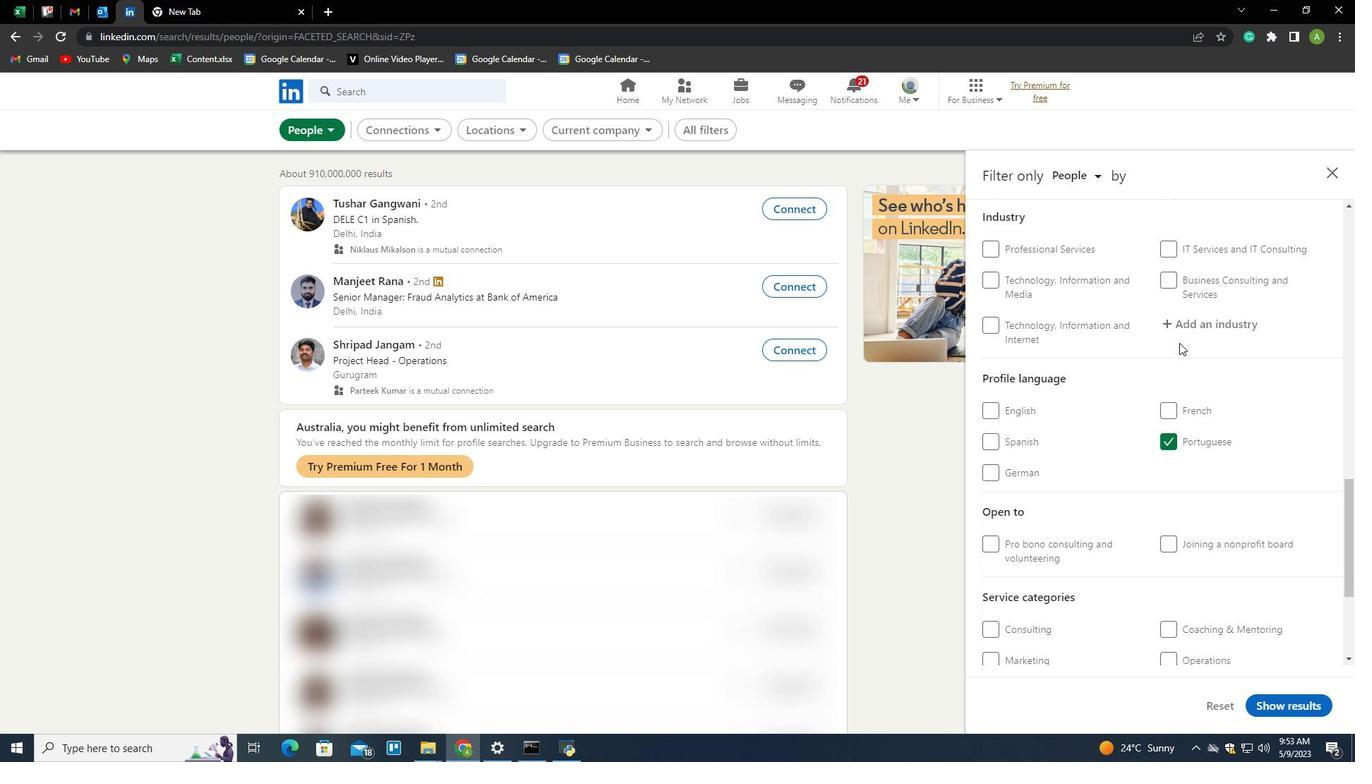 
Action: Mouse pressed left at (1184, 320)
Screenshot: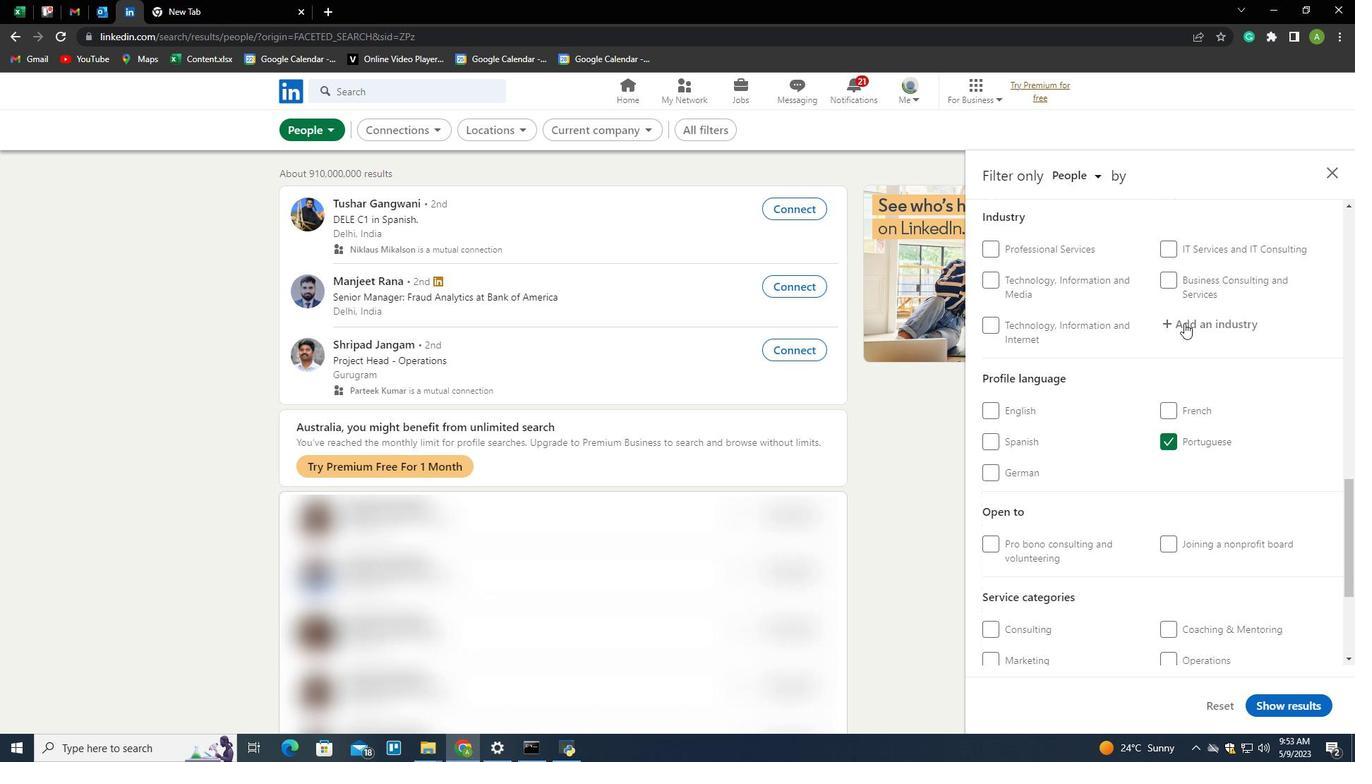 
Action: Mouse moved to (1164, 312)
Screenshot: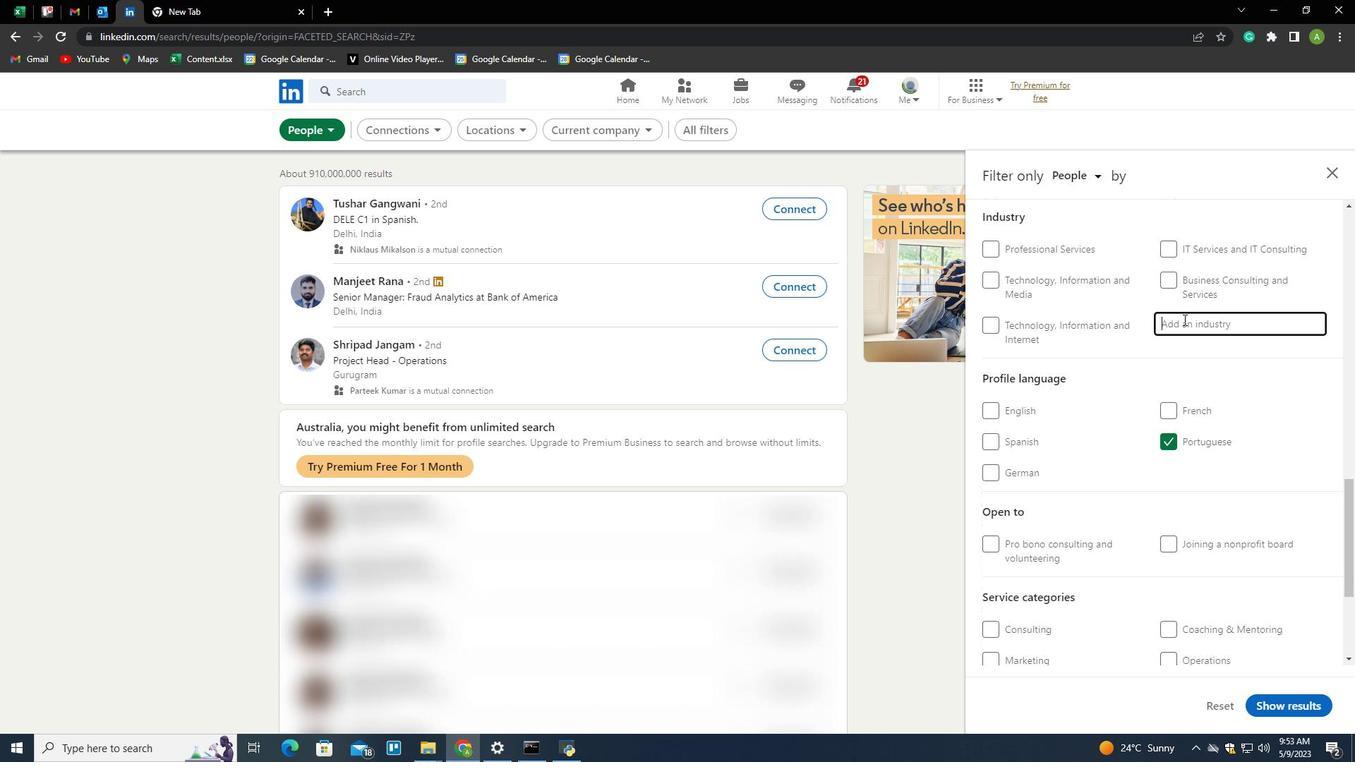 
Action: Key pressed <Key.shift>Loan<Key.space><Key.shift>Brol<Key.backspace>kers<Key.down><Key.enter>
Screenshot: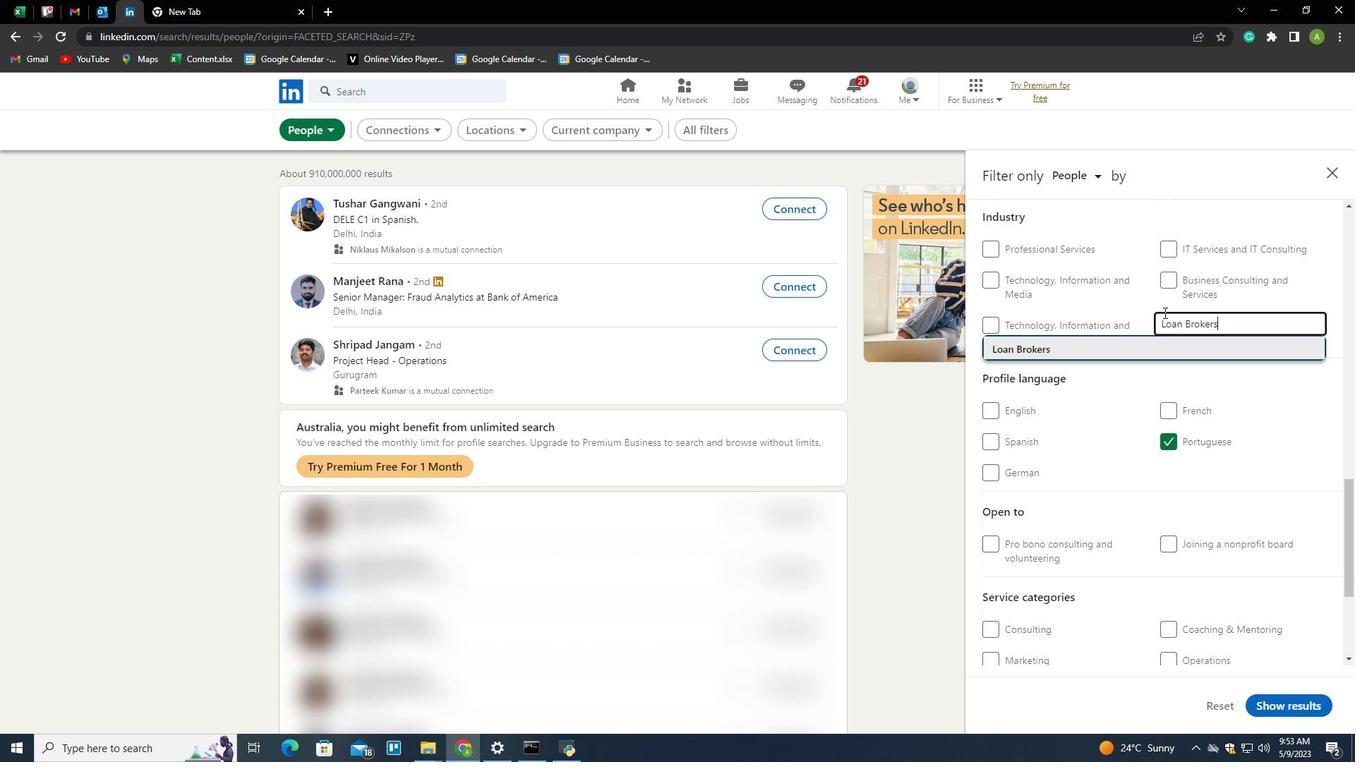
Action: Mouse scrolled (1164, 312) with delta (0, 0)
Screenshot: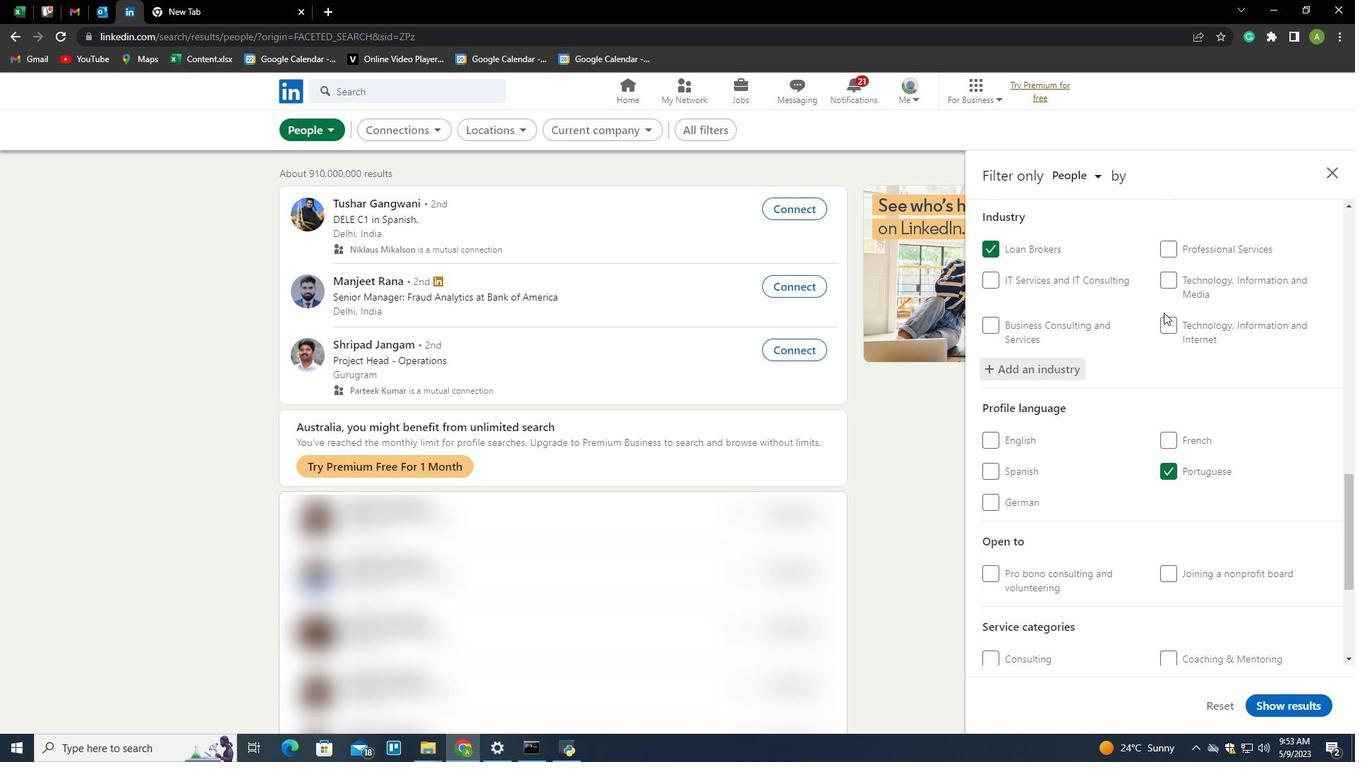 
Action: Mouse scrolled (1164, 312) with delta (0, 0)
Screenshot: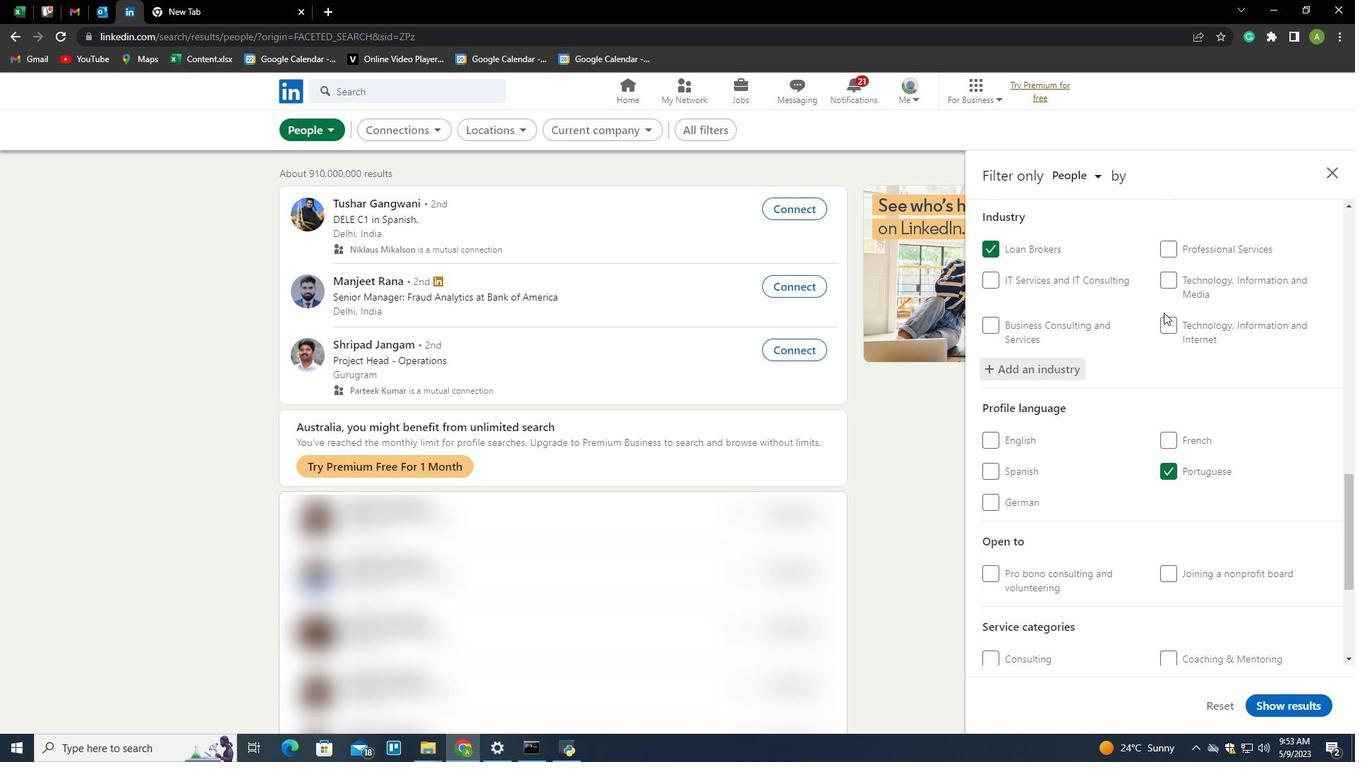 
Action: Mouse scrolled (1164, 312) with delta (0, 0)
Screenshot: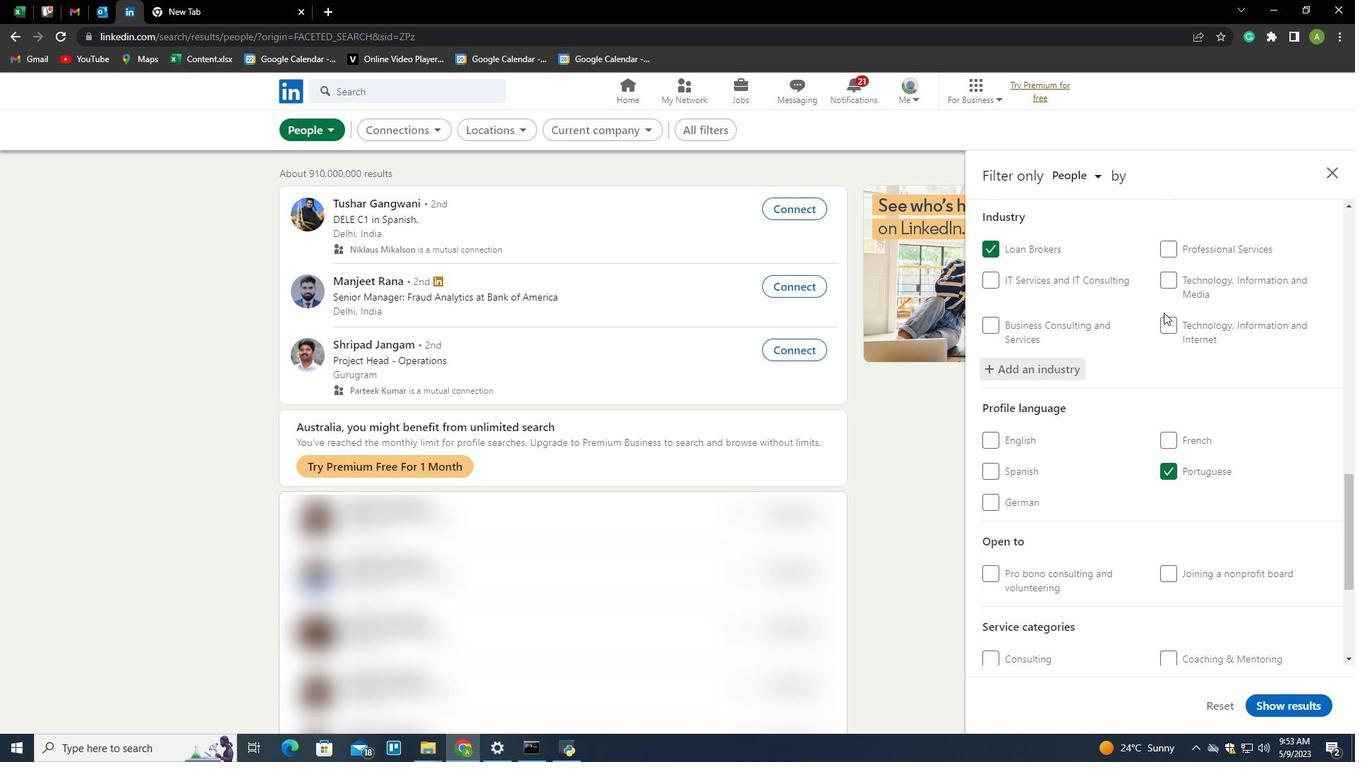 
Action: Mouse scrolled (1164, 312) with delta (0, 0)
Screenshot: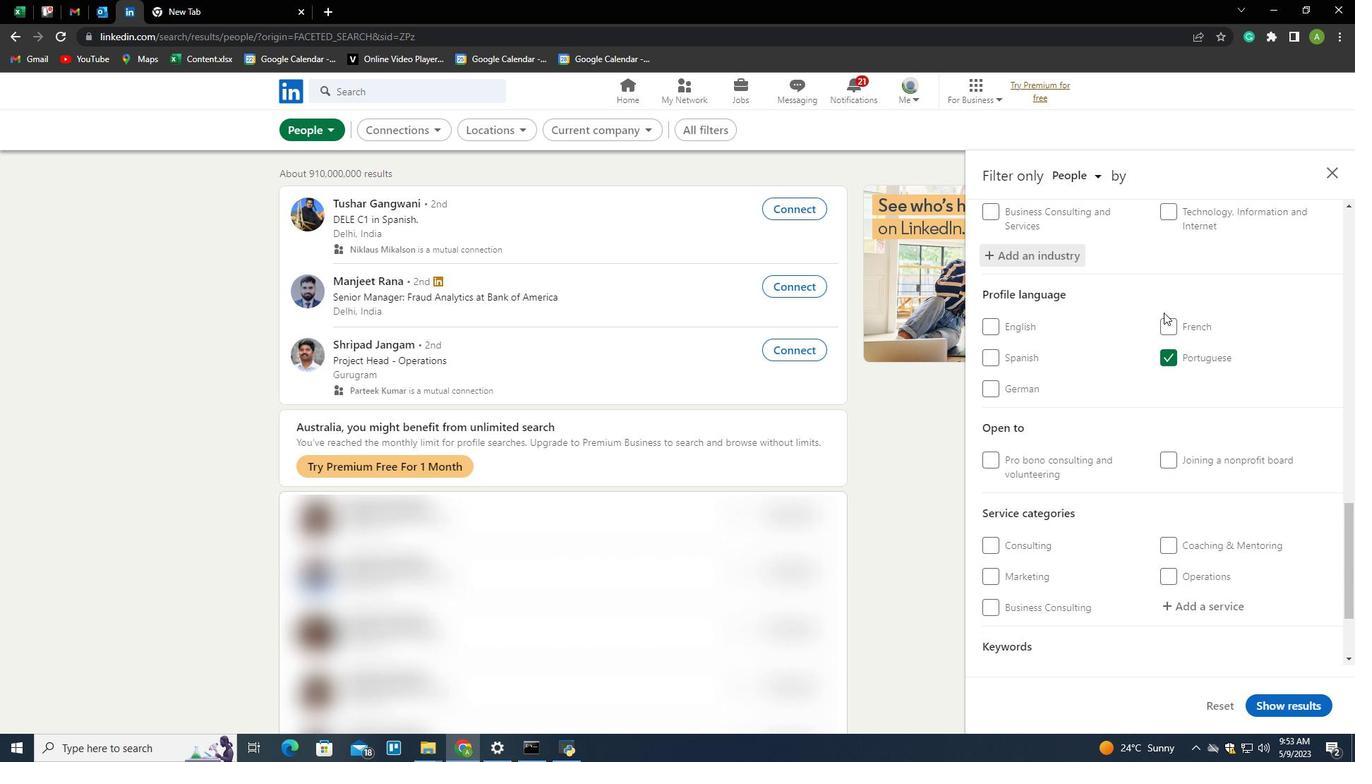 
Action: Mouse moved to (1200, 458)
Screenshot: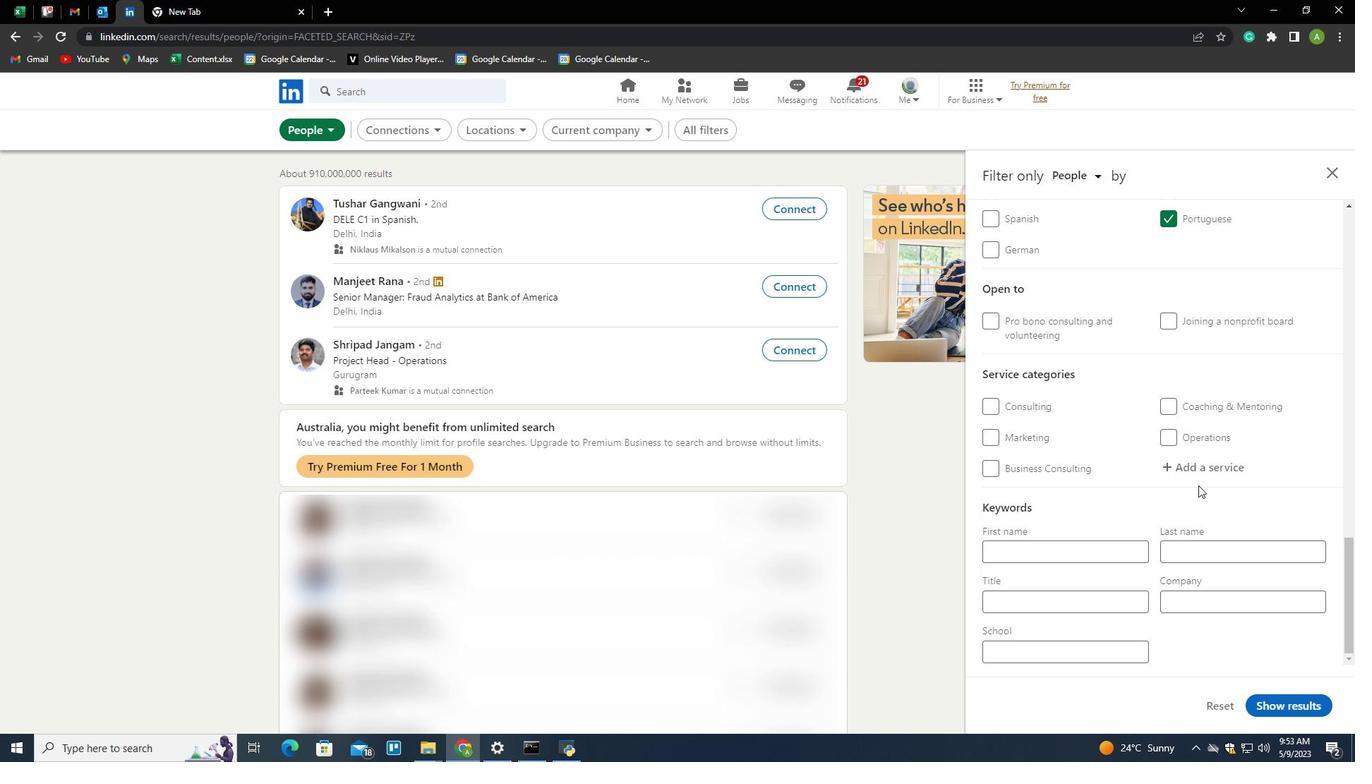 
Action: Mouse pressed left at (1200, 458)
Screenshot: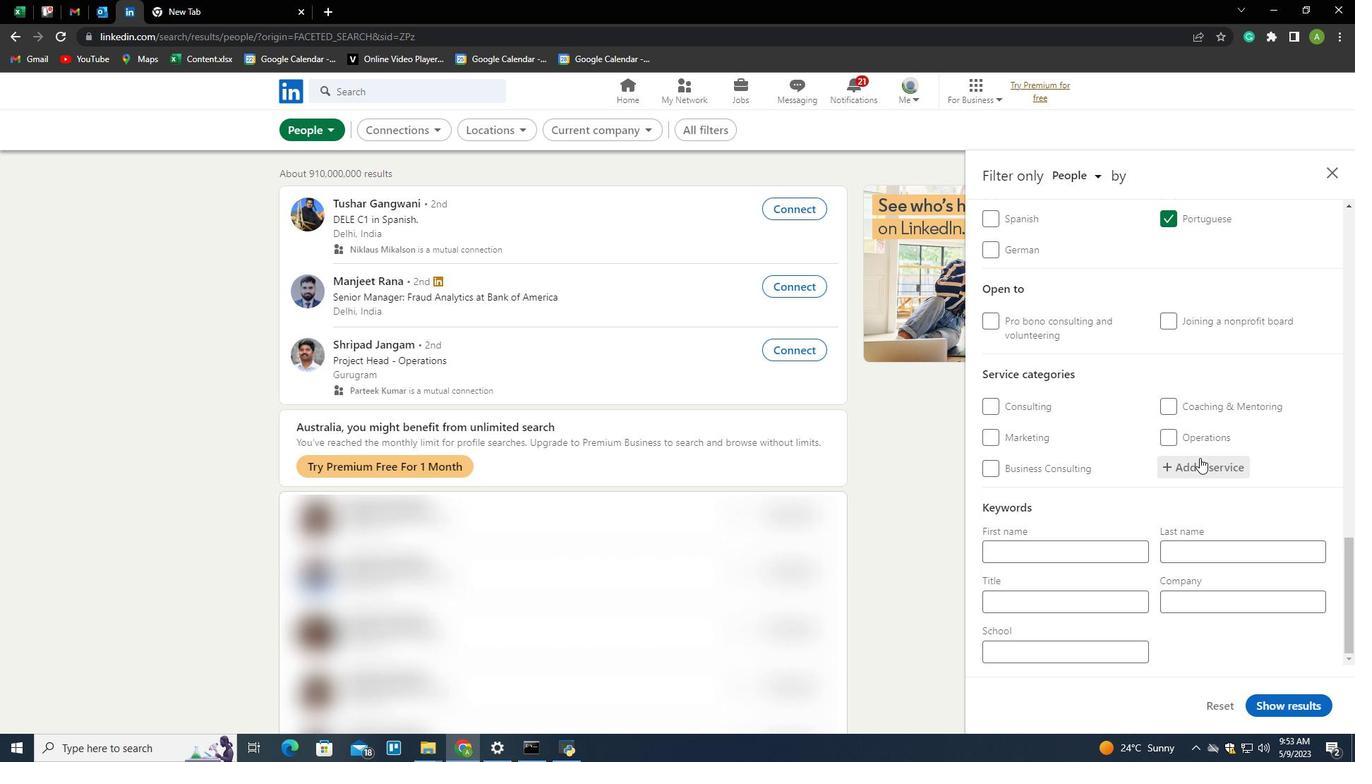 
Action: Key pressed <Key.shift><Key.shift><Key.shift><Key.shift><Key.shift><Key.shift><Key.shift><Key.shift><Key.shift><Key.shift><Key.shift><Key.shift><Key.shift><Key.shift><Key.shift>Djing<Key.down><Key.enter>
Screenshot: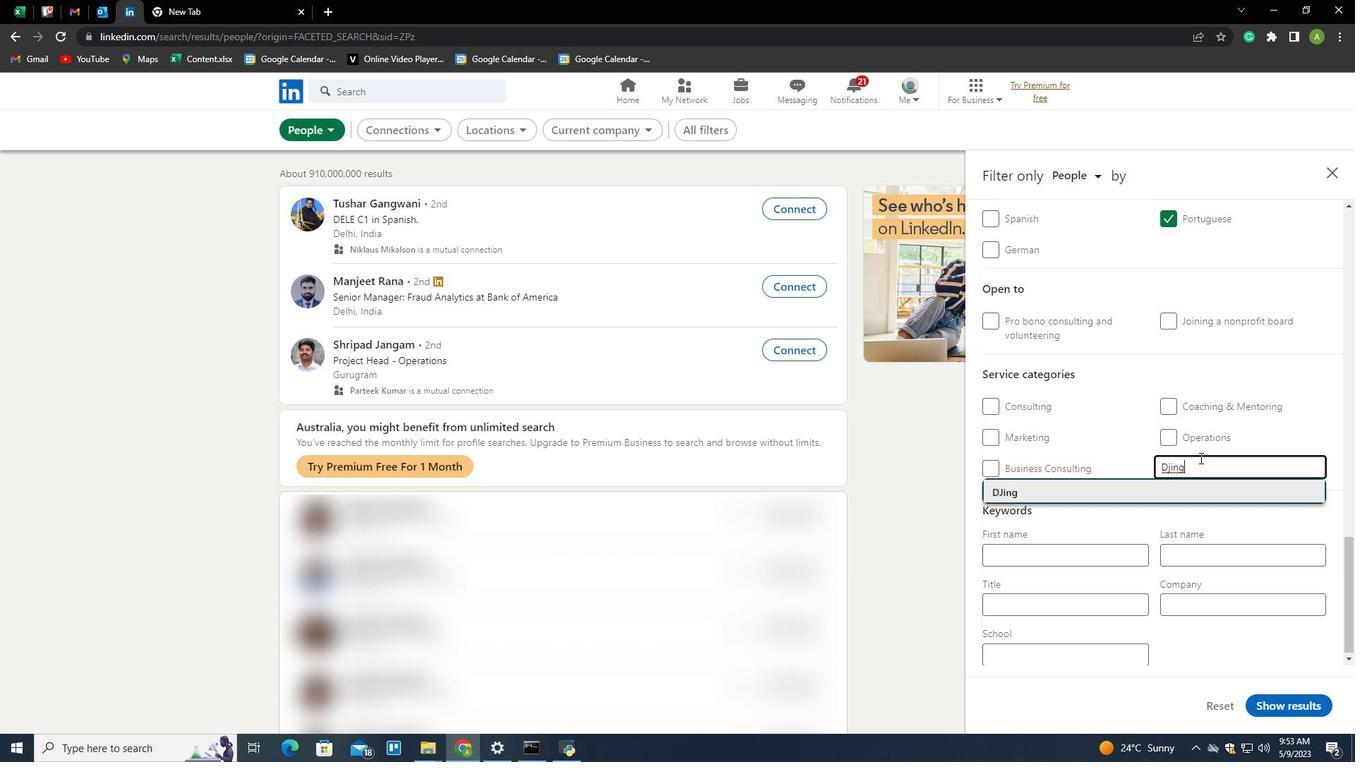 
Action: Mouse scrolled (1200, 457) with delta (0, 0)
Screenshot: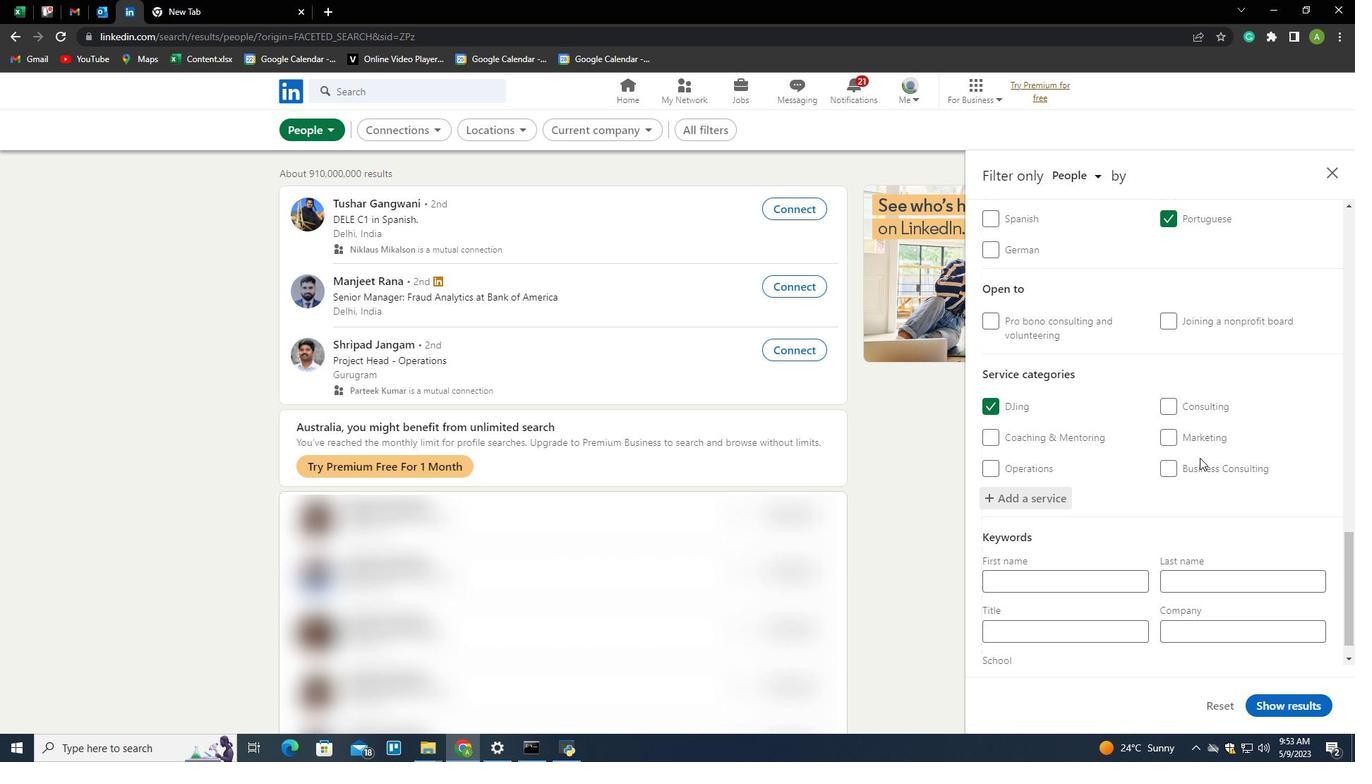 
Action: Mouse scrolled (1200, 457) with delta (0, 0)
Screenshot: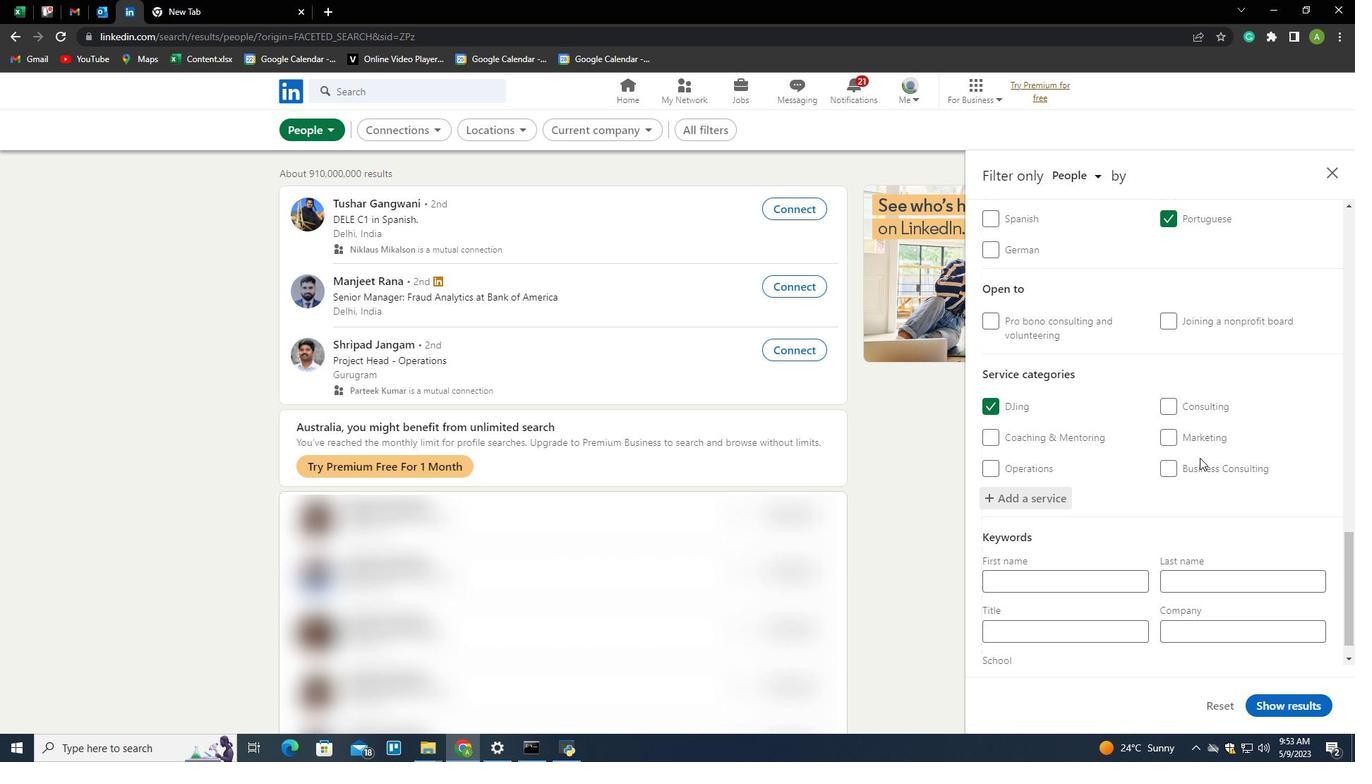 
Action: Mouse scrolled (1200, 457) with delta (0, 0)
Screenshot: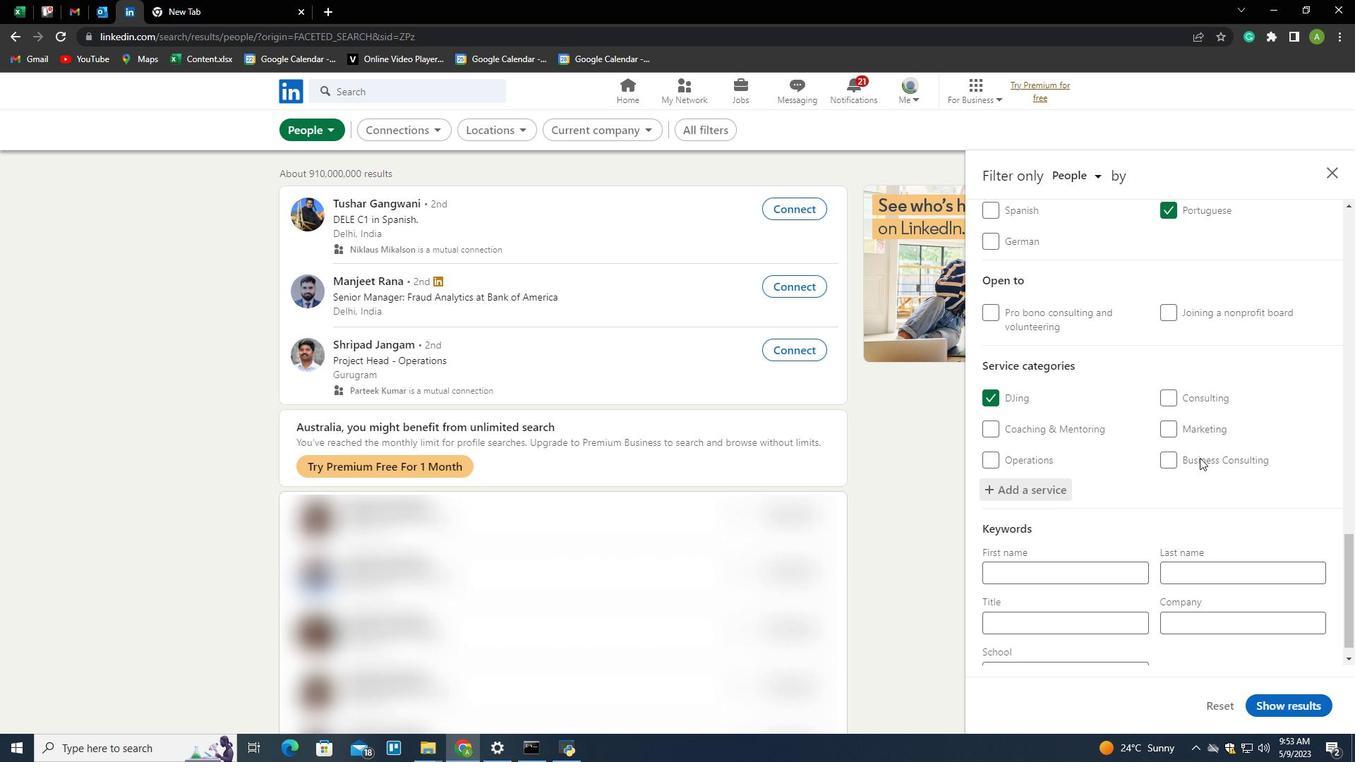 
Action: Mouse scrolled (1200, 457) with delta (0, 0)
Screenshot: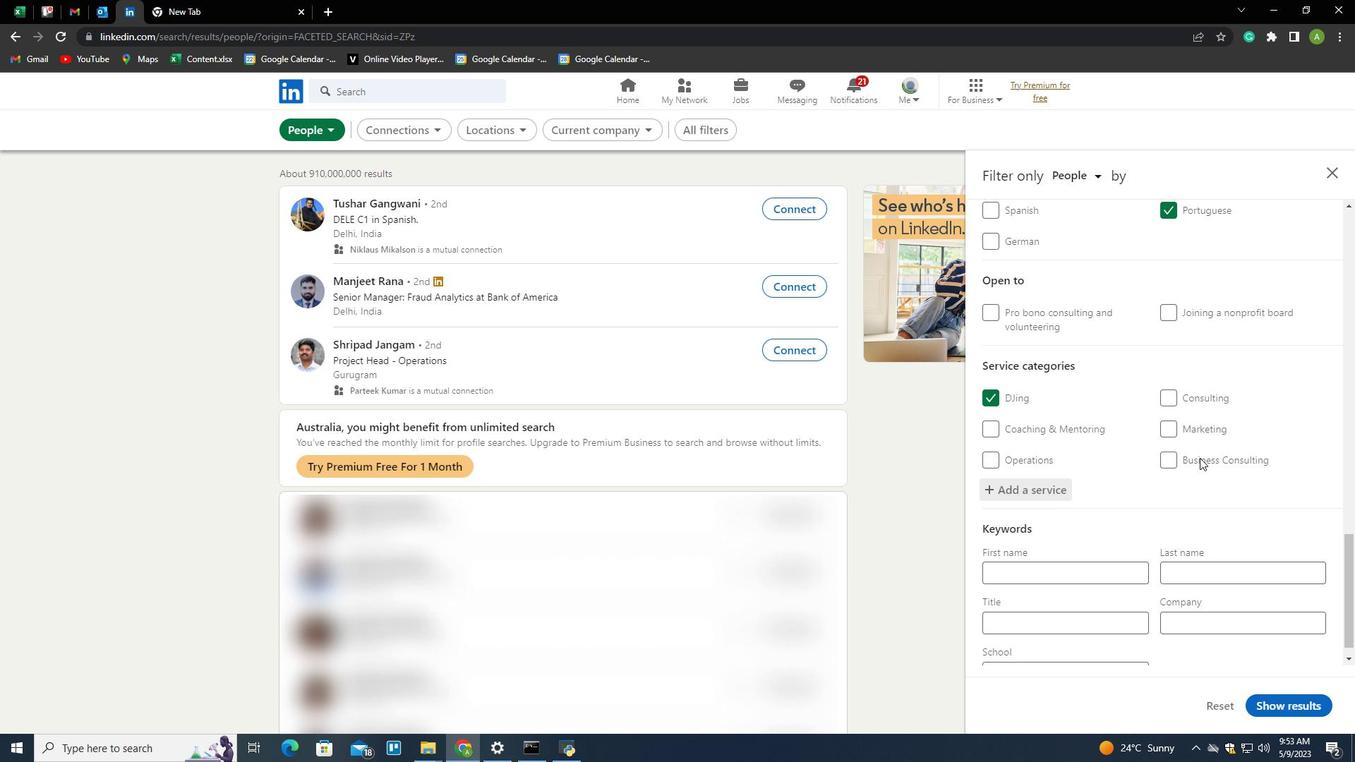 
Action: Mouse moved to (1071, 609)
Screenshot: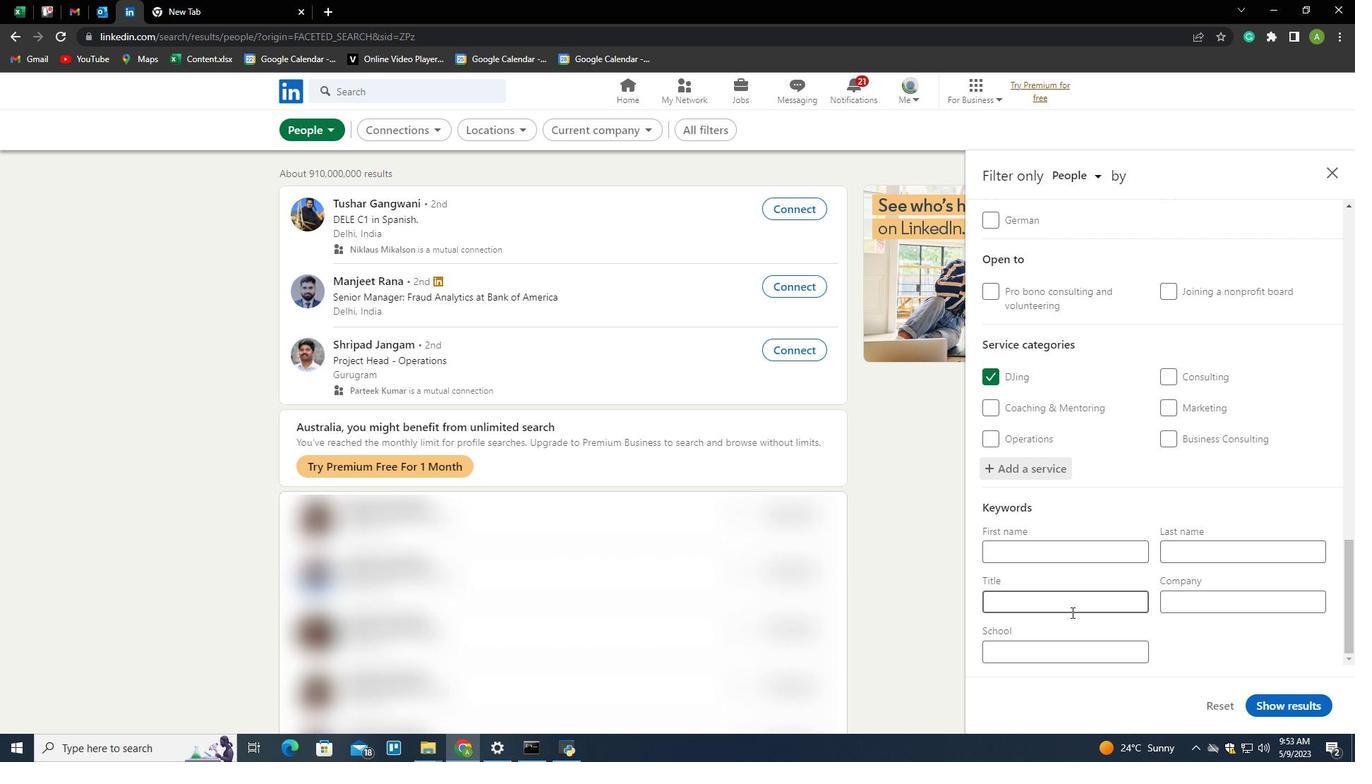 
Action: Mouse pressed left at (1071, 609)
Screenshot: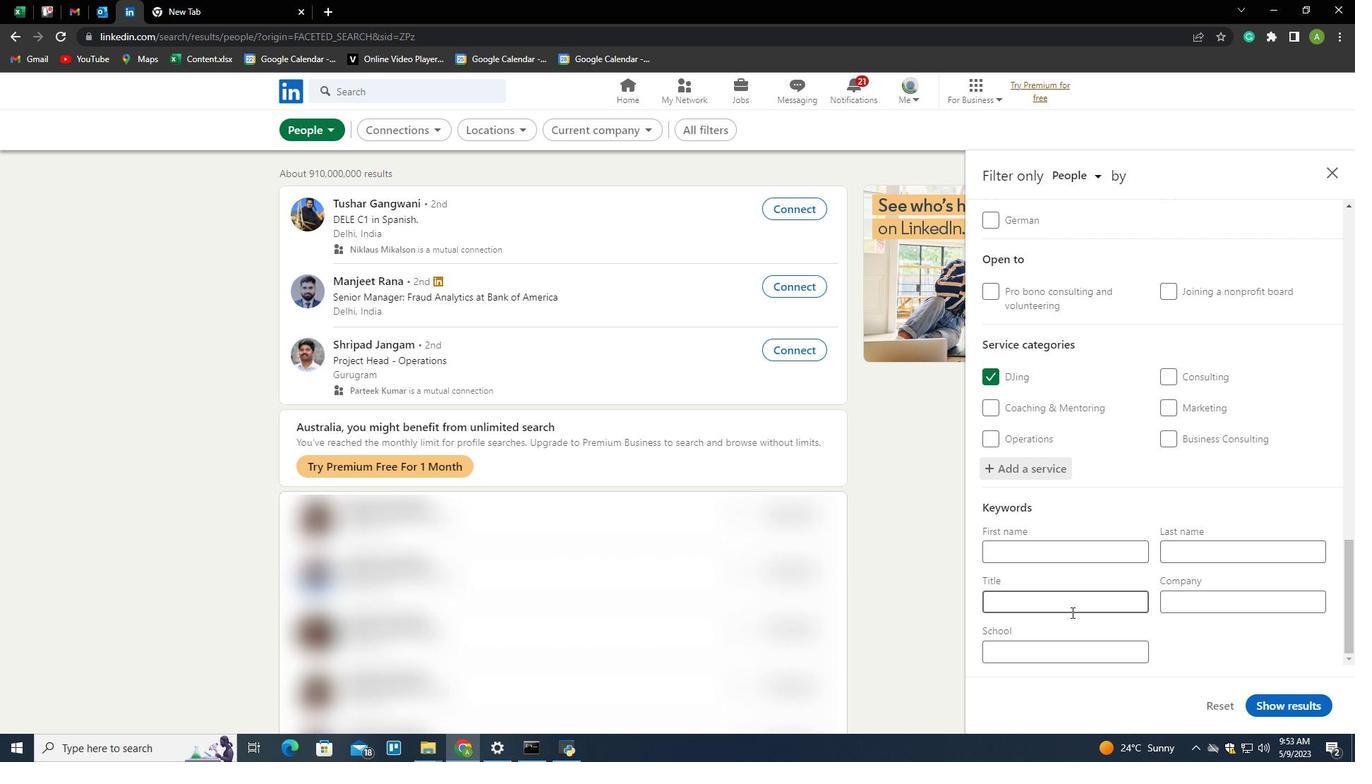 
Action: Key pressed <Key.shift>Customer<Key.space><Key.shift>Care<Key.space><Key.shift><Key.shift><Key.shift><Key.shift><Key.shift><Key.shift><Key.shift><Key.shift><Key.shift><Key.shift><Key.shift><Key.shift><Key.shift><Key.shift><Key.shift><Key.shift><Key.shift><Key.shift><Key.shift><Key.shift><Key.shift><Key.shift><Key.shift>Associate
Screenshot: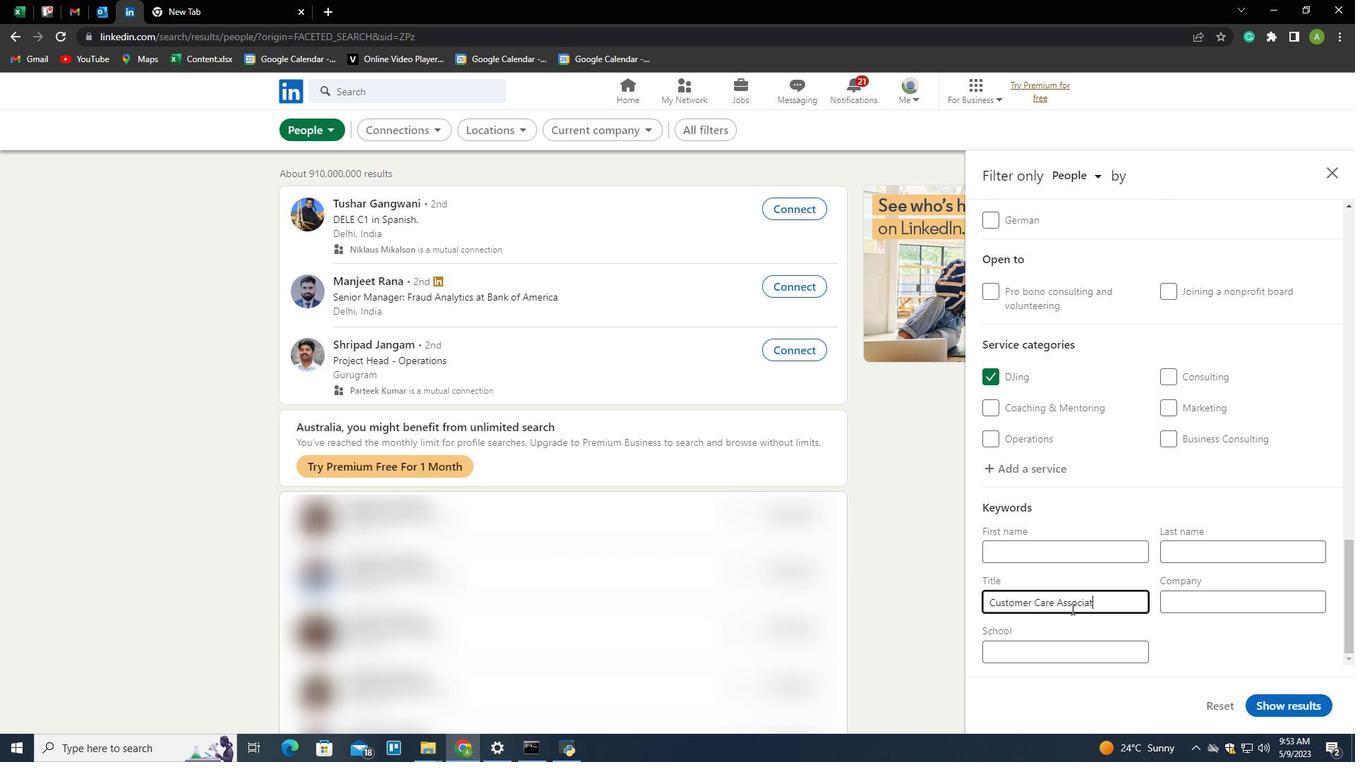 
Action: Mouse moved to (1263, 640)
Screenshot: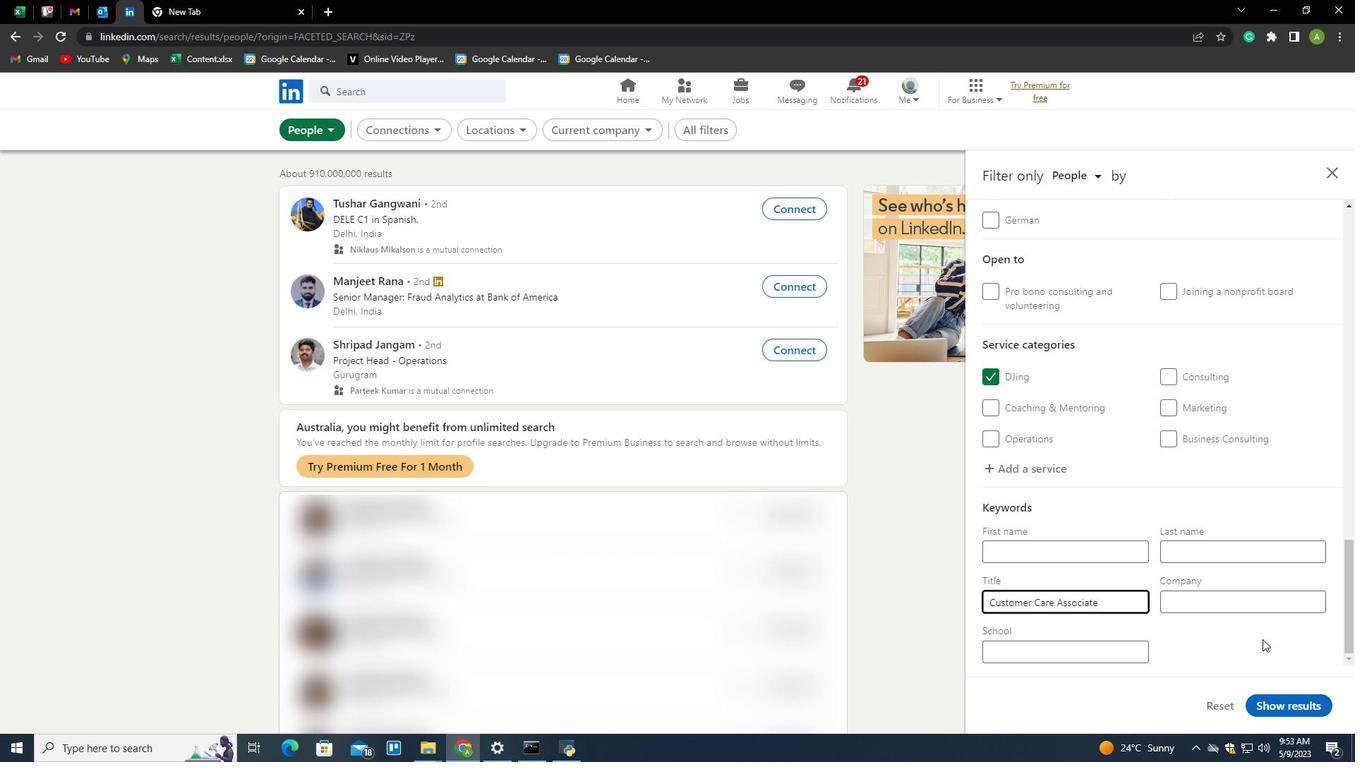 
Action: Mouse pressed left at (1263, 640)
Screenshot: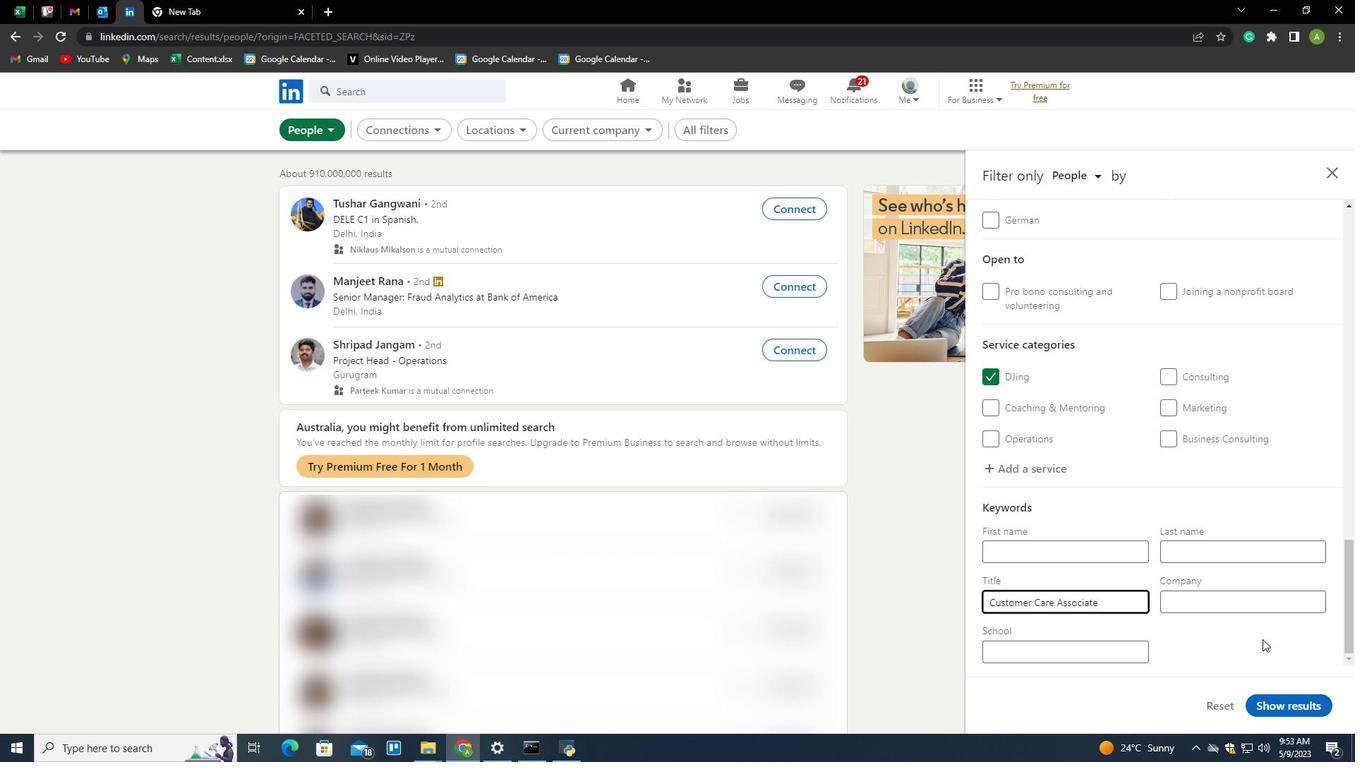 
Action: Mouse moved to (1278, 703)
Screenshot: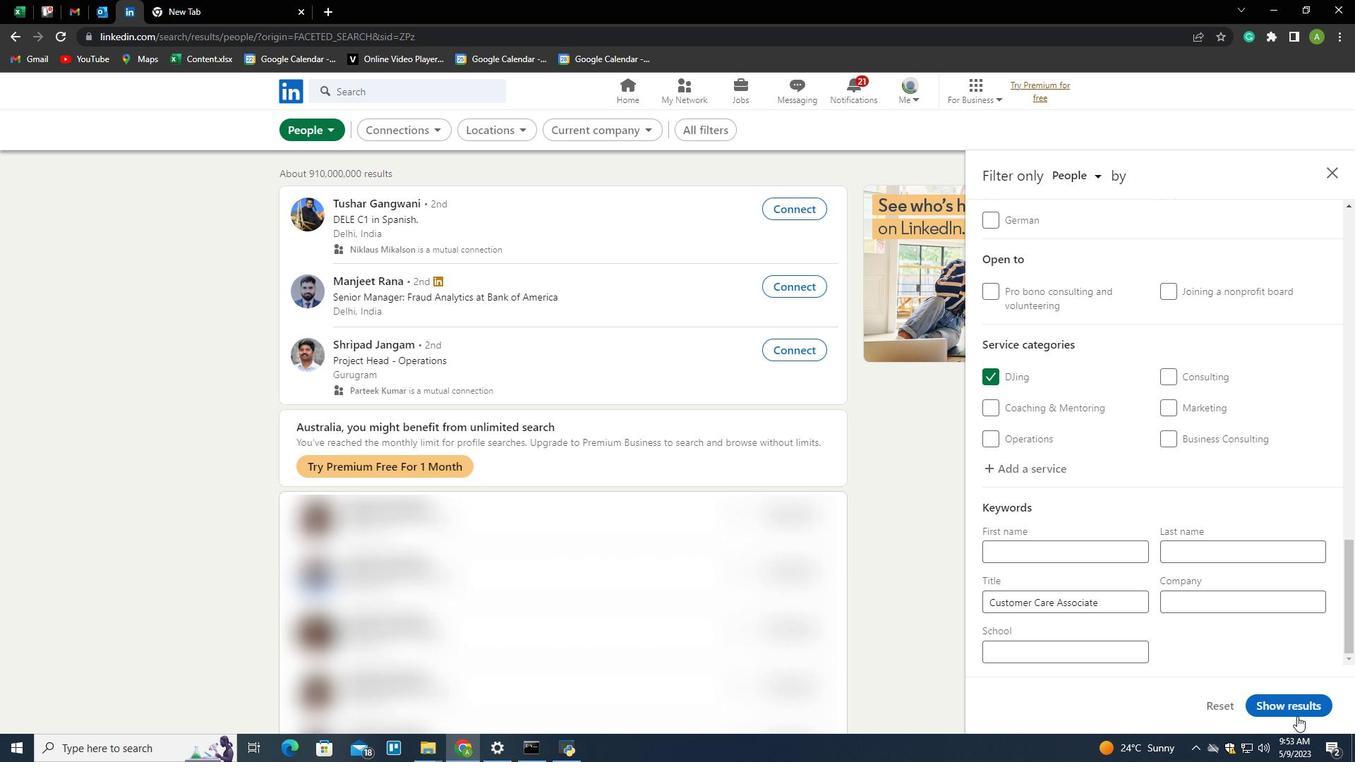 
Action: Mouse pressed left at (1278, 703)
Screenshot: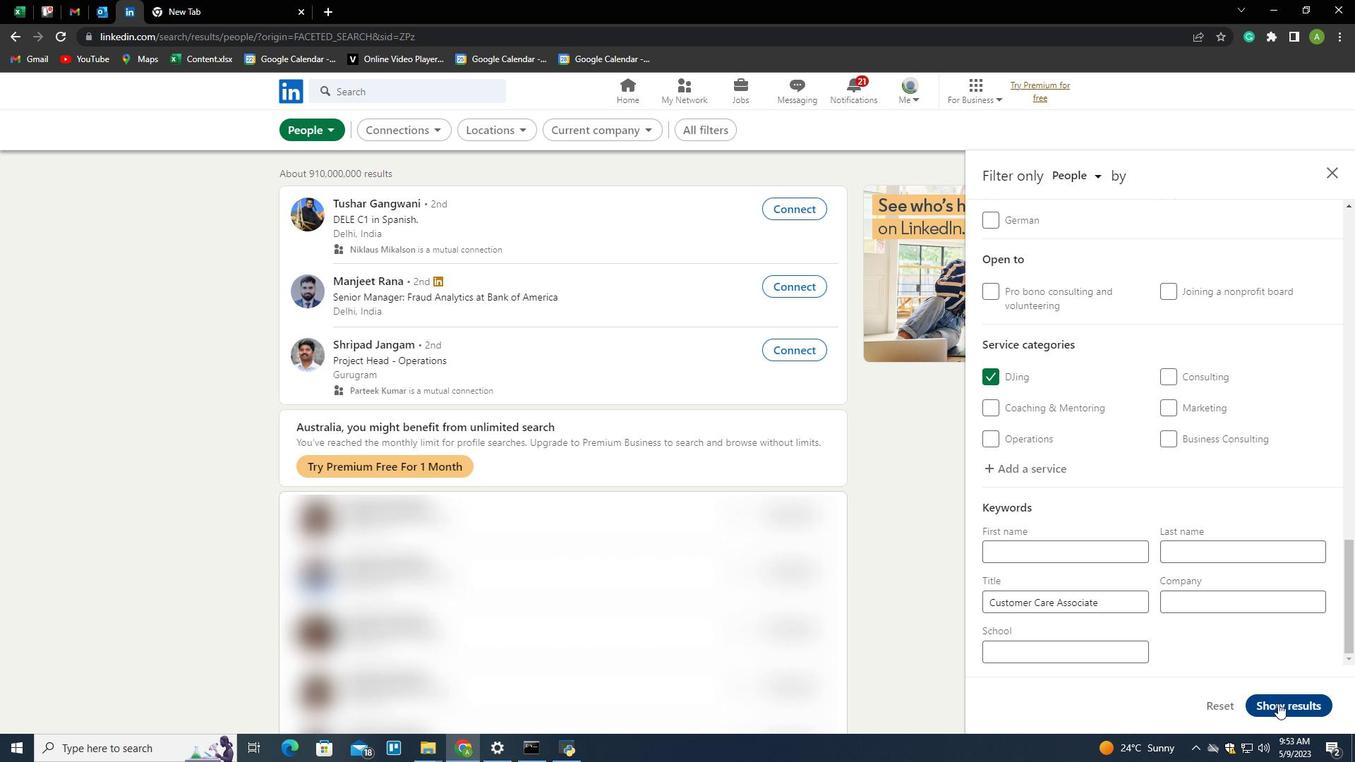 
Action: Key pressed <Key.alt_l><Key.tab><Key.tab><Key.alt_l><Key.tab><Key.alt_l>
Screenshot: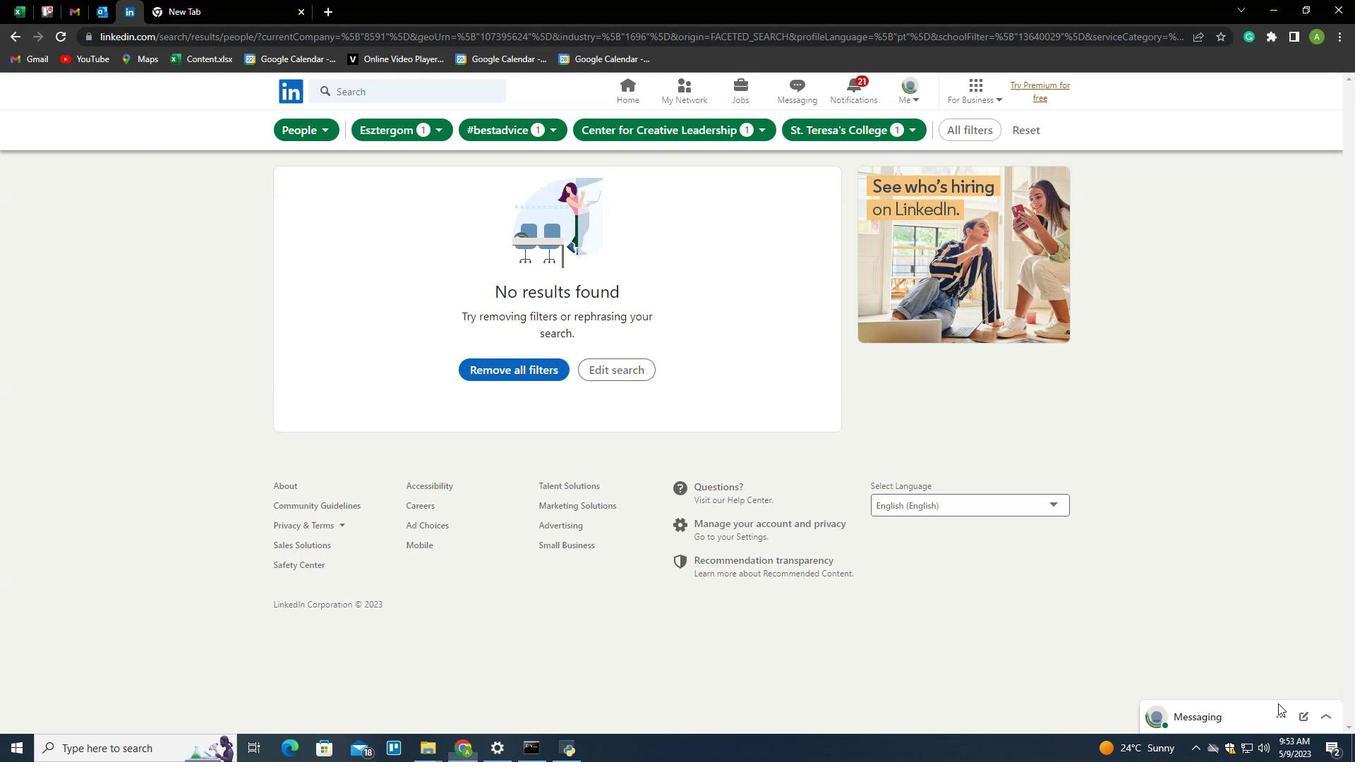 
